 Task: Find connections with filter location Uvira with filter topic #recruitmentwith filter profile language Potuguese with filter current company Volkswagen India with filter school Sreenivasa Inst. of Technology & Management Studies, Thimmasamudram, Chittoor with filter industry Building Construction with filter service category Network Support with filter keywords title Manicurist
Action: Mouse moved to (516, 204)
Screenshot: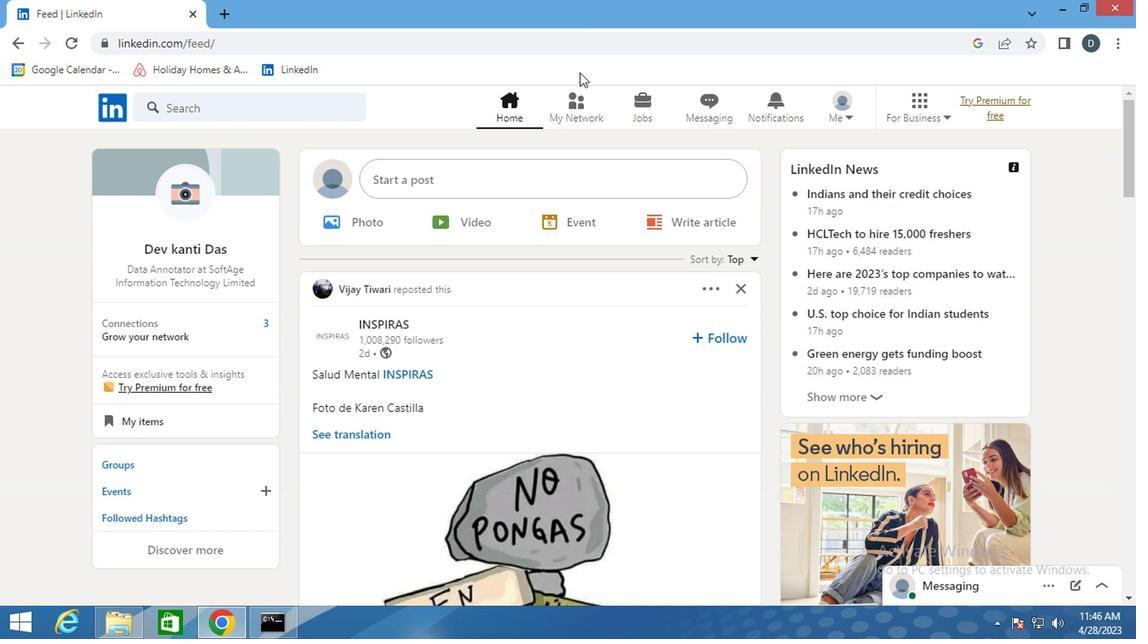 
Action: Mouse pressed left at (516, 204)
Screenshot: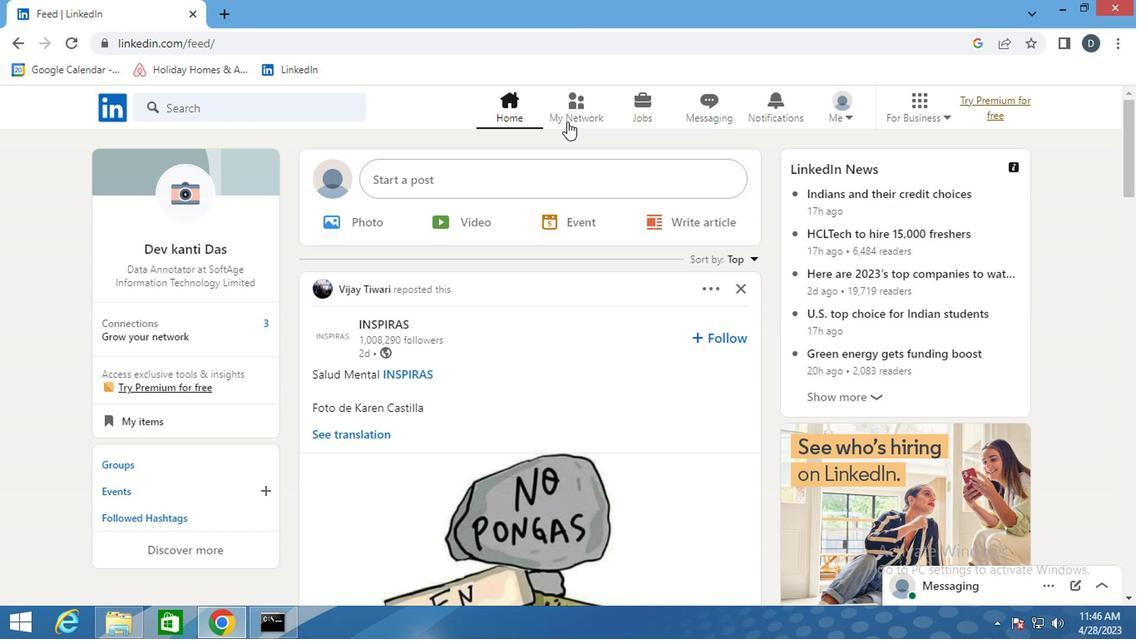 
Action: Mouse moved to (522, 193)
Screenshot: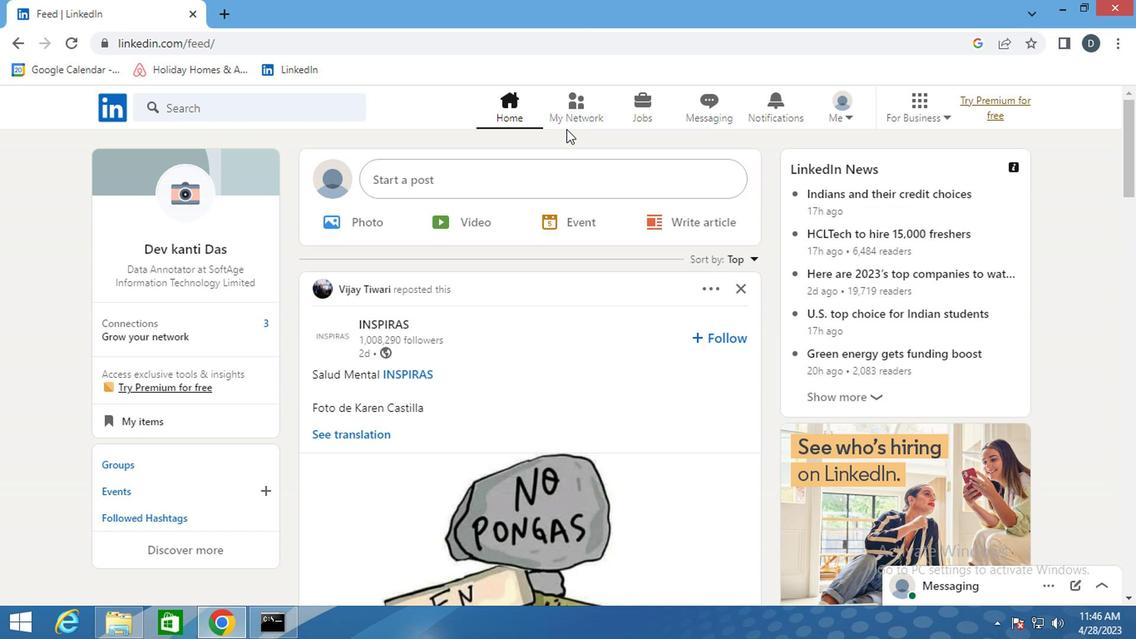 
Action: Mouse pressed left at (522, 193)
Screenshot: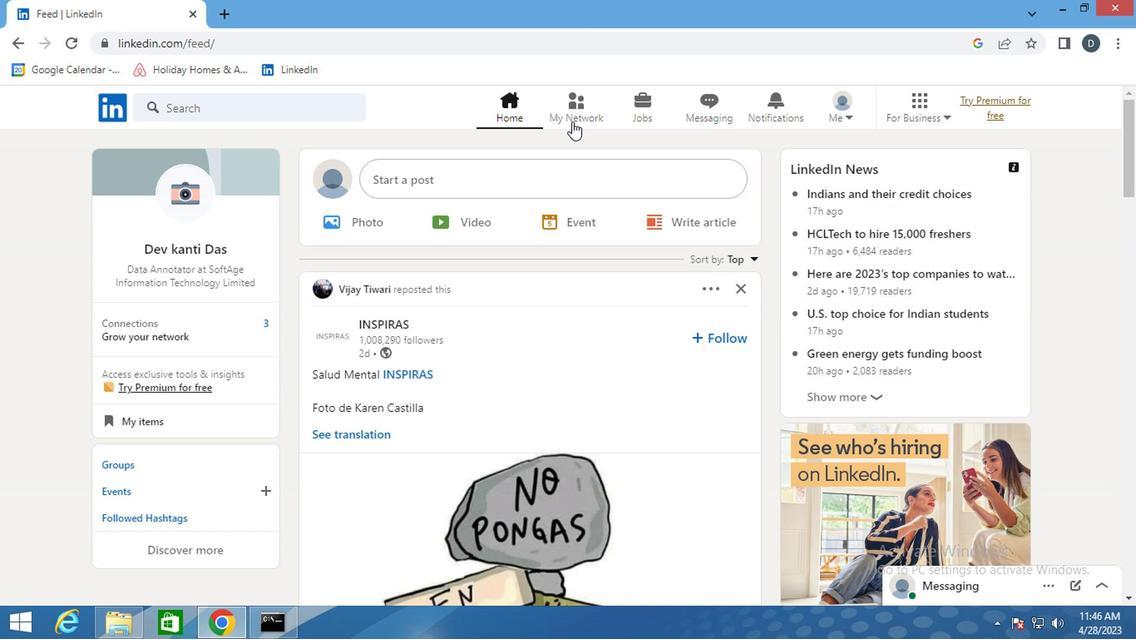 
Action: Mouse moved to (340, 250)
Screenshot: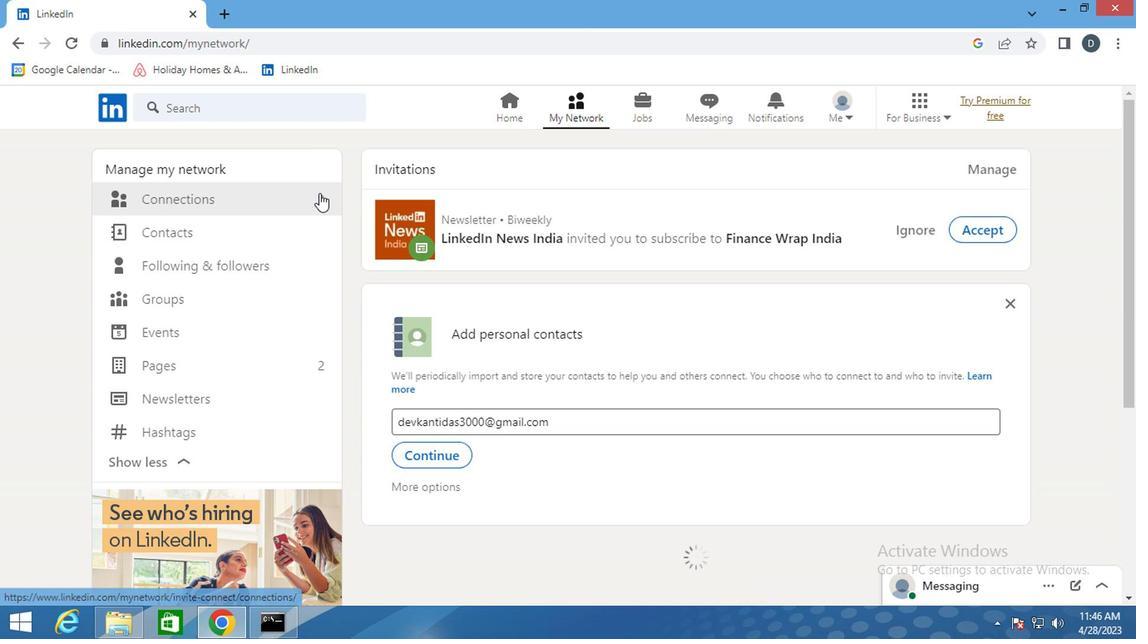 
Action: Mouse pressed left at (340, 250)
Screenshot: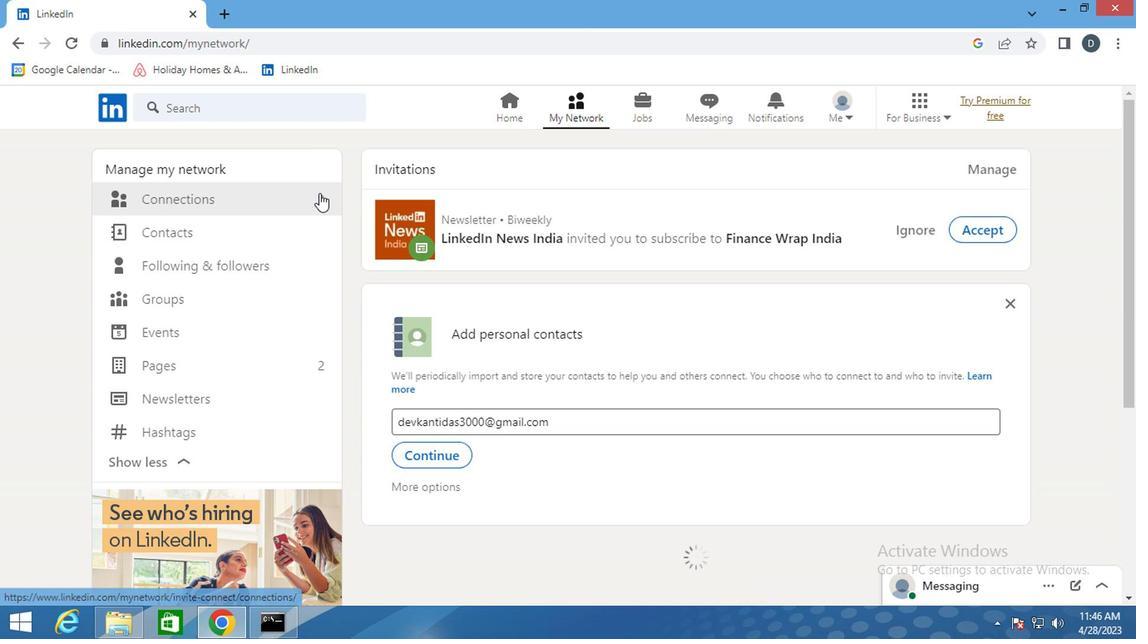 
Action: Mouse pressed left at (340, 250)
Screenshot: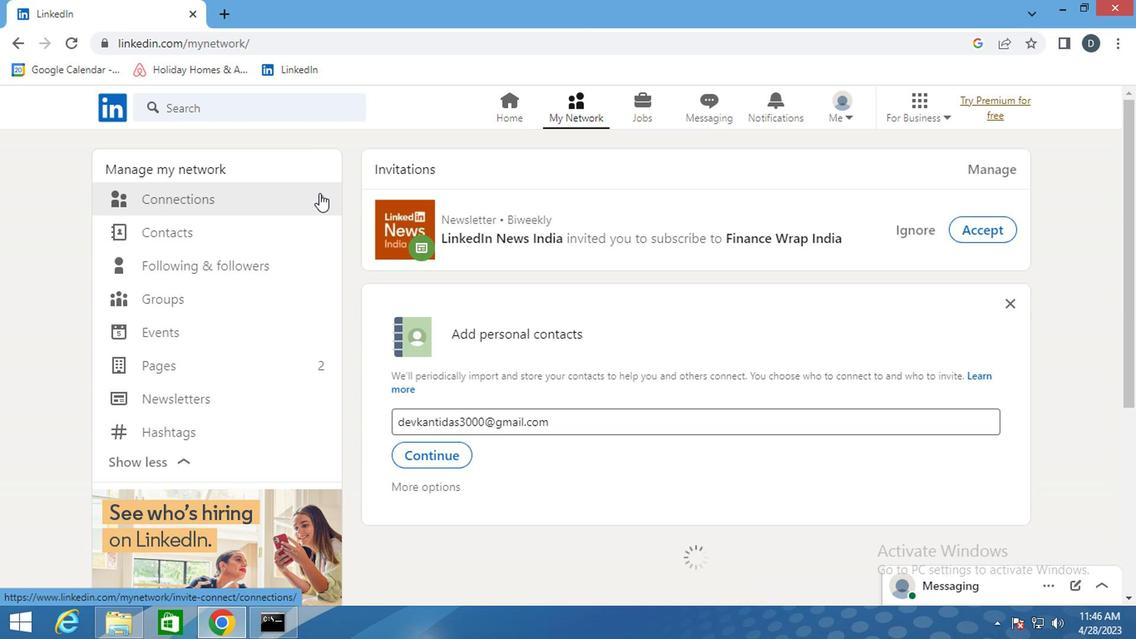 
Action: Mouse pressed left at (340, 250)
Screenshot: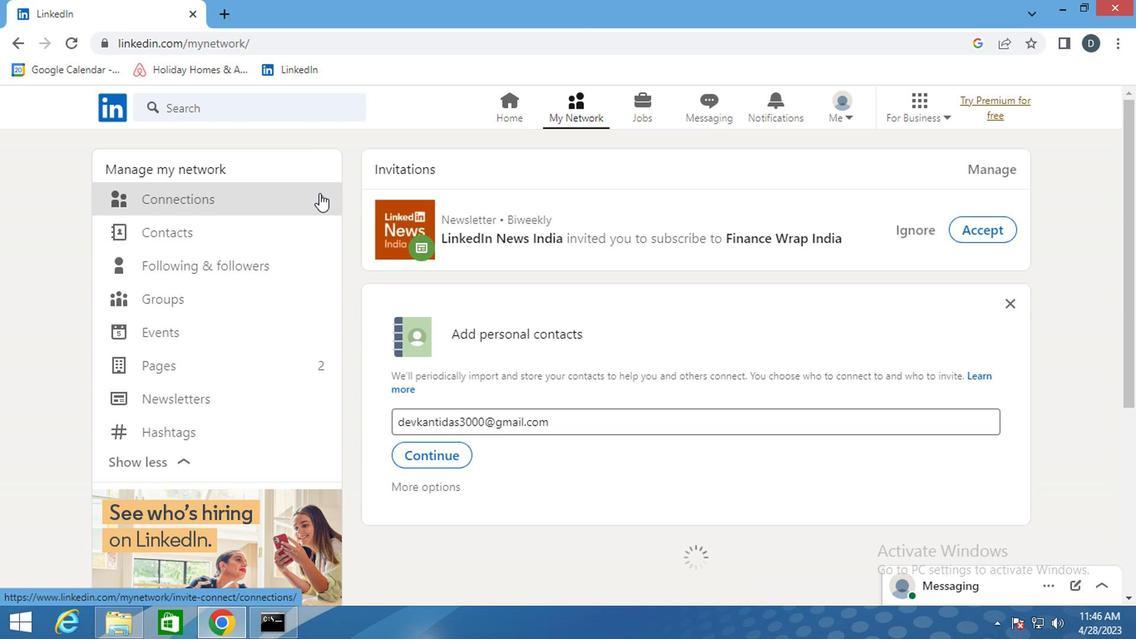 
Action: Mouse moved to (611, 245)
Screenshot: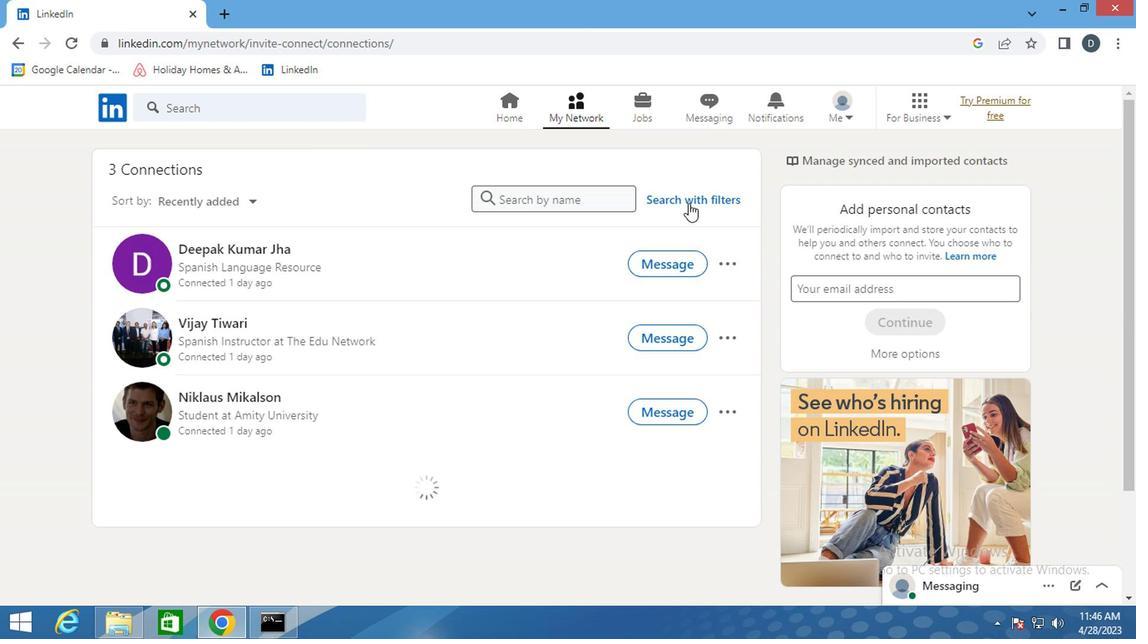 
Action: Mouse pressed left at (611, 245)
Screenshot: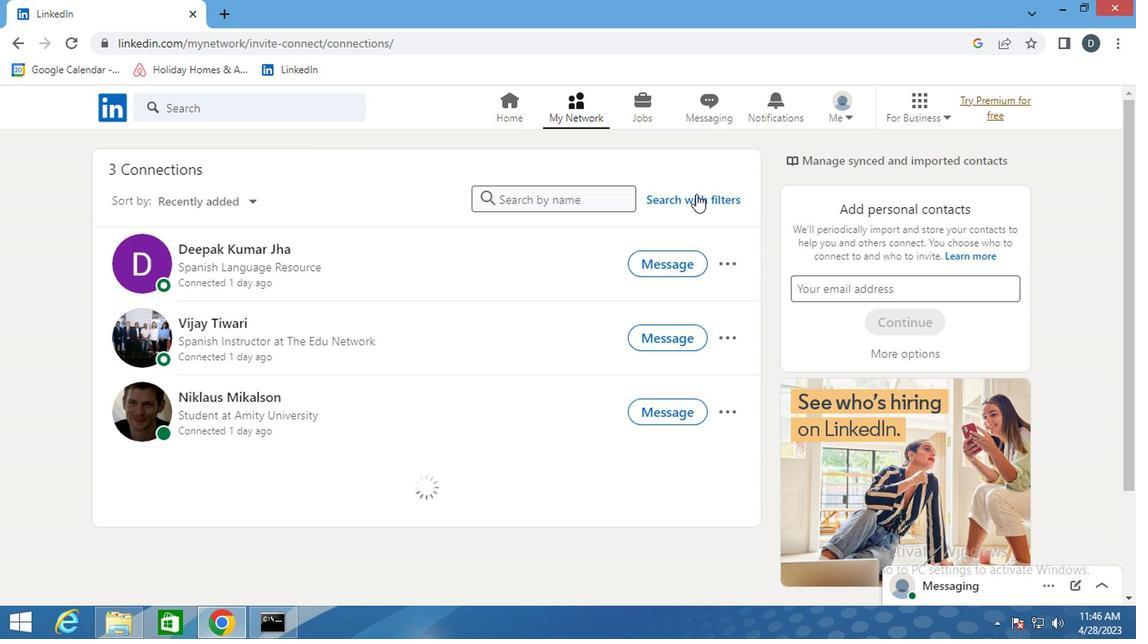 
Action: Mouse moved to (606, 249)
Screenshot: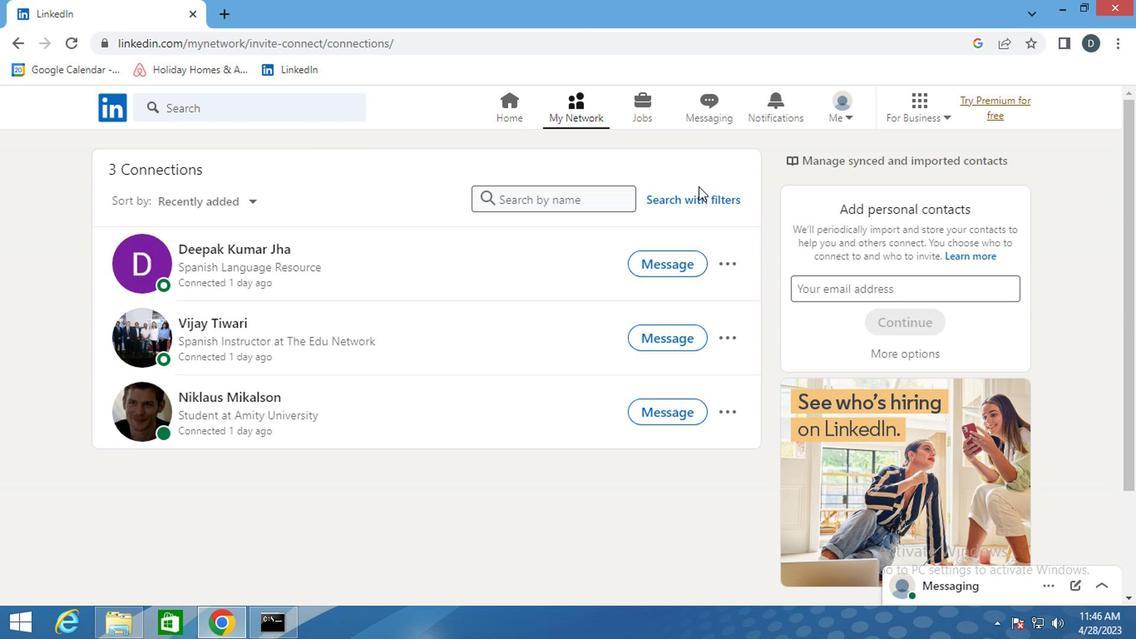 
Action: Mouse pressed left at (606, 249)
Screenshot: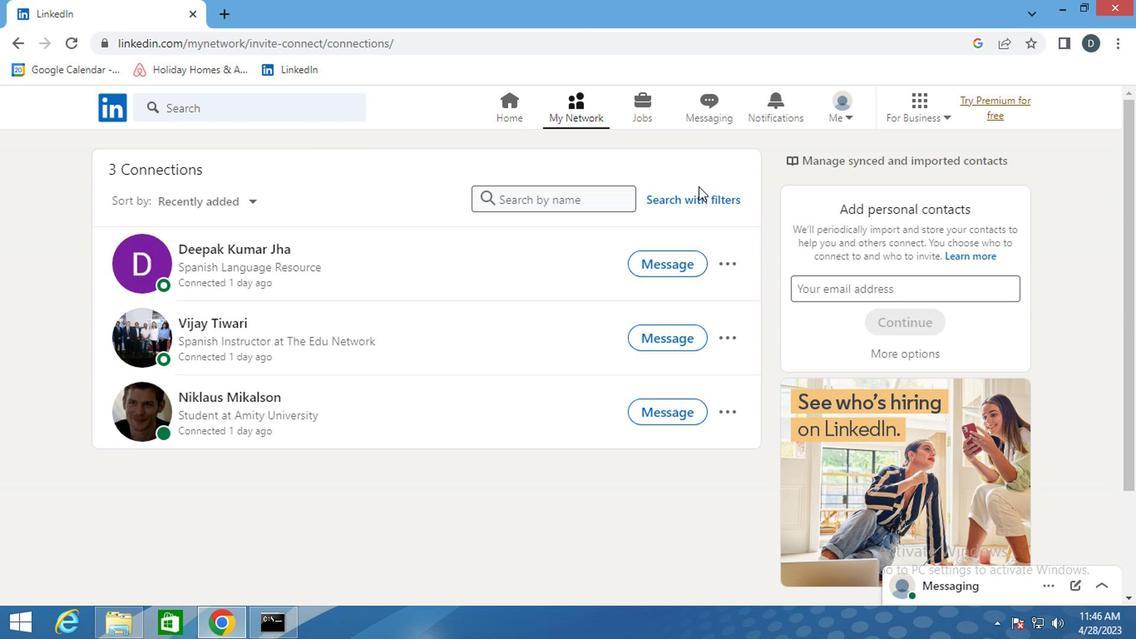 
Action: Mouse moved to (594, 262)
Screenshot: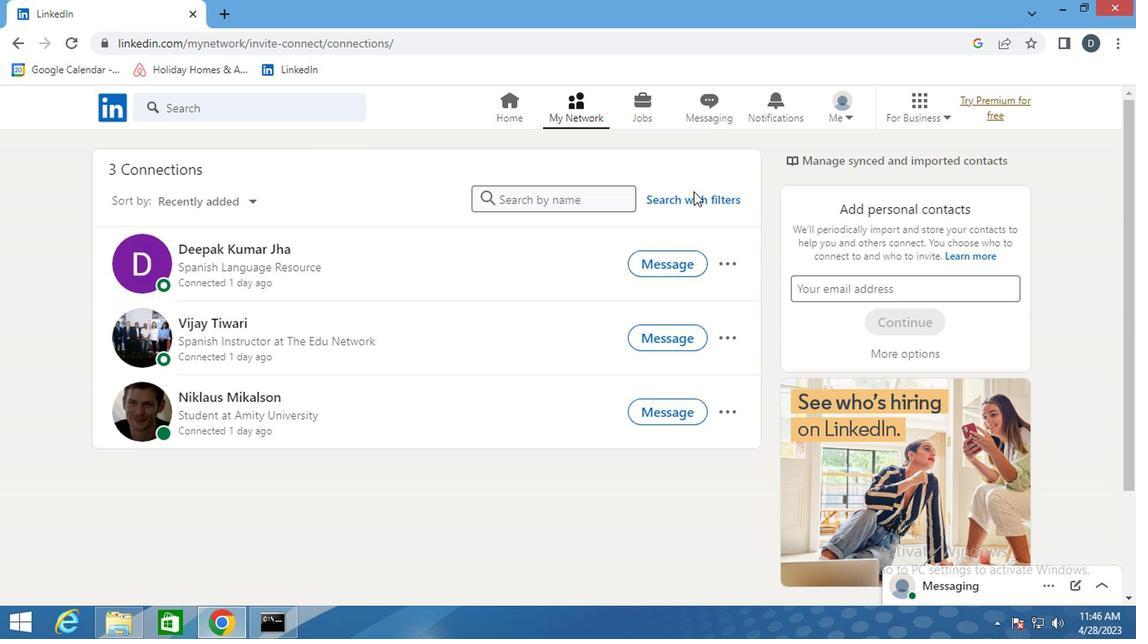
Action: Mouse pressed left at (594, 262)
Screenshot: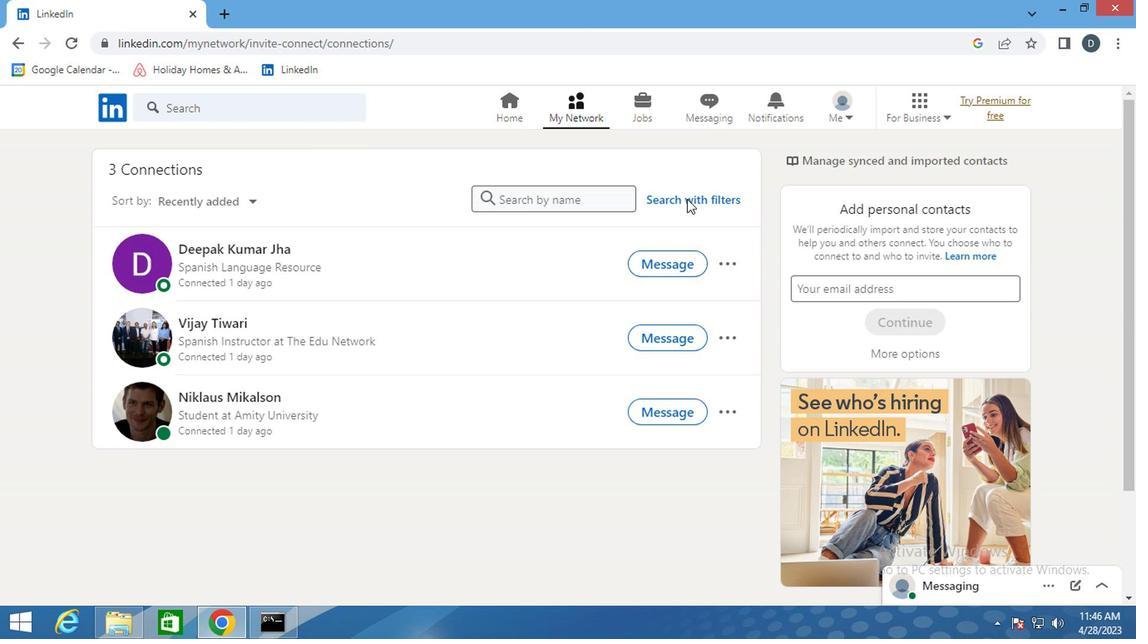 
Action: Mouse moved to (561, 227)
Screenshot: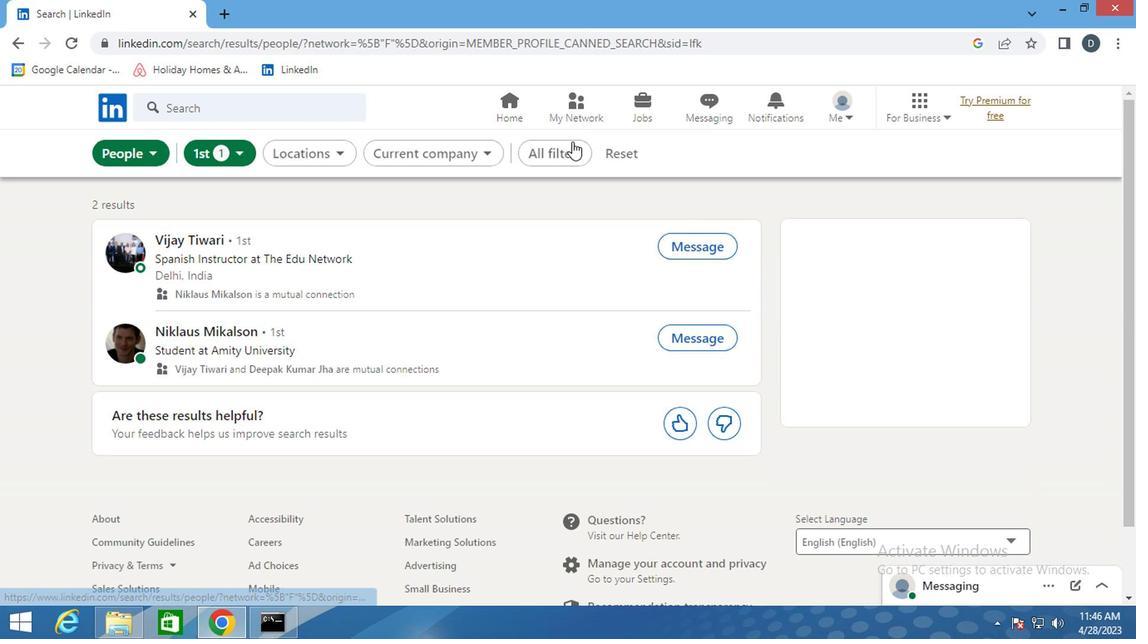 
Action: Mouse pressed left at (561, 227)
Screenshot: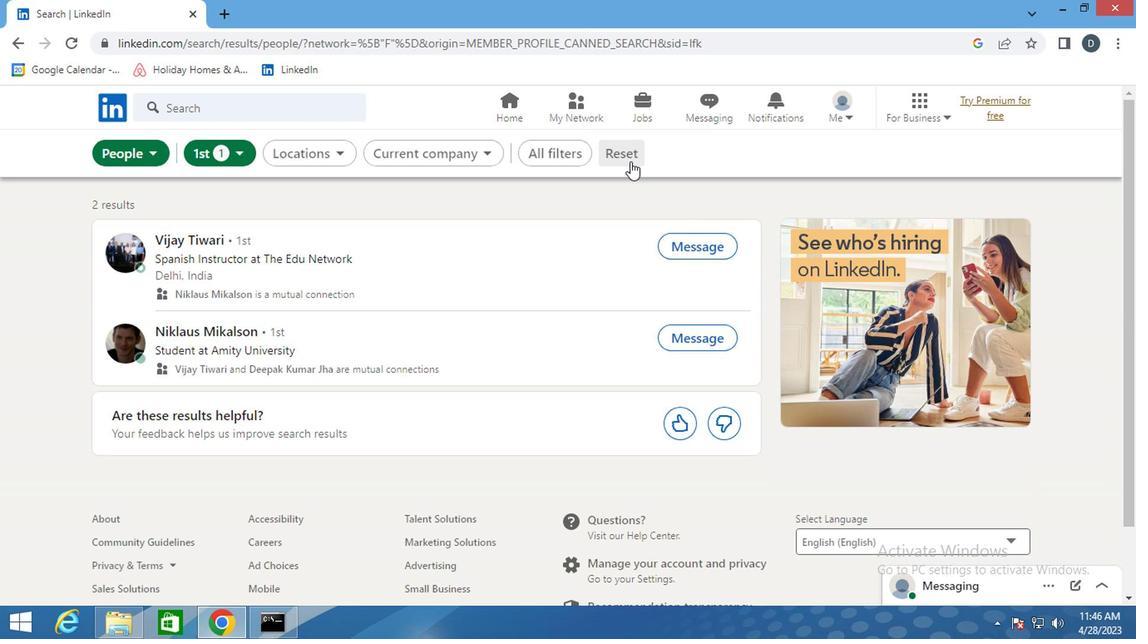 
Action: Mouse moved to (530, 226)
Screenshot: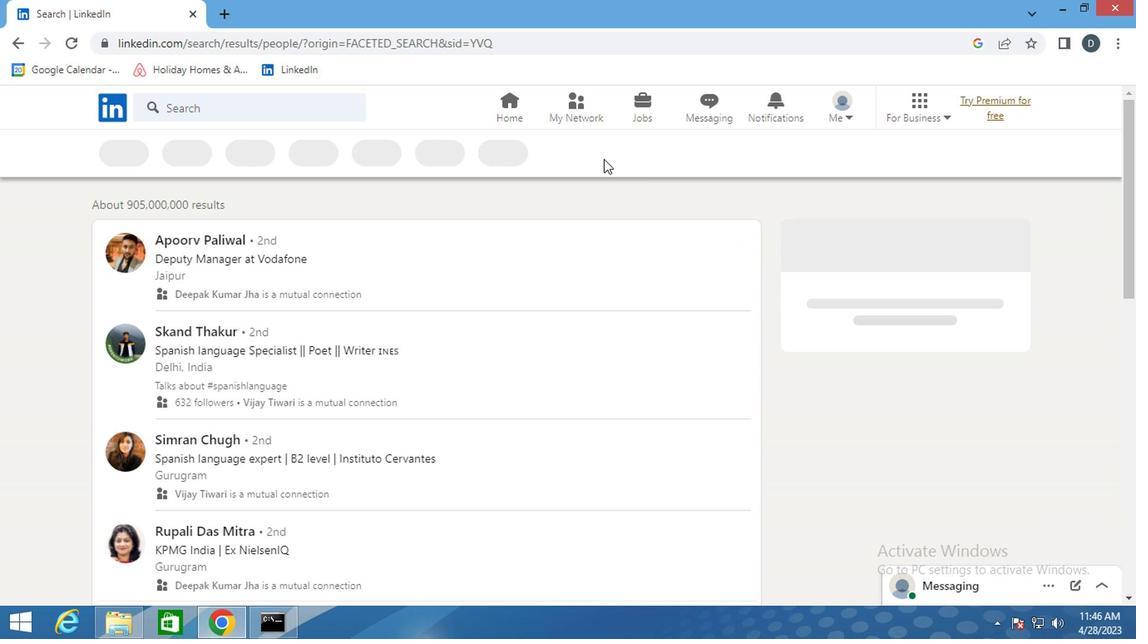 
Action: Mouse pressed left at (530, 226)
Screenshot: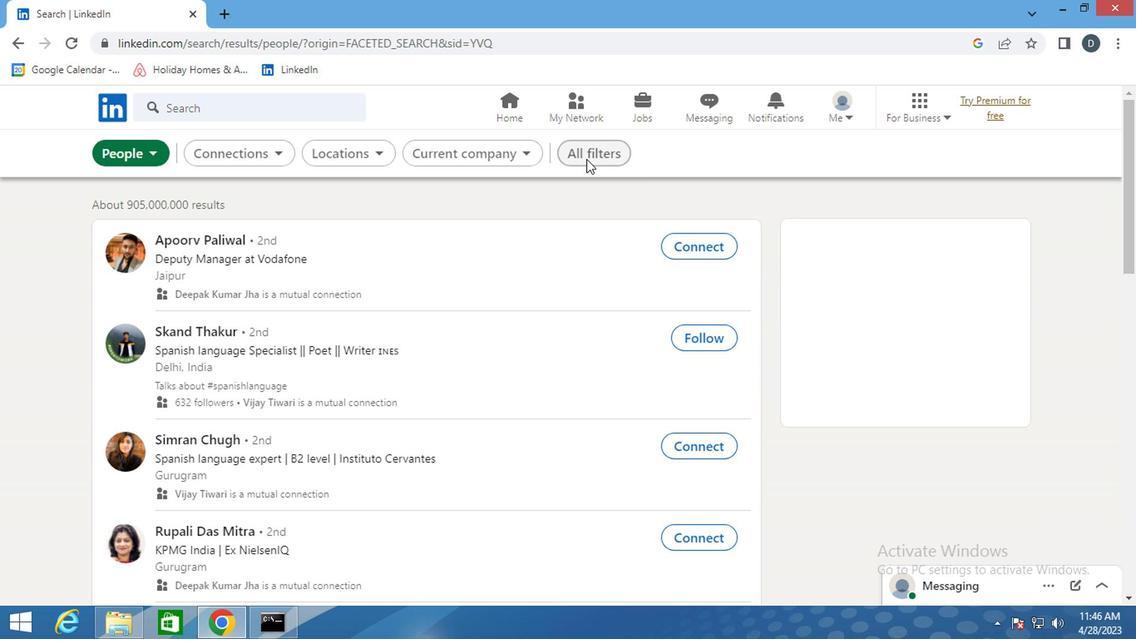 
Action: Mouse moved to (681, 341)
Screenshot: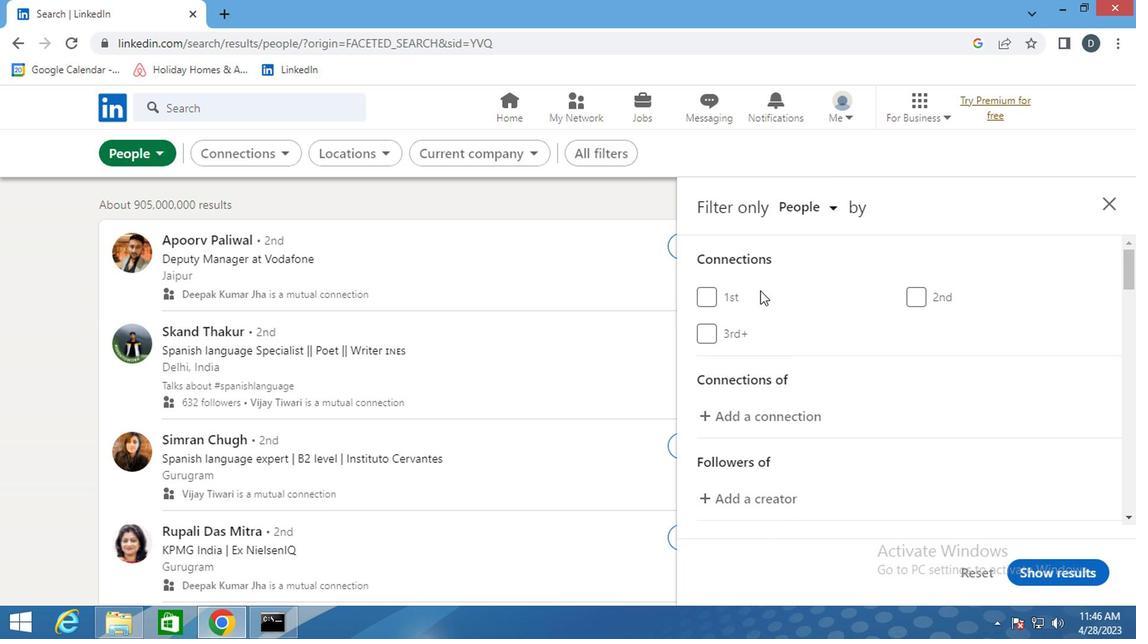 
Action: Mouse scrolled (681, 340) with delta (0, 0)
Screenshot: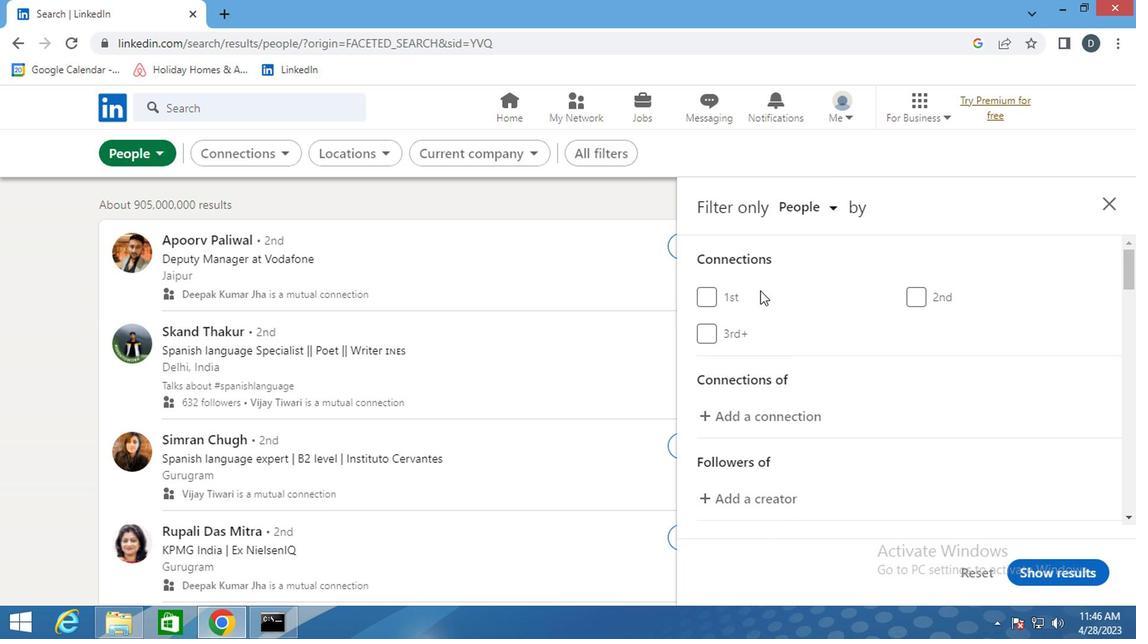 
Action: Mouse moved to (686, 346)
Screenshot: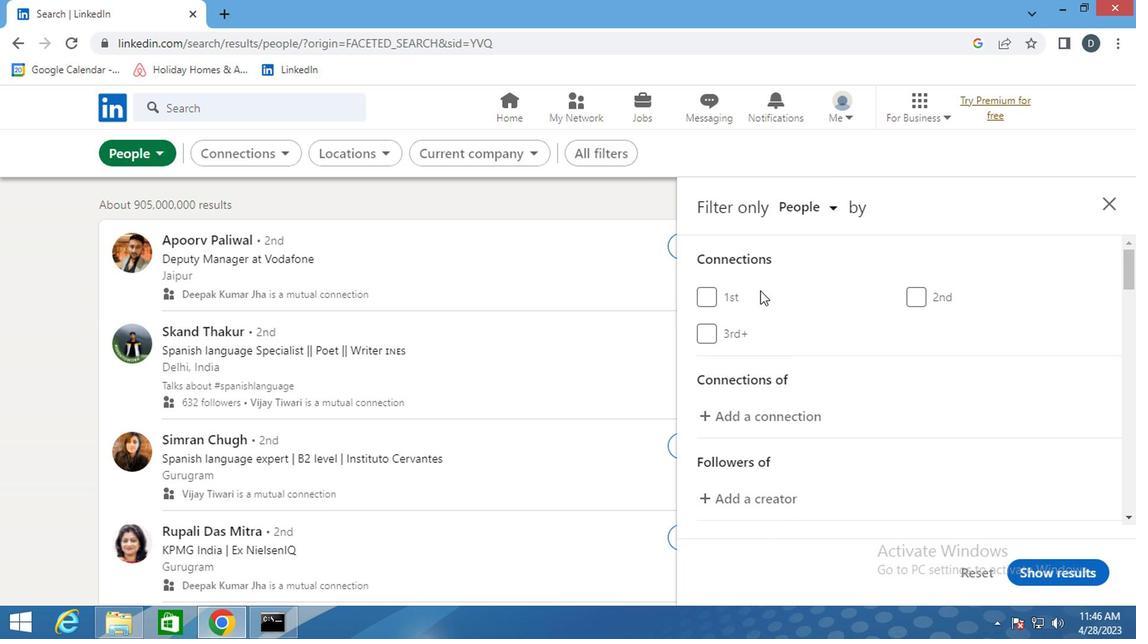 
Action: Mouse scrolled (686, 346) with delta (0, 0)
Screenshot: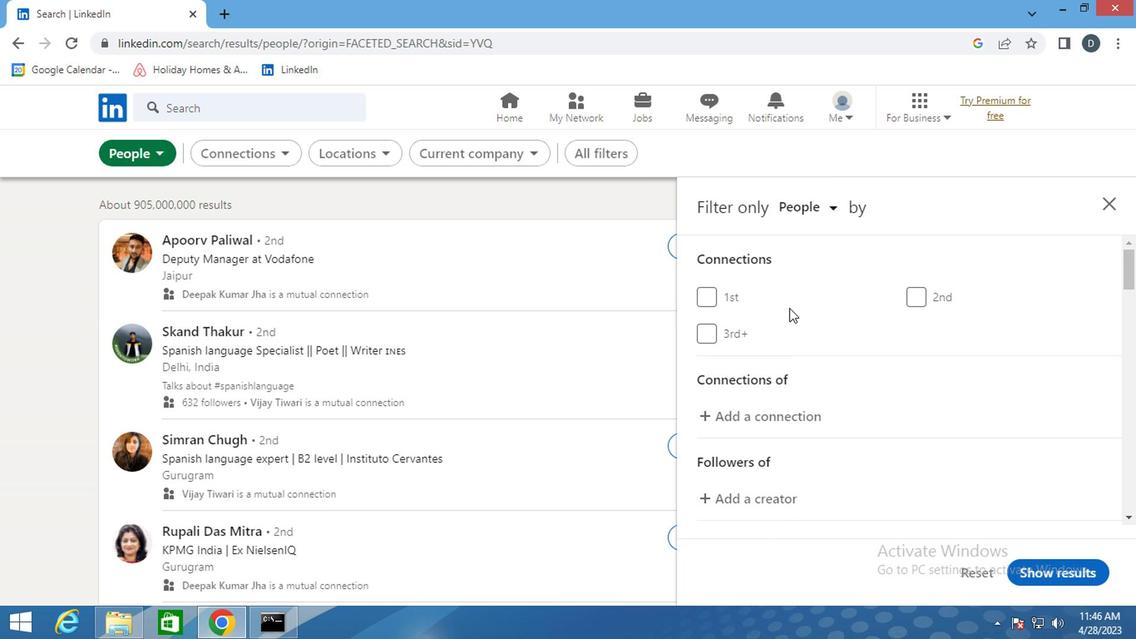 
Action: Mouse moved to (695, 351)
Screenshot: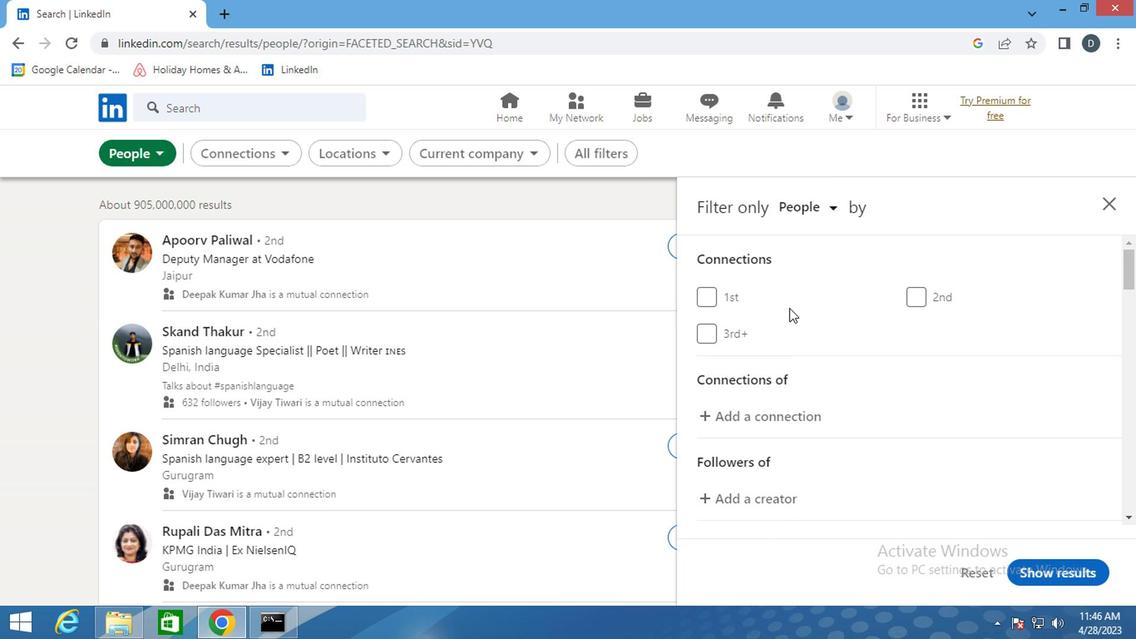 
Action: Mouse scrolled (695, 350) with delta (0, 0)
Screenshot: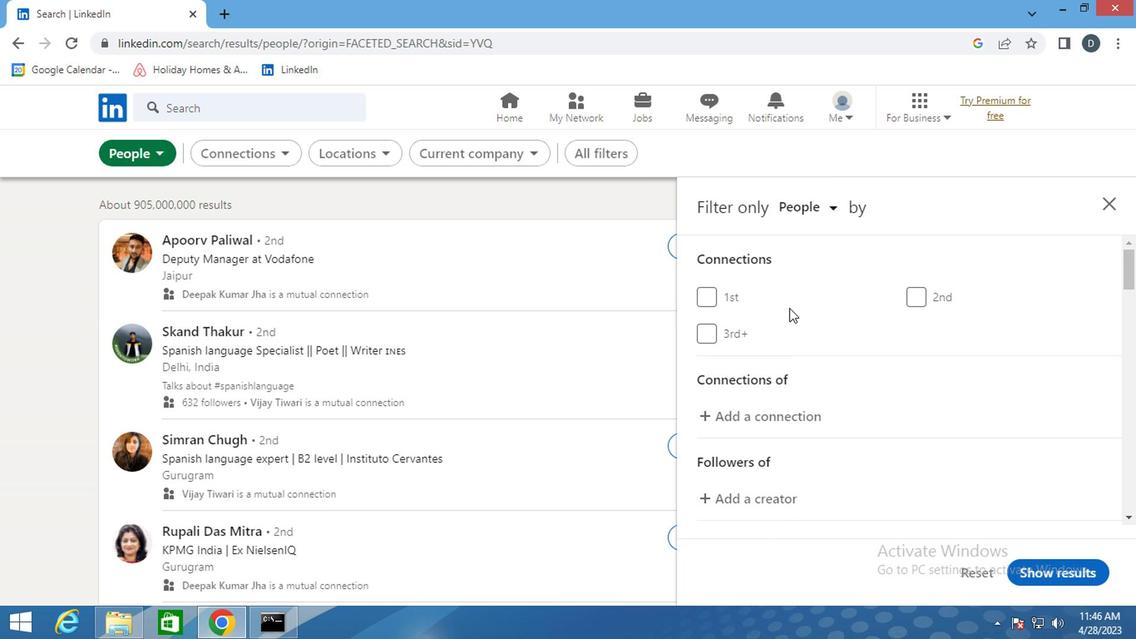 
Action: Mouse moved to (772, 401)
Screenshot: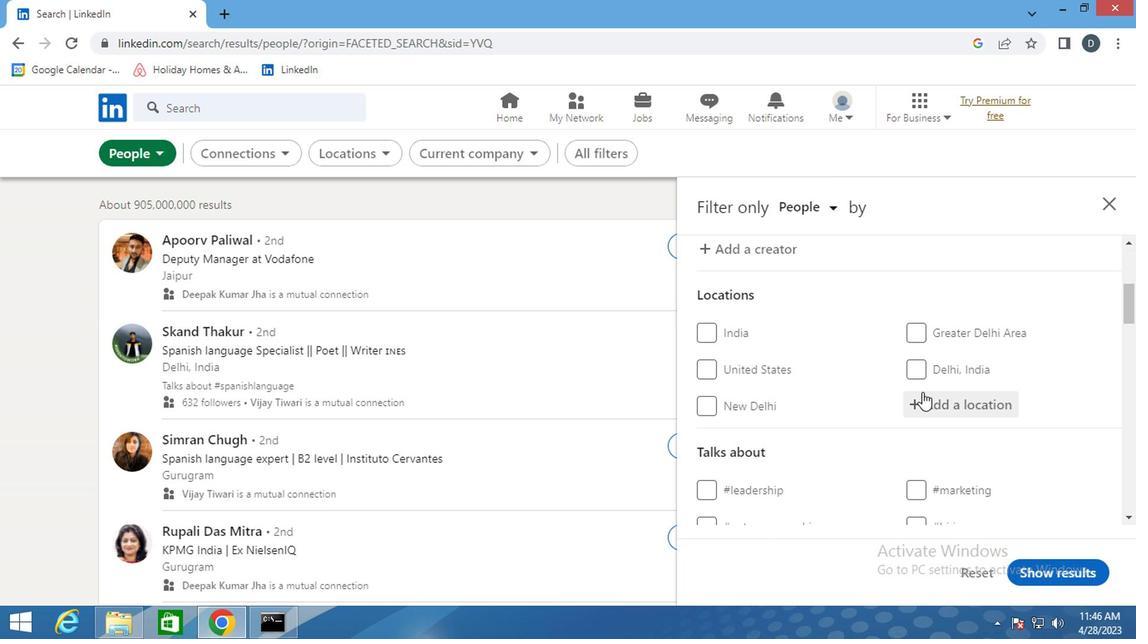 
Action: Mouse pressed left at (772, 401)
Screenshot: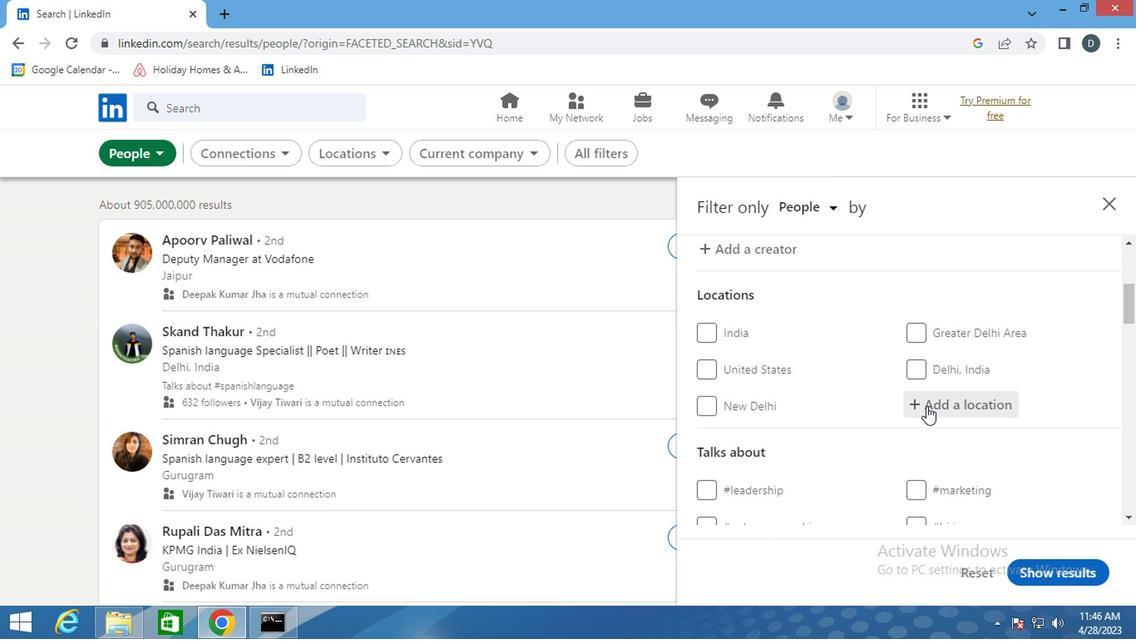 
Action: Key pressed <Key.shift>UVRIA
Screenshot: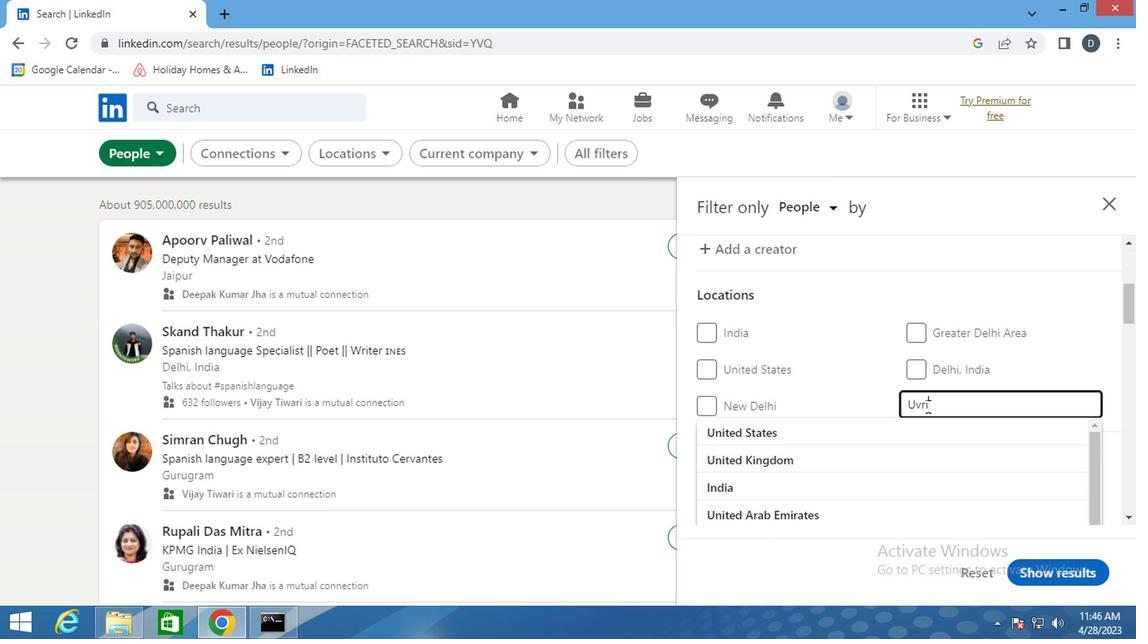 
Action: Mouse moved to (826, 449)
Screenshot: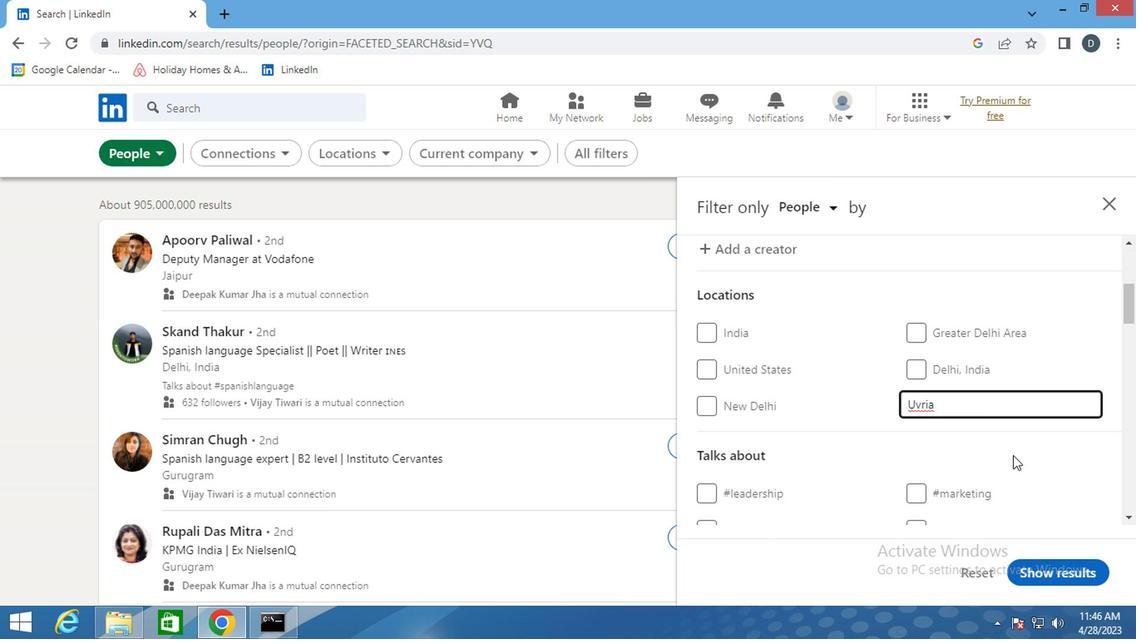 
Action: Mouse scrolled (826, 449) with delta (0, 0)
Screenshot: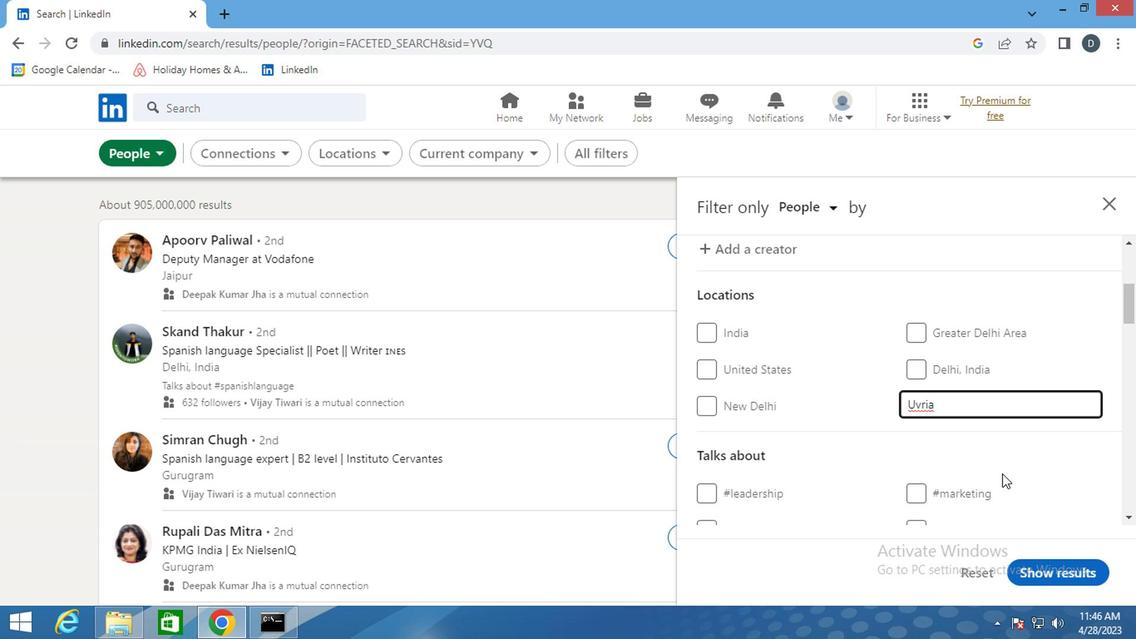 
Action: Mouse scrolled (826, 449) with delta (0, 0)
Screenshot: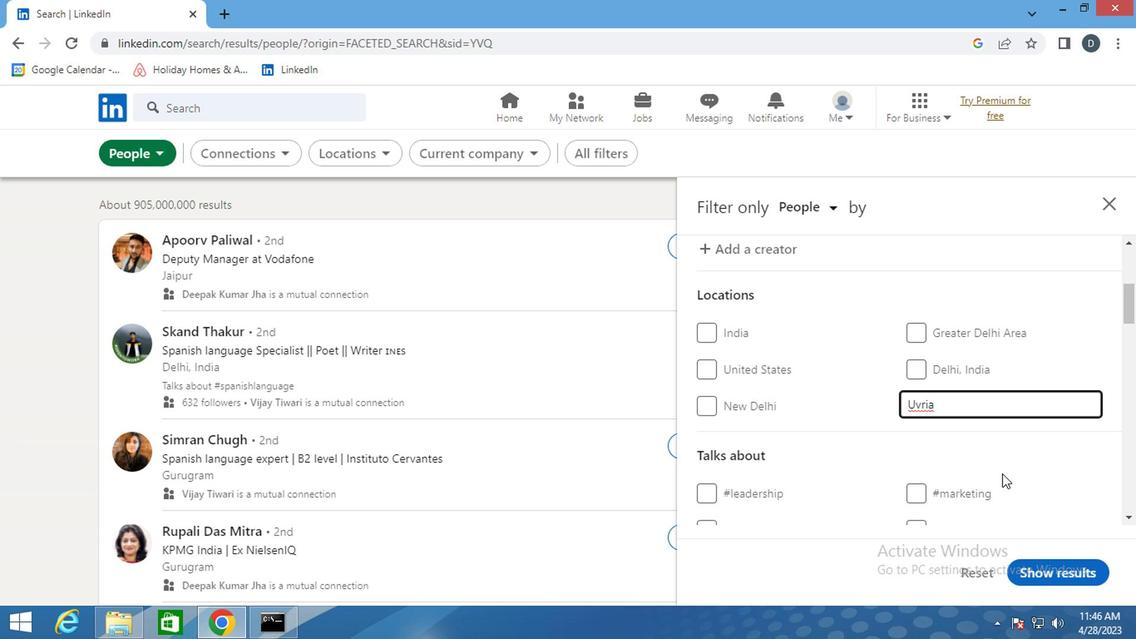 
Action: Mouse moved to (810, 398)
Screenshot: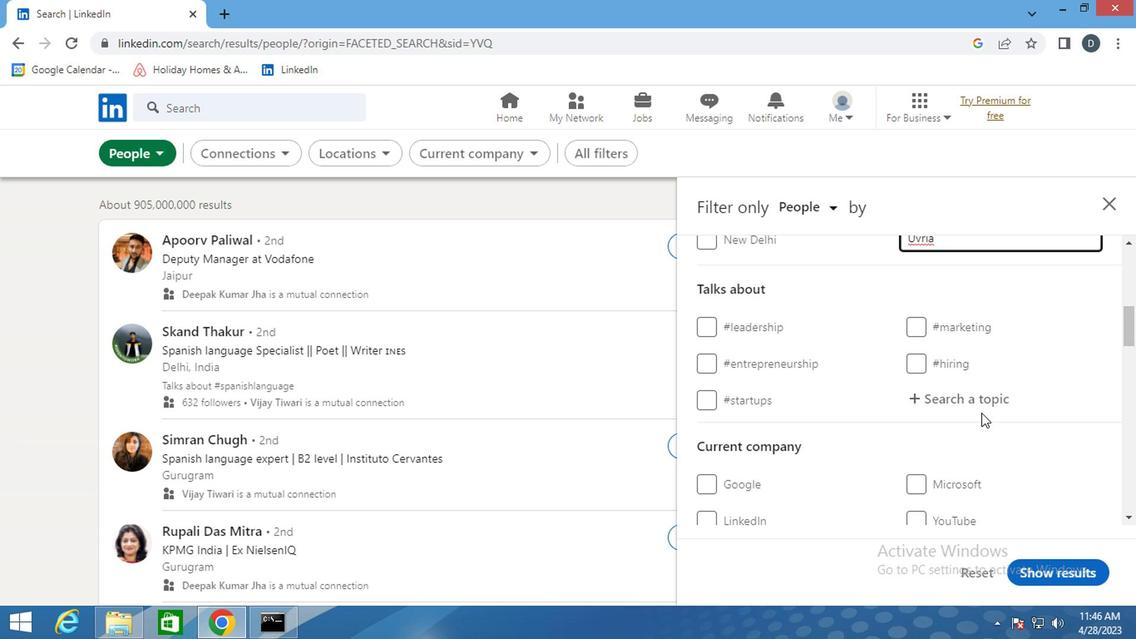 
Action: Mouse pressed left at (810, 398)
Screenshot: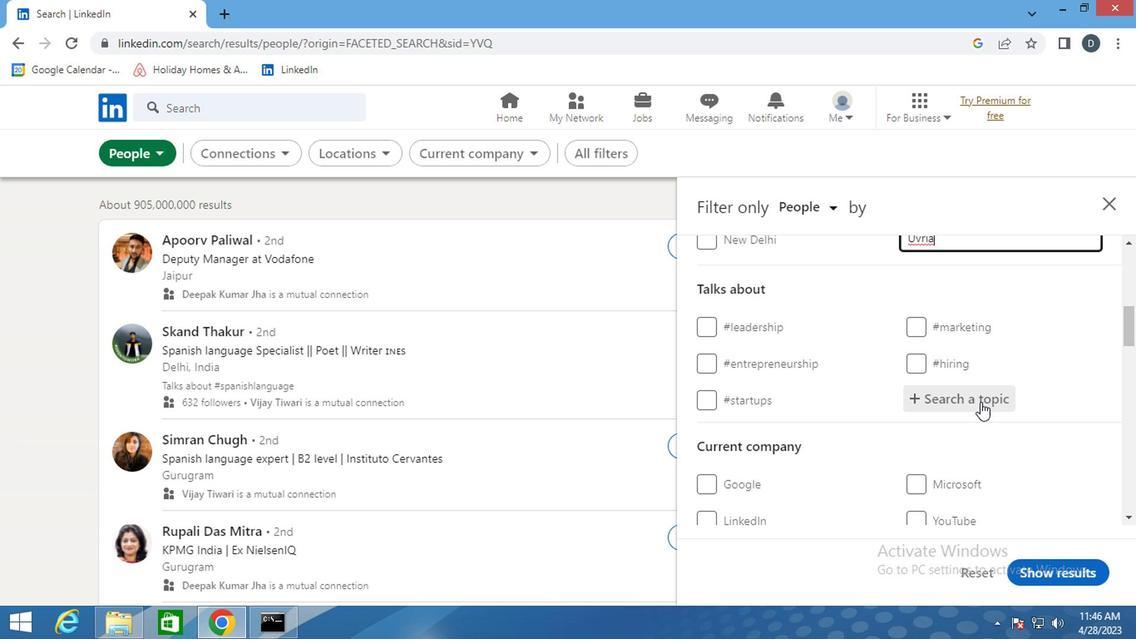 
Action: Key pressed <Key.shift><Key.shift><Key.shift><Key.shift><Key.shift><Key.shift><Key.shift><Key.shift><Key.shift>#RECRUITMENT
Screenshot: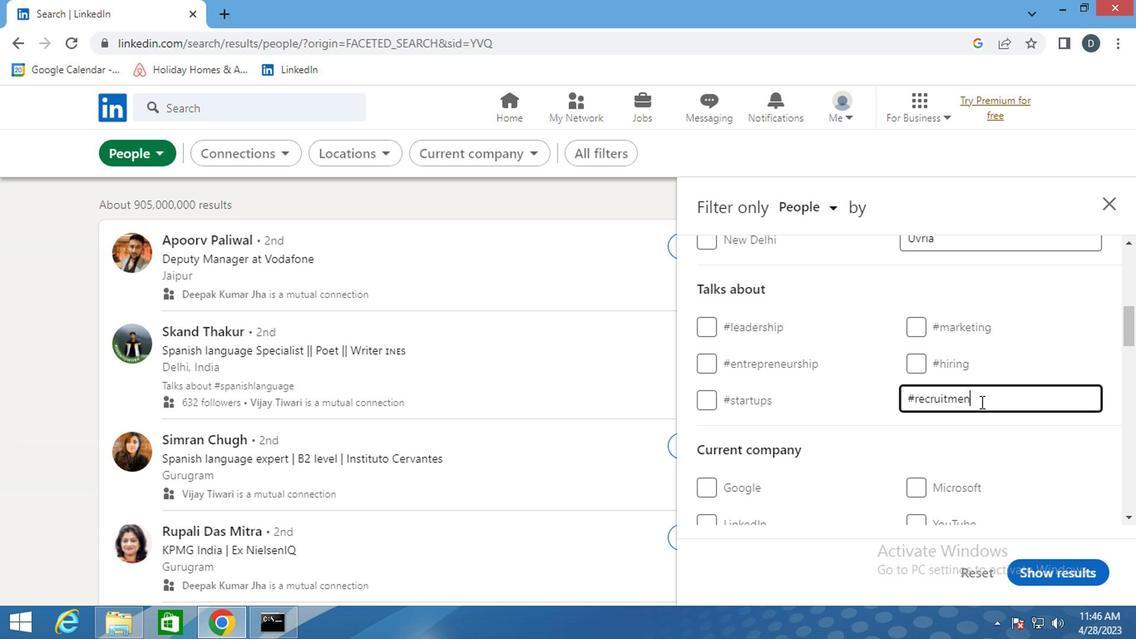 
Action: Mouse scrolled (810, 398) with delta (0, 0)
Screenshot: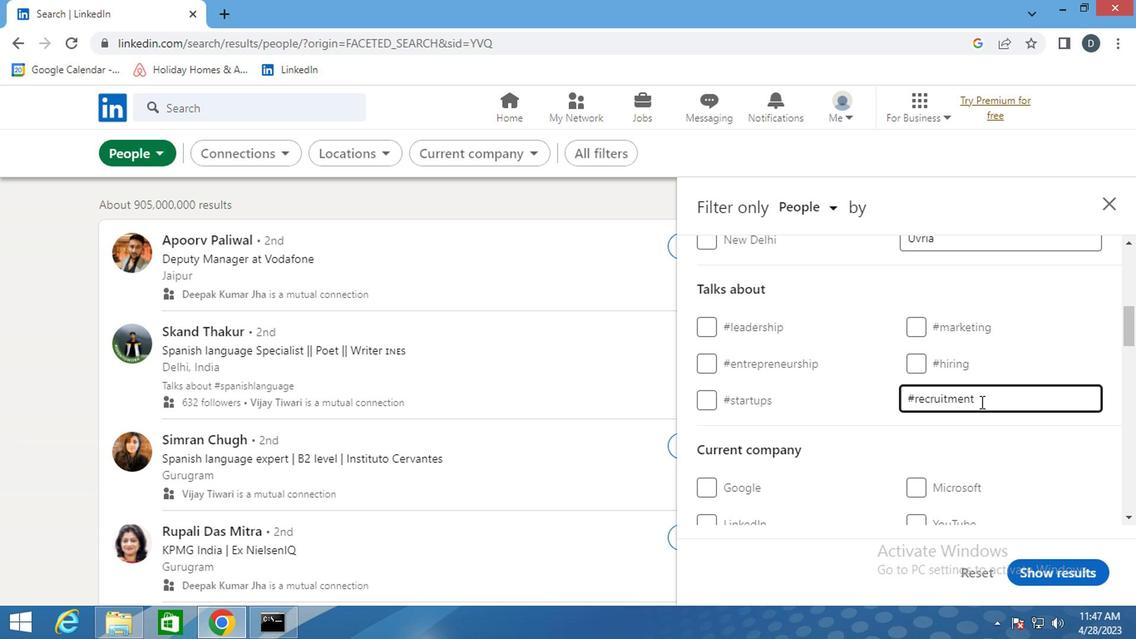 
Action: Mouse scrolled (810, 398) with delta (0, 0)
Screenshot: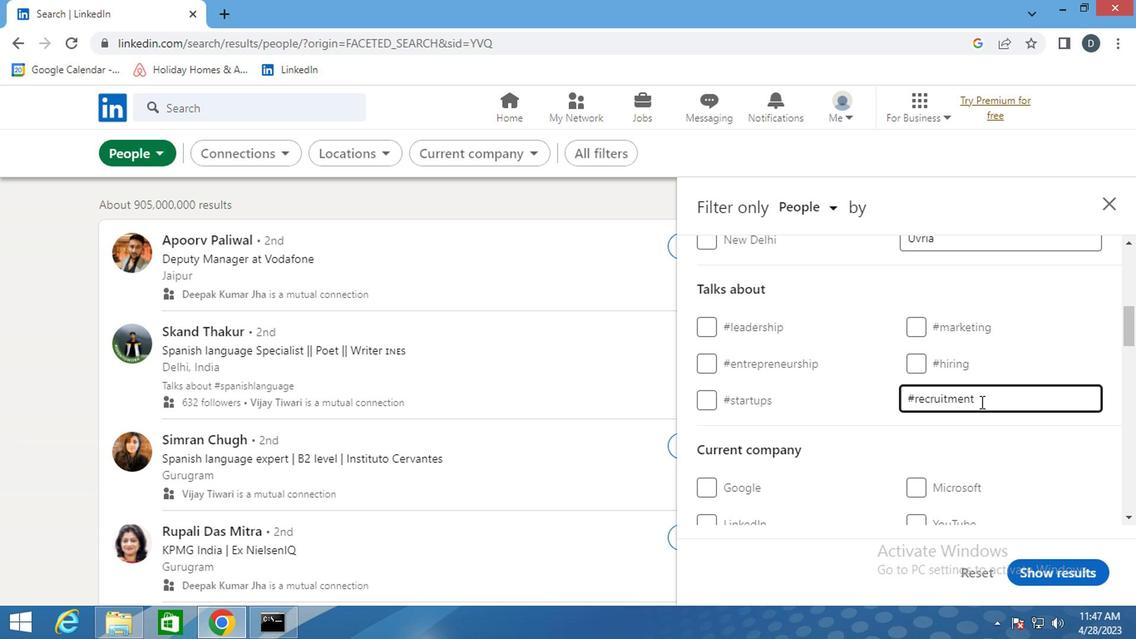 
Action: Mouse moved to (810, 397)
Screenshot: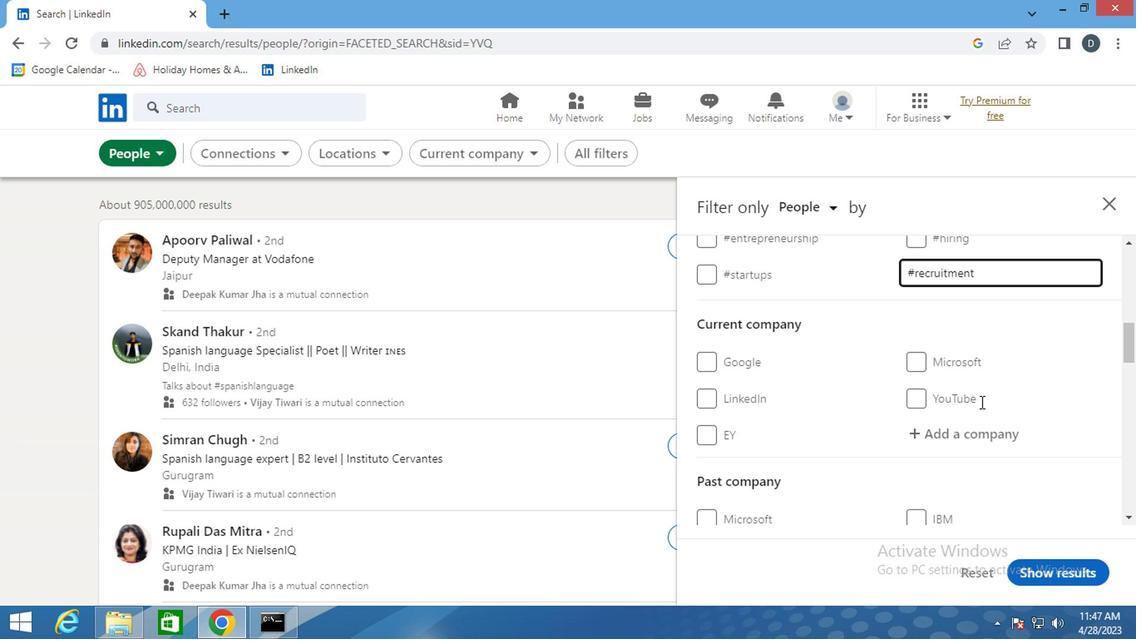 
Action: Mouse scrolled (810, 397) with delta (0, 0)
Screenshot: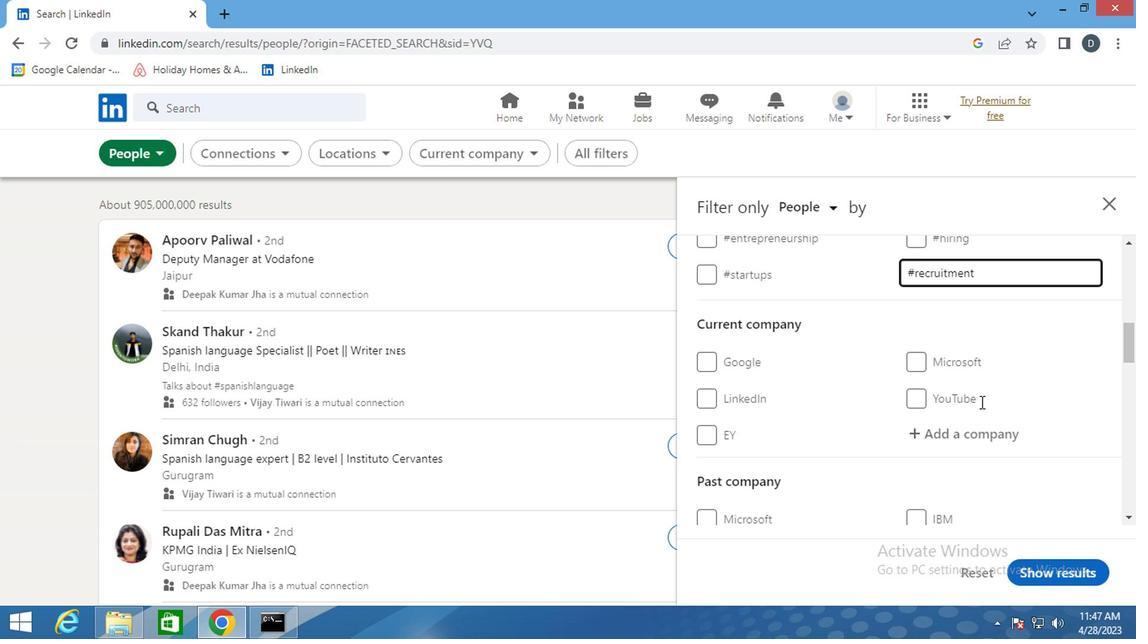 
Action: Mouse scrolled (810, 397) with delta (0, 0)
Screenshot: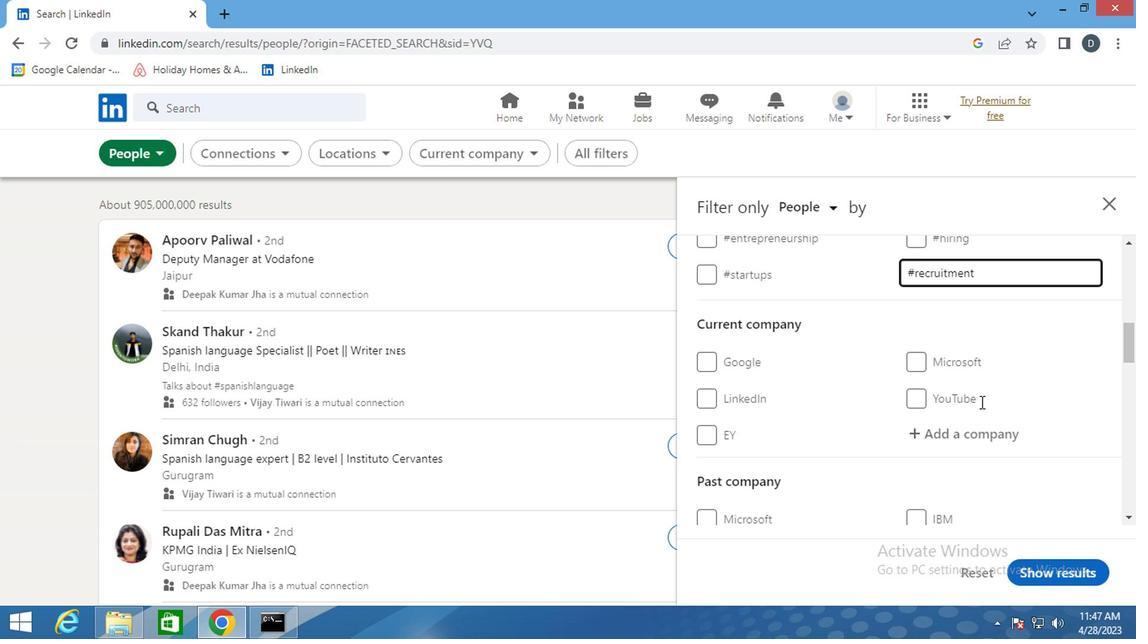 
Action: Mouse scrolled (810, 397) with delta (0, 0)
Screenshot: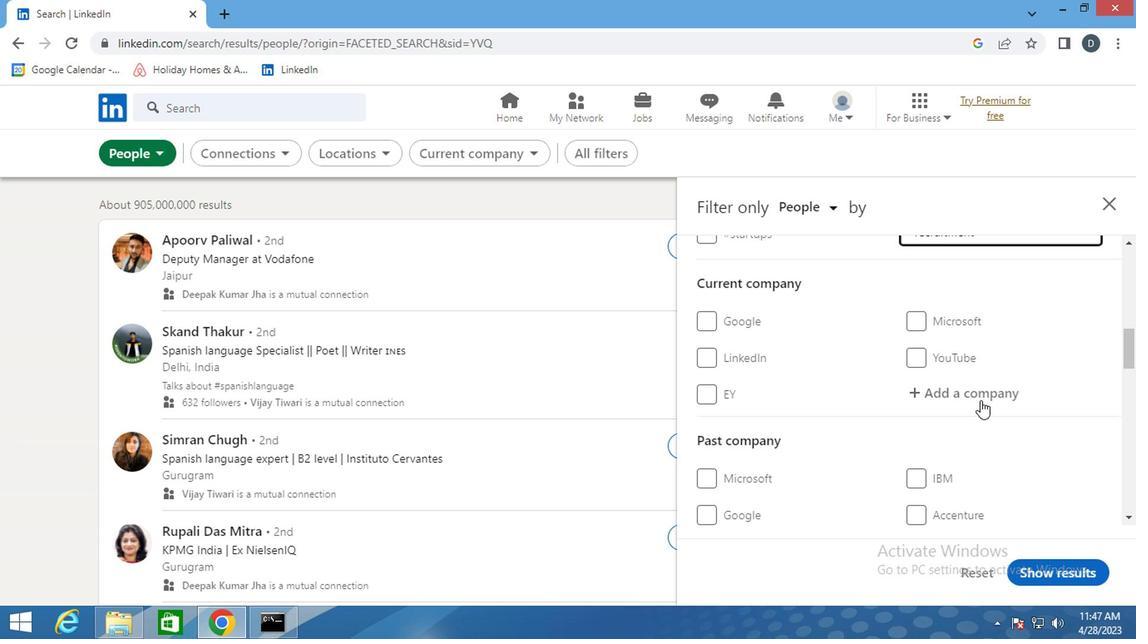 
Action: Mouse scrolled (810, 397) with delta (0, 0)
Screenshot: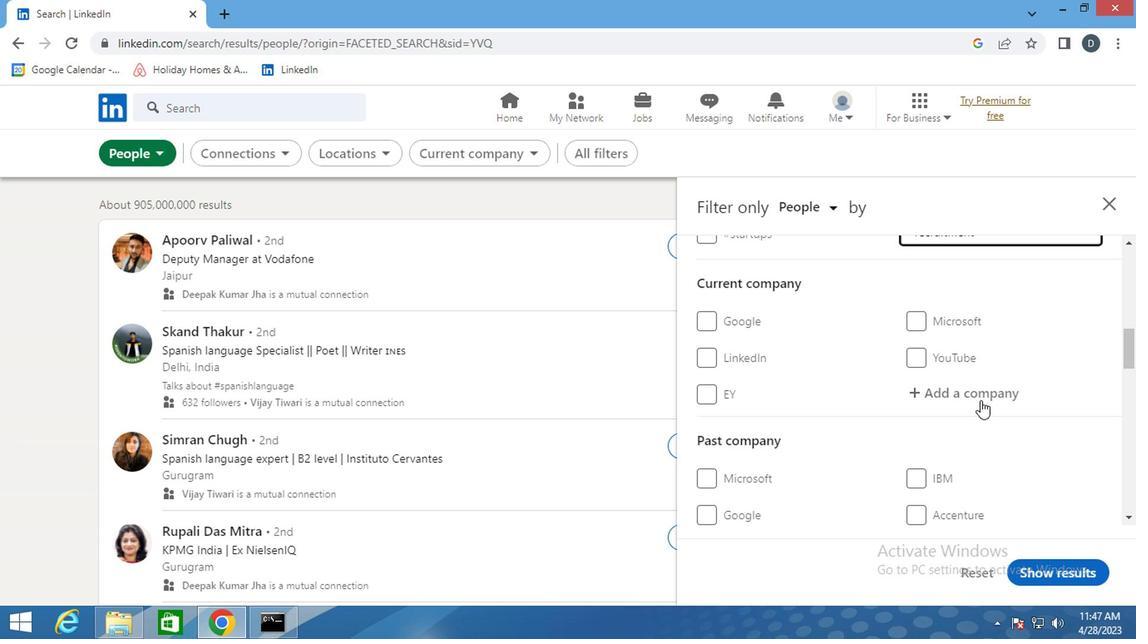 
Action: Mouse moved to (809, 390)
Screenshot: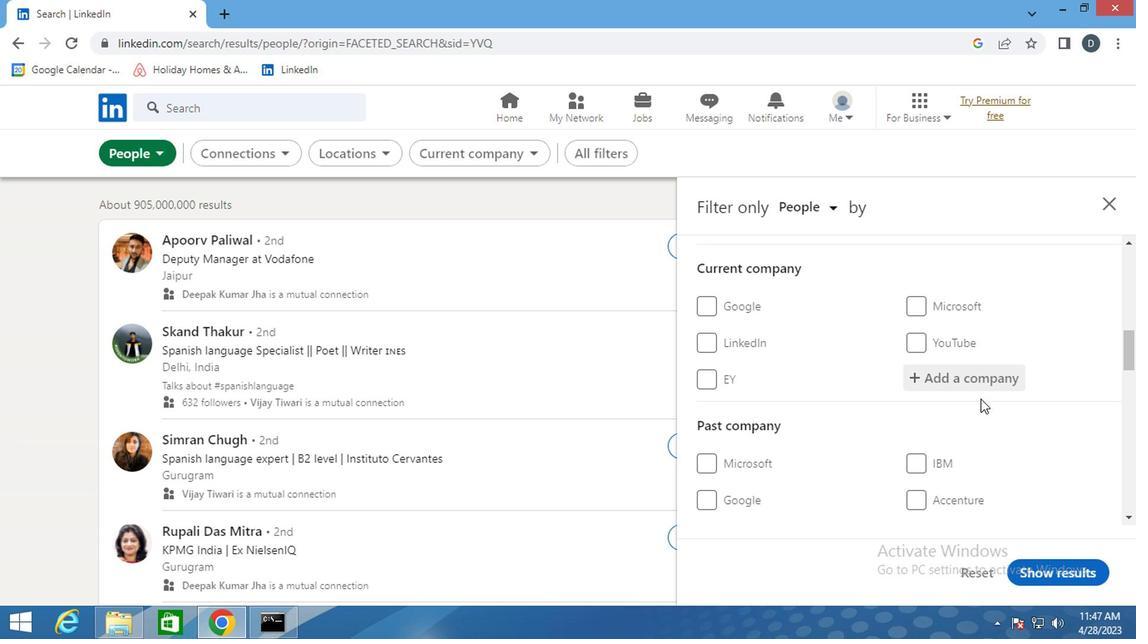 
Action: Mouse scrolled (809, 390) with delta (0, 0)
Screenshot: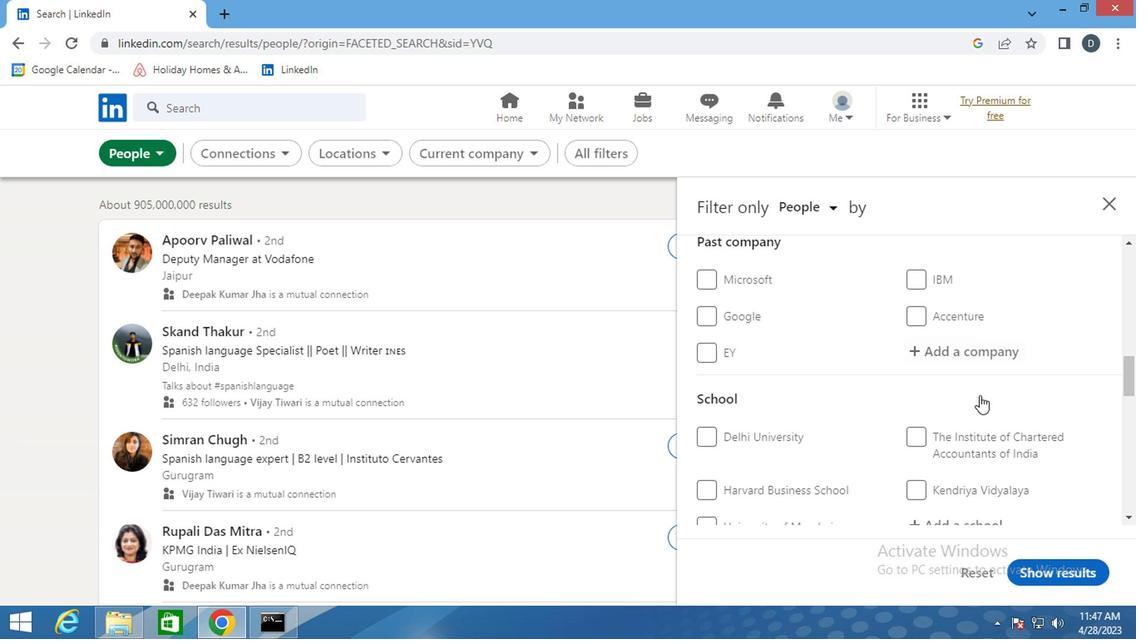 
Action: Mouse scrolled (809, 390) with delta (0, 0)
Screenshot: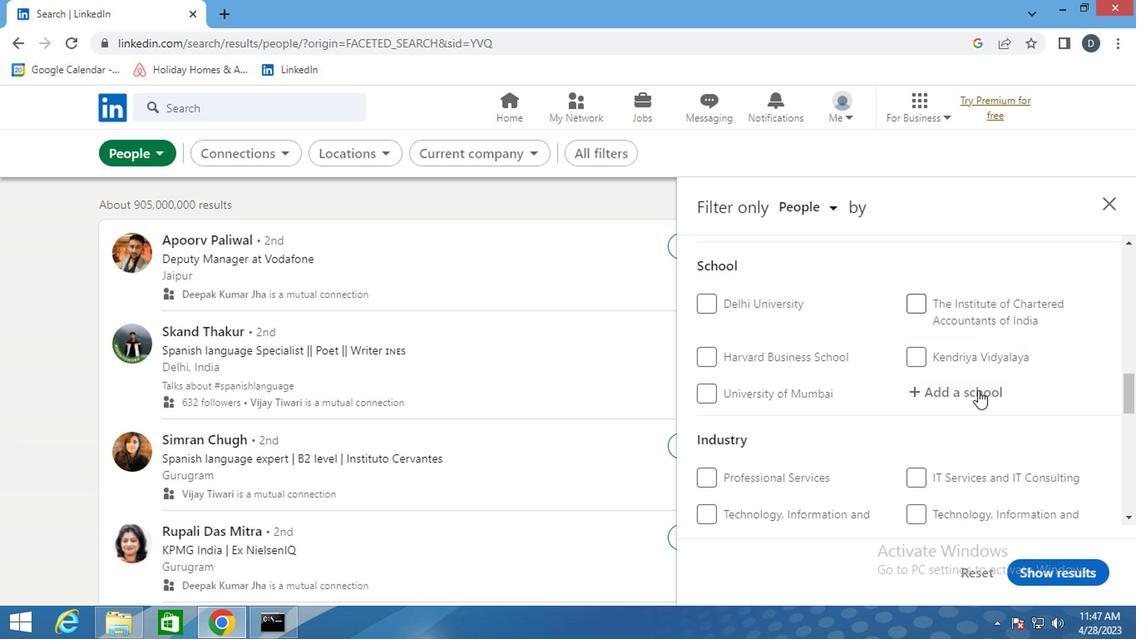 
Action: Mouse scrolled (809, 390) with delta (0, 0)
Screenshot: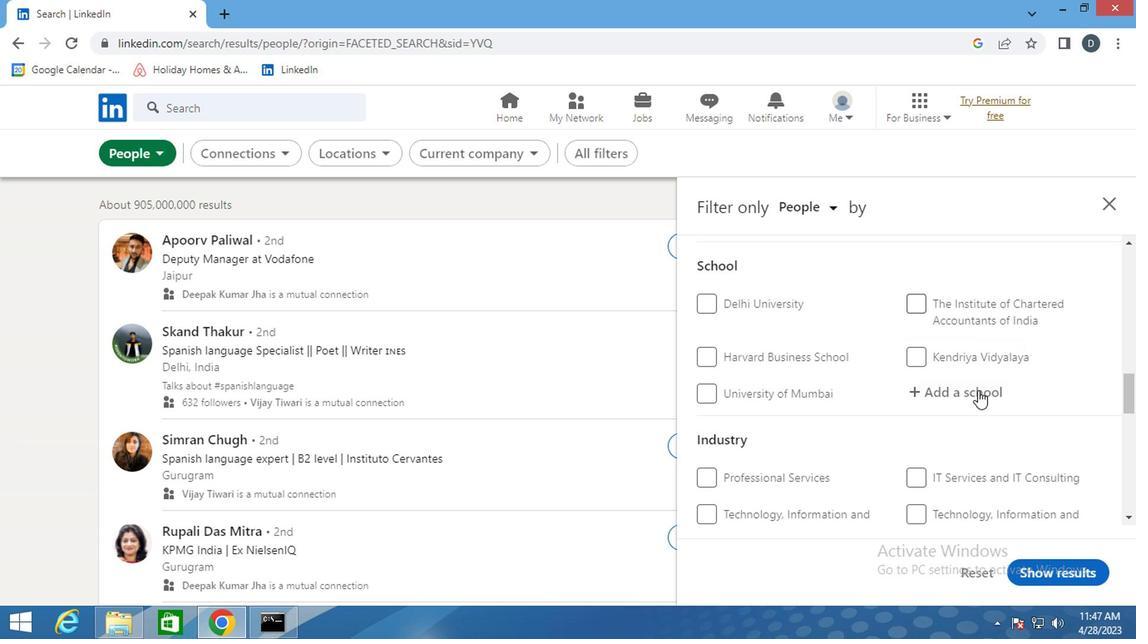 
Action: Mouse moved to (705, 385)
Screenshot: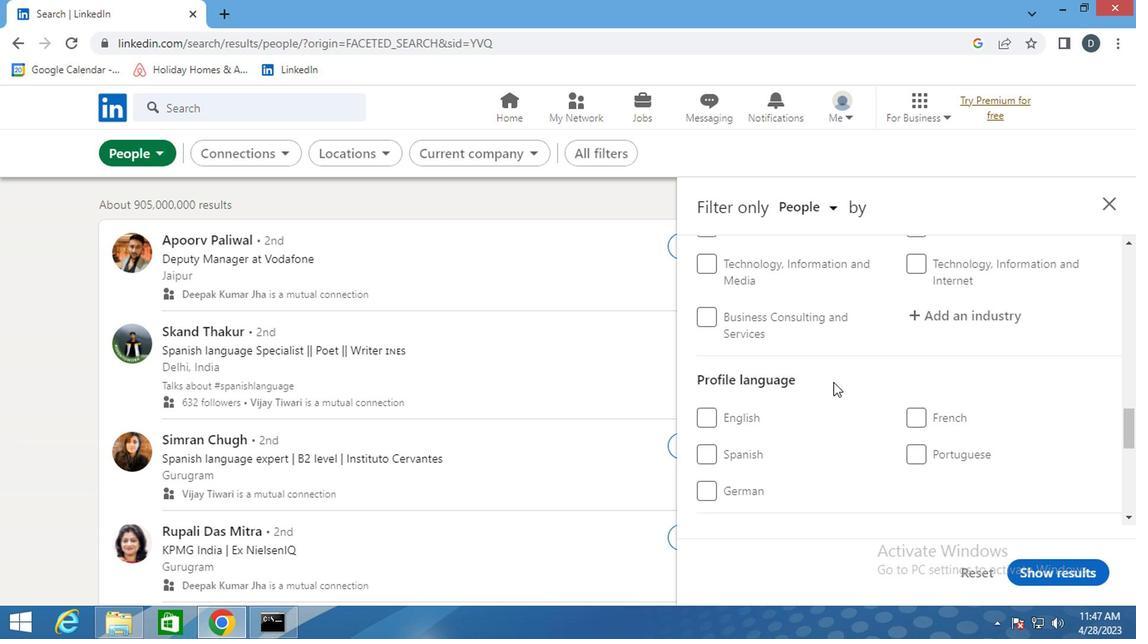 
Action: Mouse scrolled (705, 384) with delta (0, 0)
Screenshot: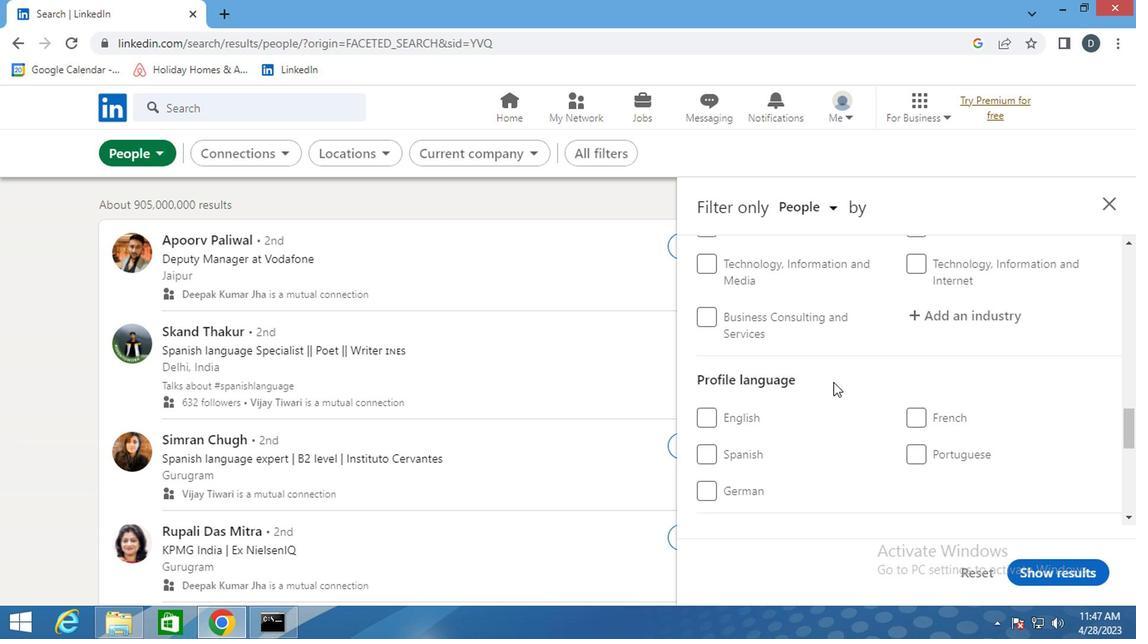 
Action: Mouse scrolled (705, 384) with delta (0, 0)
Screenshot: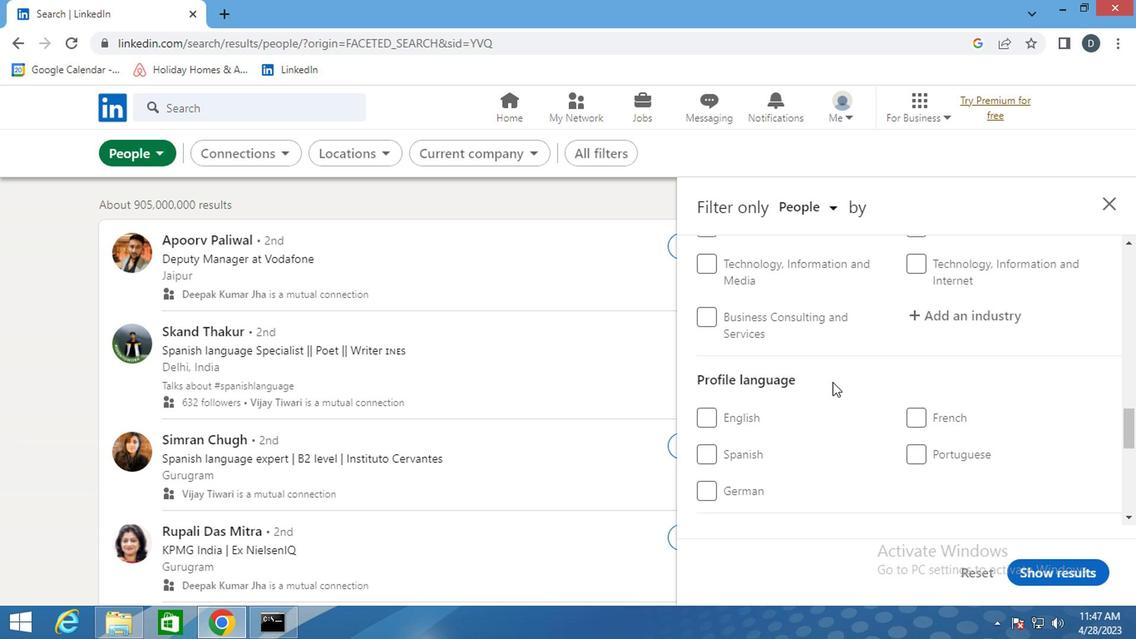 
Action: Mouse scrolled (705, 385) with delta (0, 0)
Screenshot: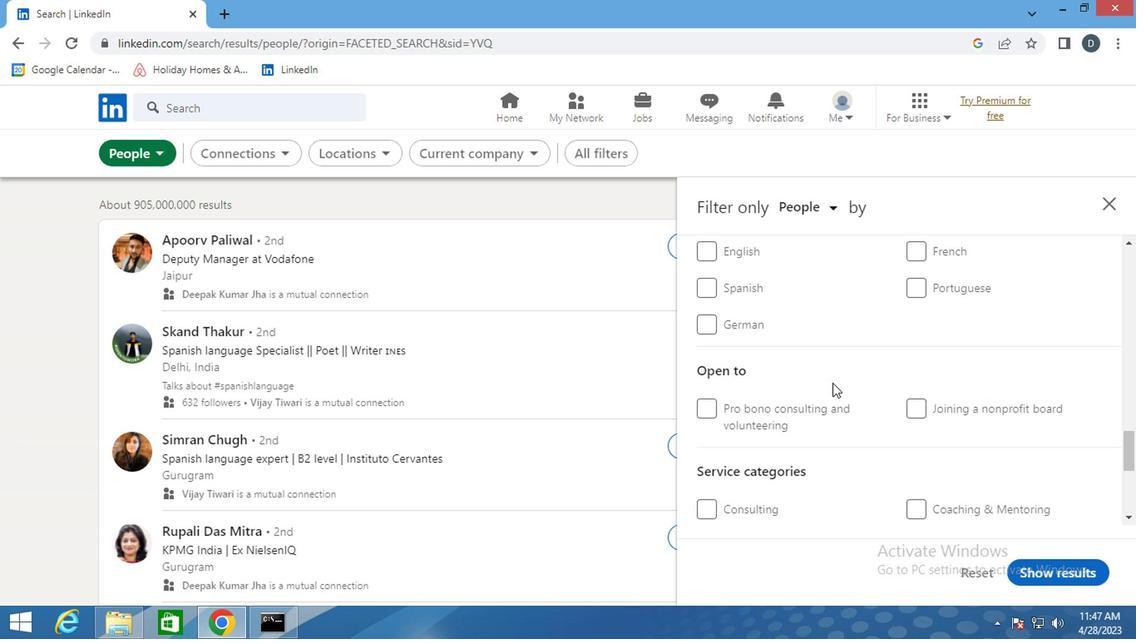 
Action: Mouse moved to (793, 379)
Screenshot: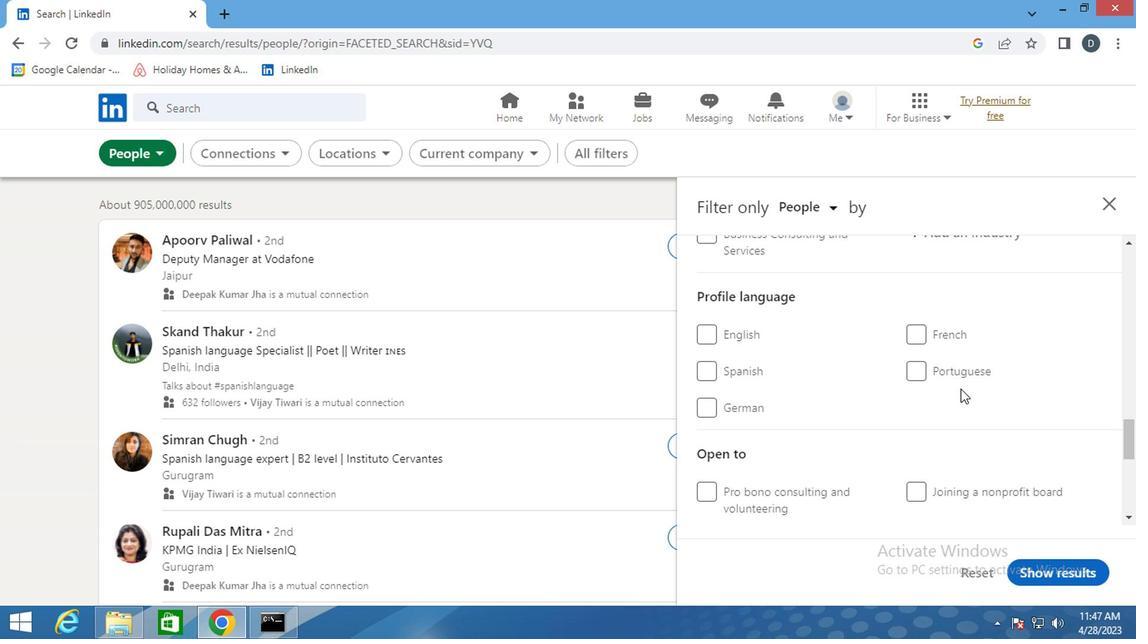 
Action: Mouse pressed left at (793, 379)
Screenshot: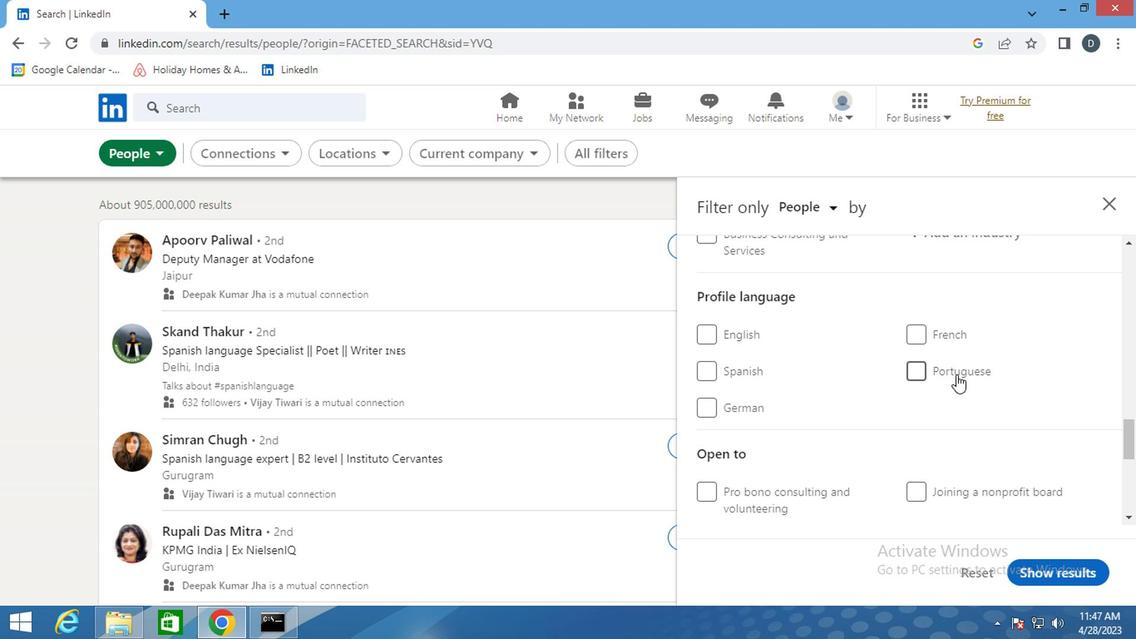 
Action: Mouse scrolled (793, 380) with delta (0, 0)
Screenshot: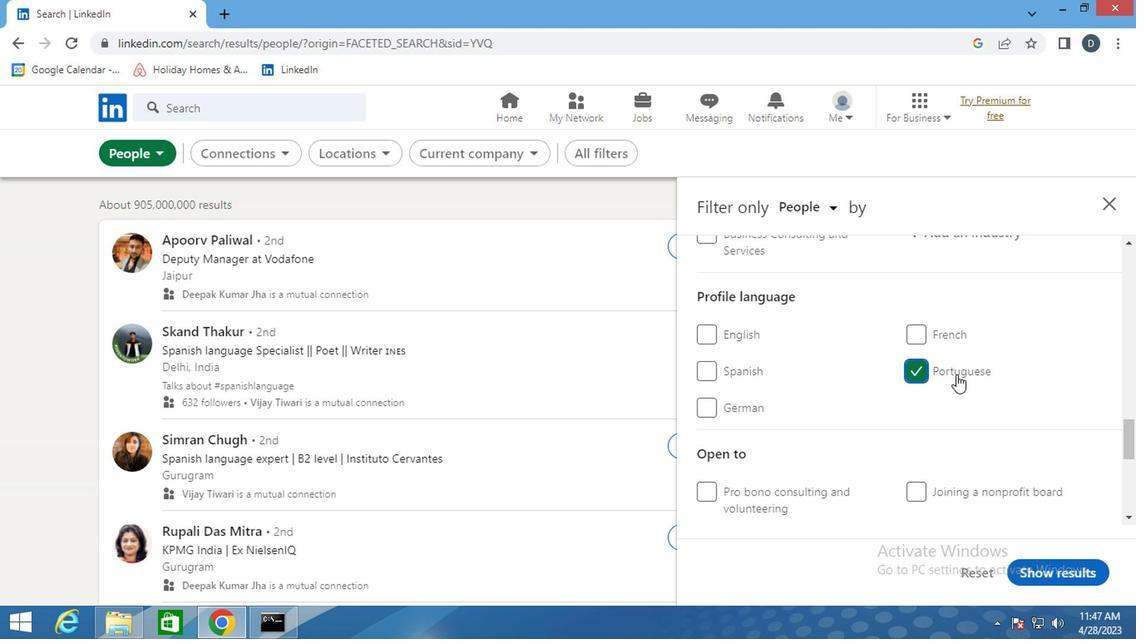 
Action: Mouse scrolled (793, 380) with delta (0, 0)
Screenshot: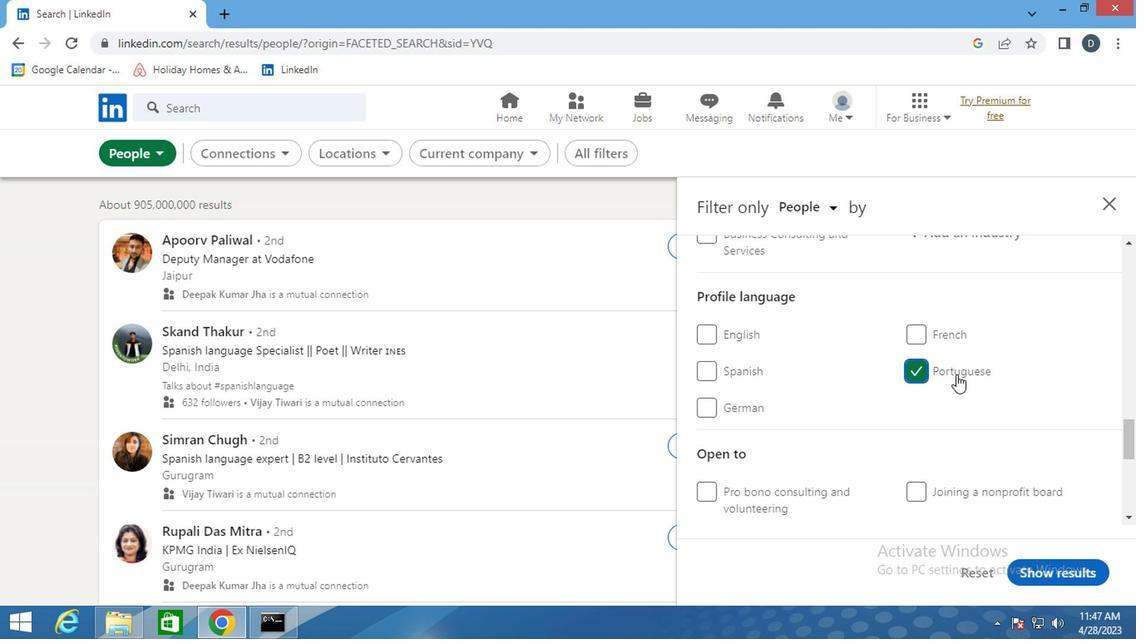 
Action: Mouse scrolled (793, 380) with delta (0, 0)
Screenshot: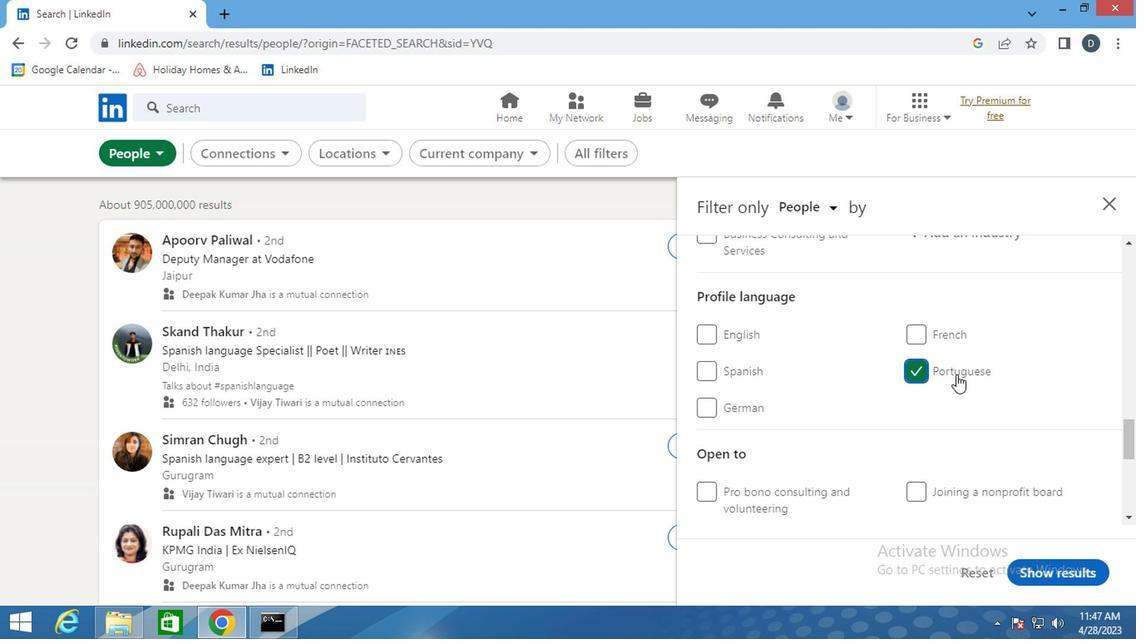 
Action: Mouse scrolled (793, 380) with delta (0, 0)
Screenshot: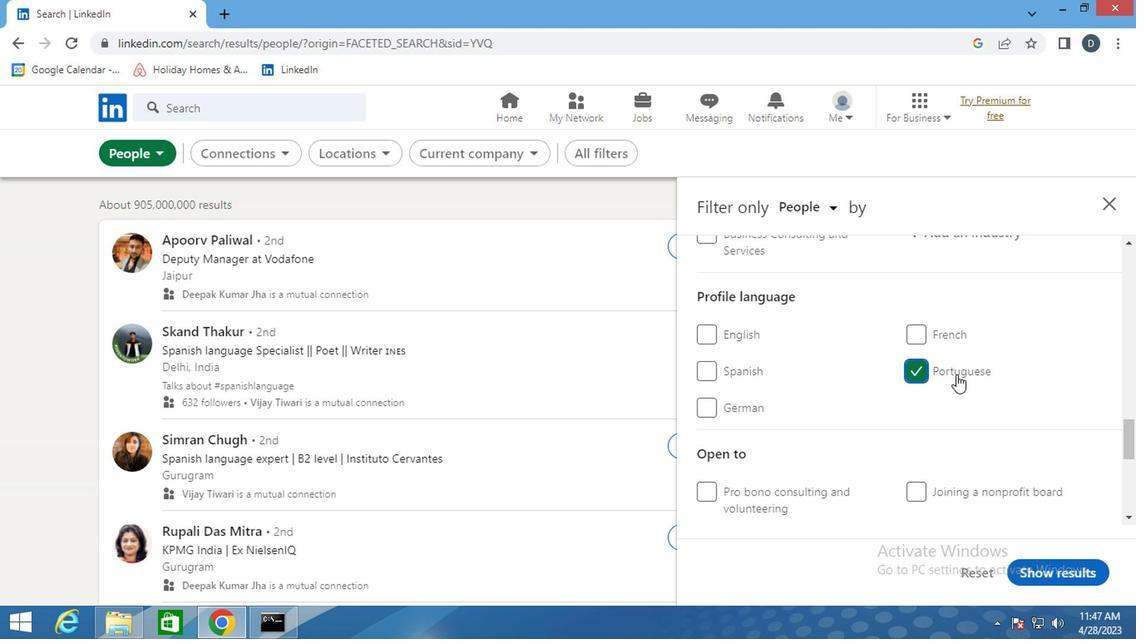 
Action: Mouse scrolled (793, 380) with delta (0, 0)
Screenshot: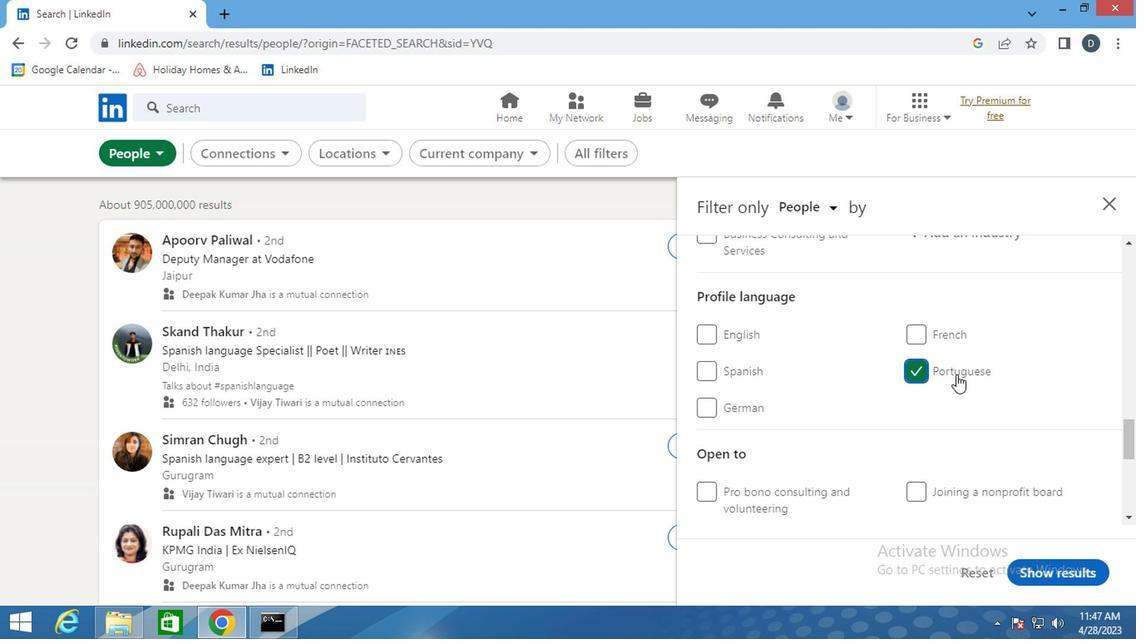 
Action: Mouse moved to (793, 378)
Screenshot: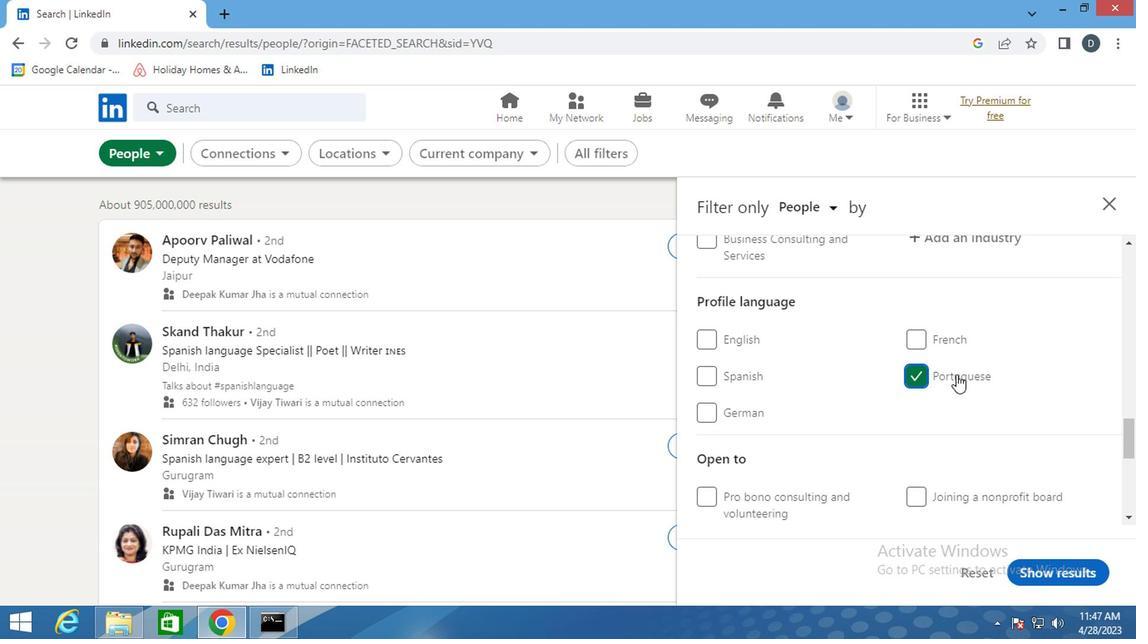
Action: Mouse scrolled (793, 379) with delta (0, 0)
Screenshot: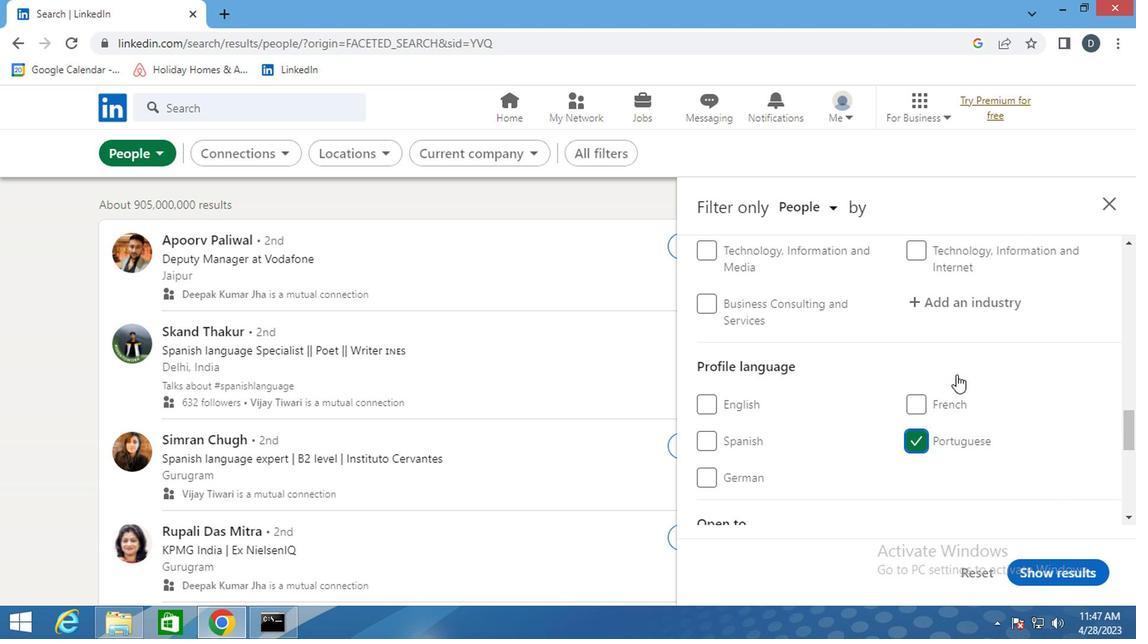 
Action: Mouse scrolled (793, 379) with delta (0, 0)
Screenshot: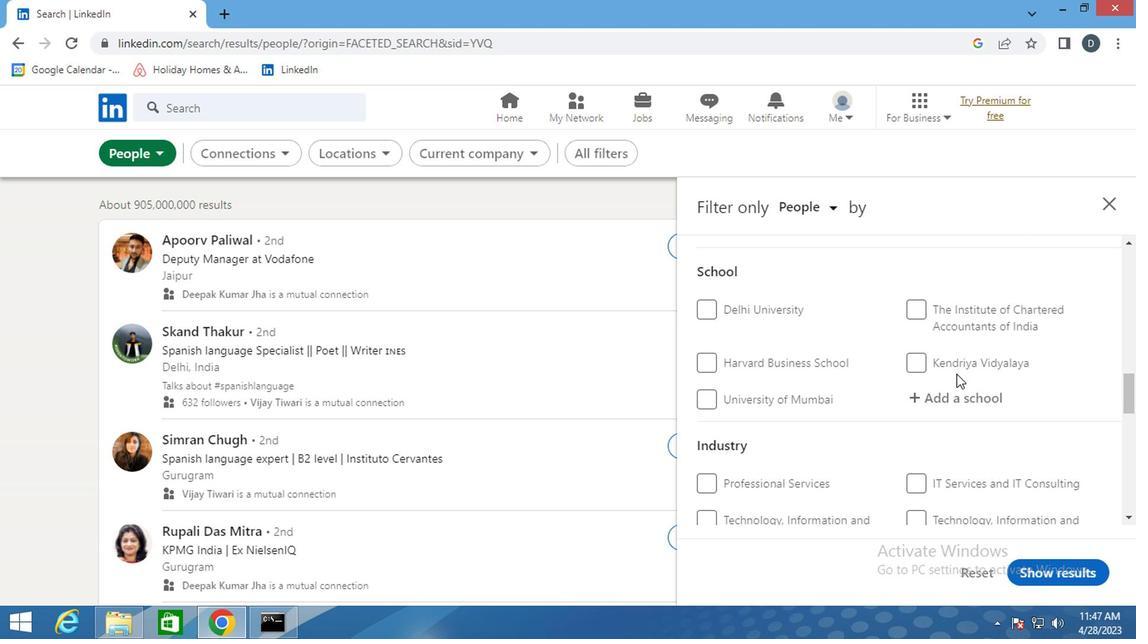 
Action: Mouse scrolled (793, 379) with delta (0, 0)
Screenshot: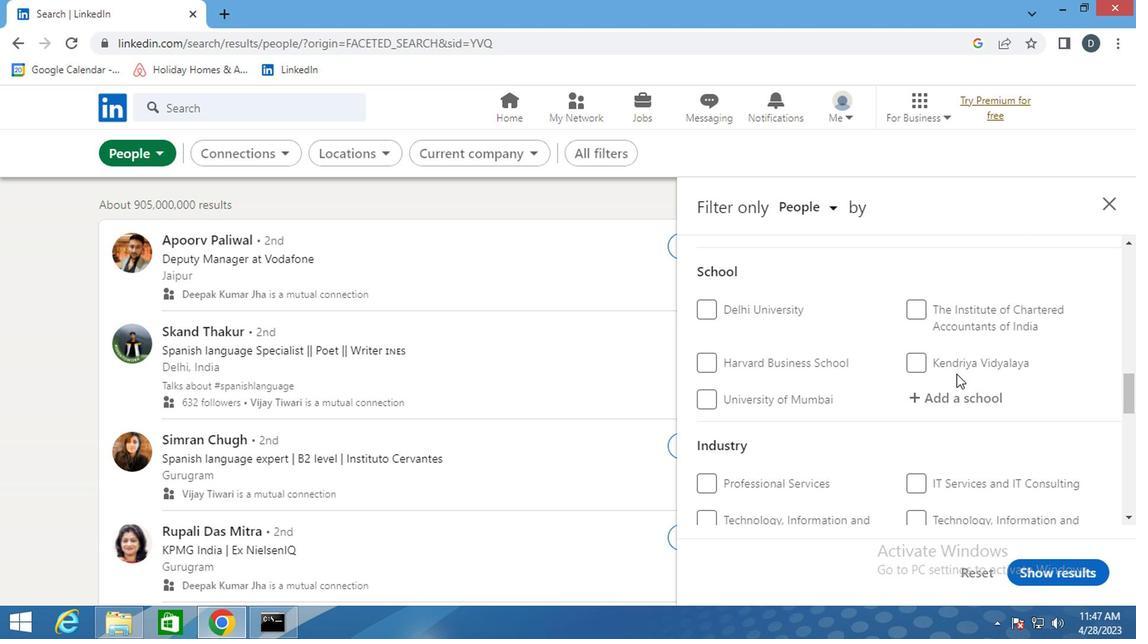 
Action: Mouse scrolled (793, 379) with delta (0, 0)
Screenshot: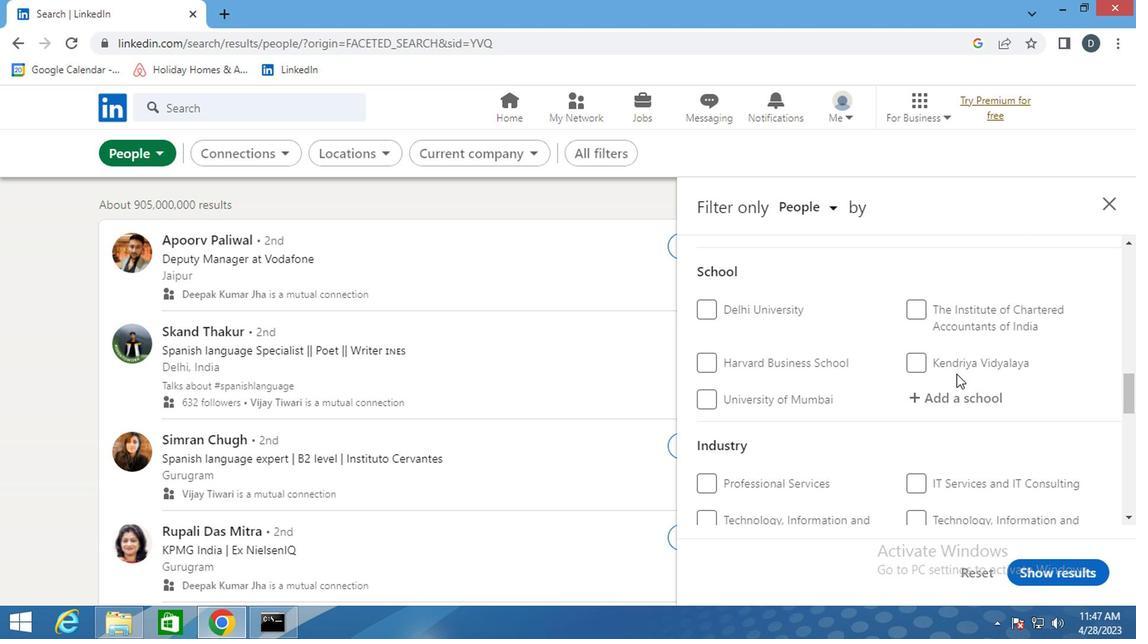 
Action: Mouse moved to (789, 450)
Screenshot: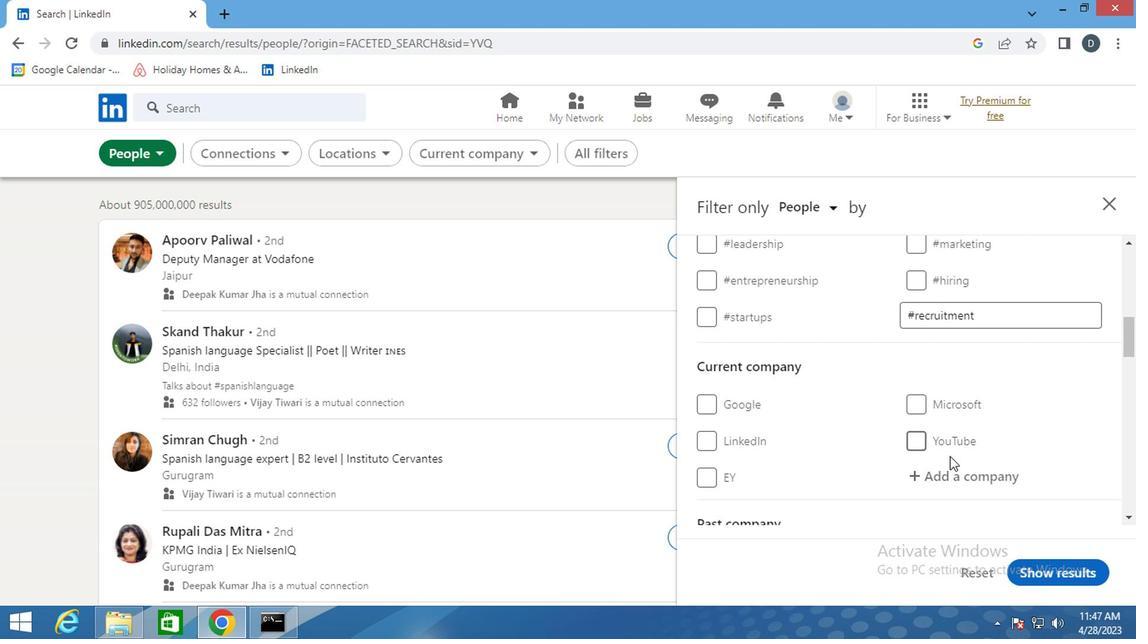 
Action: Mouse pressed left at (789, 450)
Screenshot: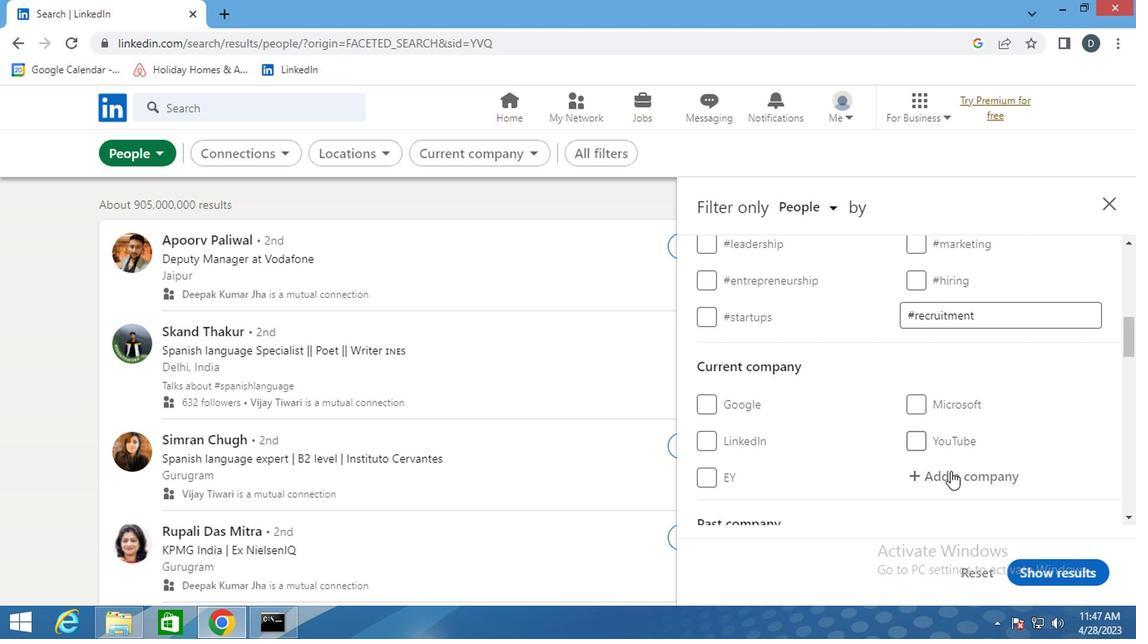 
Action: Mouse moved to (791, 384)
Screenshot: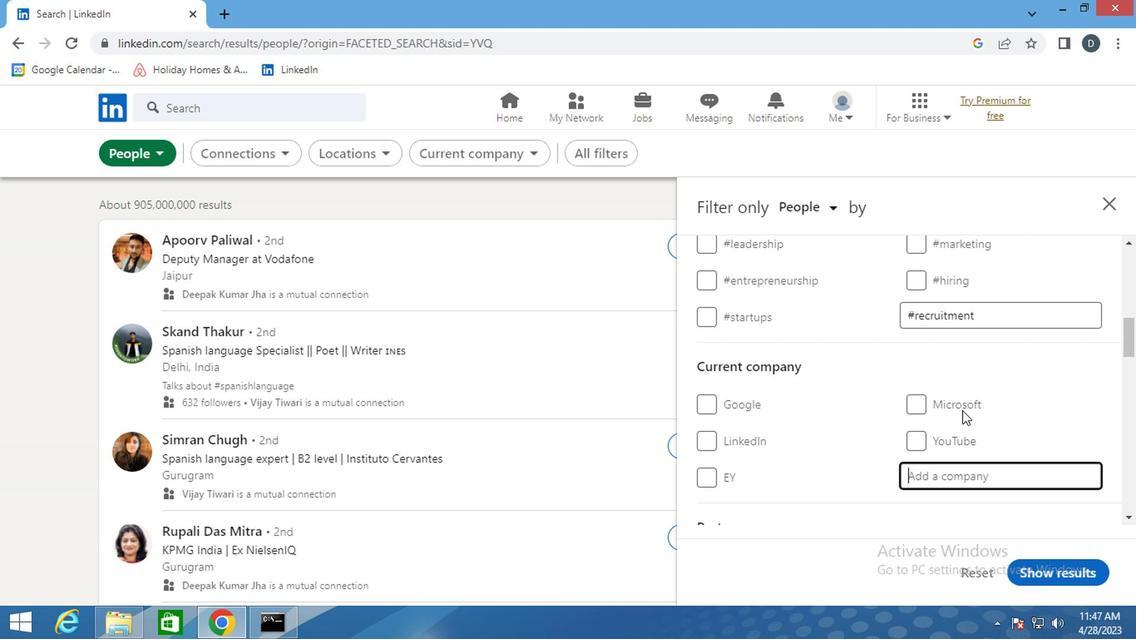 
Action: Mouse scrolled (791, 384) with delta (0, 0)
Screenshot: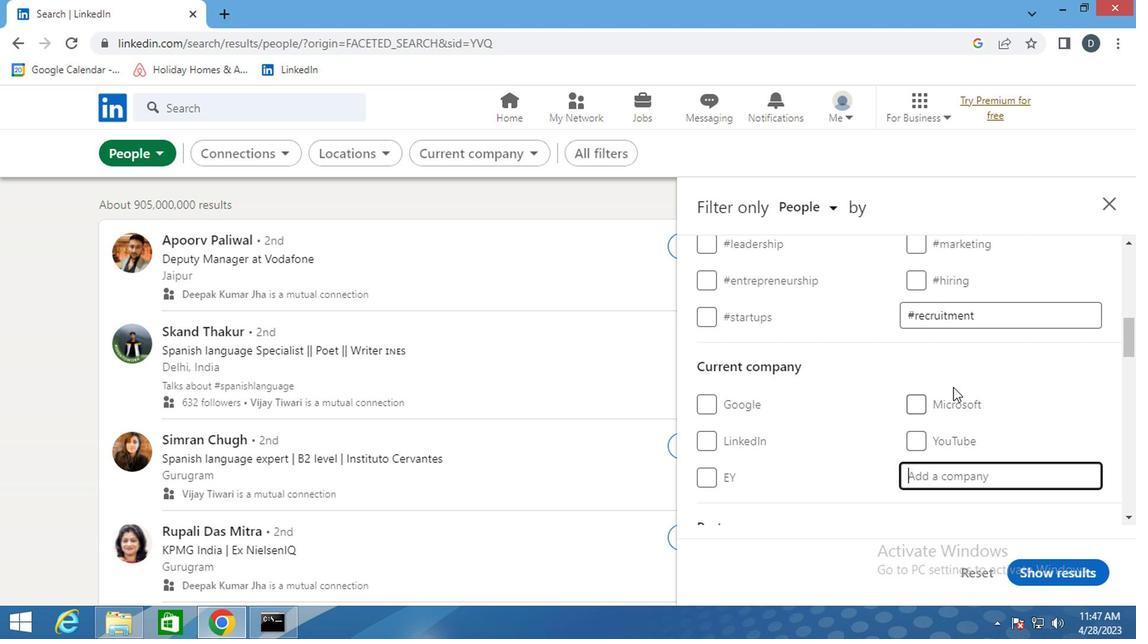 
Action: Mouse scrolled (791, 384) with delta (0, 0)
Screenshot: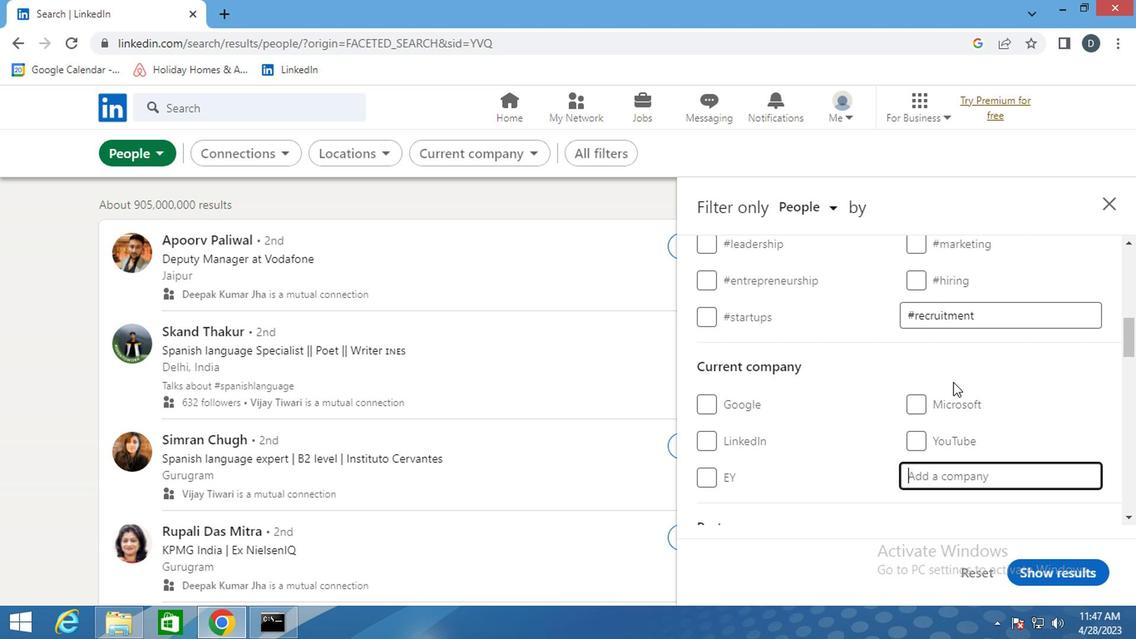 
Action: Mouse moved to (807, 374)
Screenshot: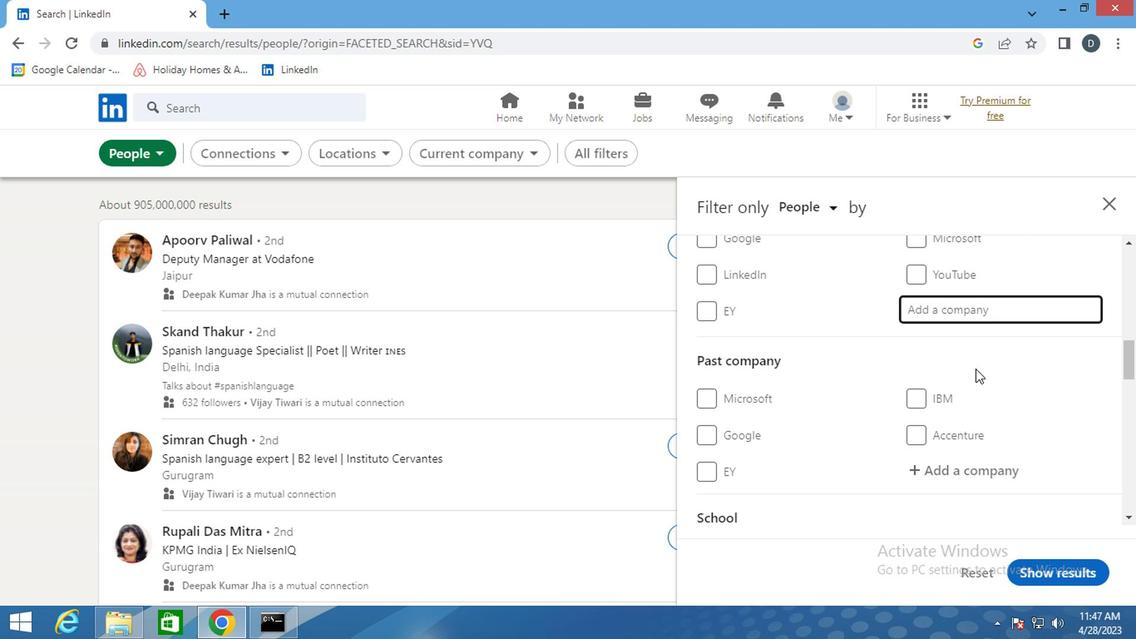
Action: Key pressed <Key.shift><Key.shift><Key.shift>VOLS<Key.backspace>KS
Screenshot: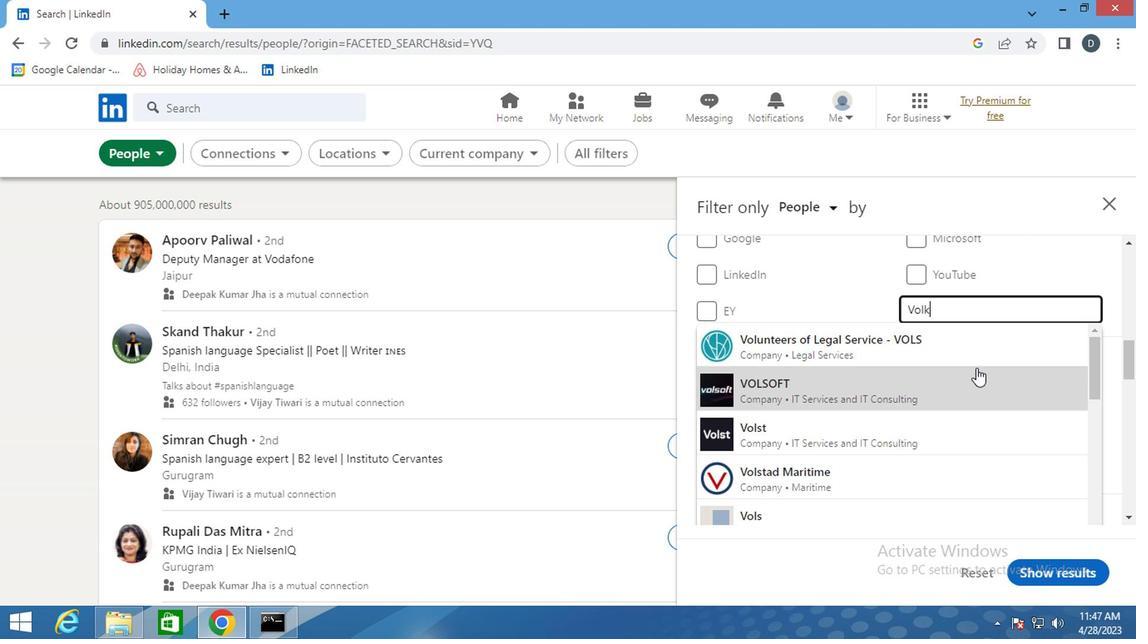 
Action: Mouse moved to (784, 468)
Screenshot: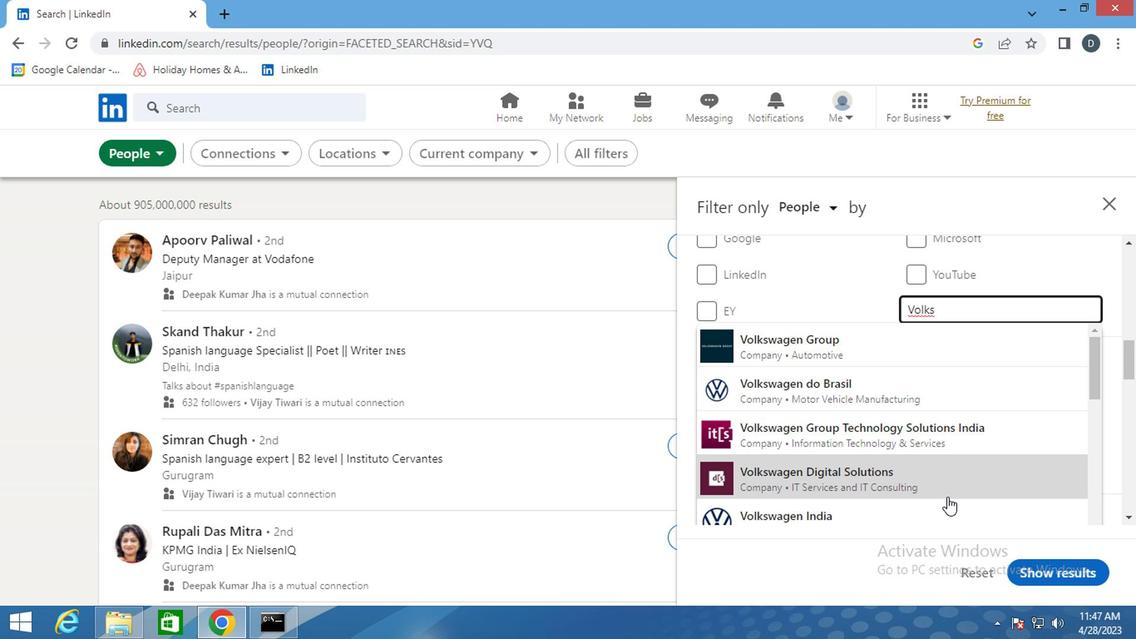 
Action: Mouse pressed left at (784, 468)
Screenshot: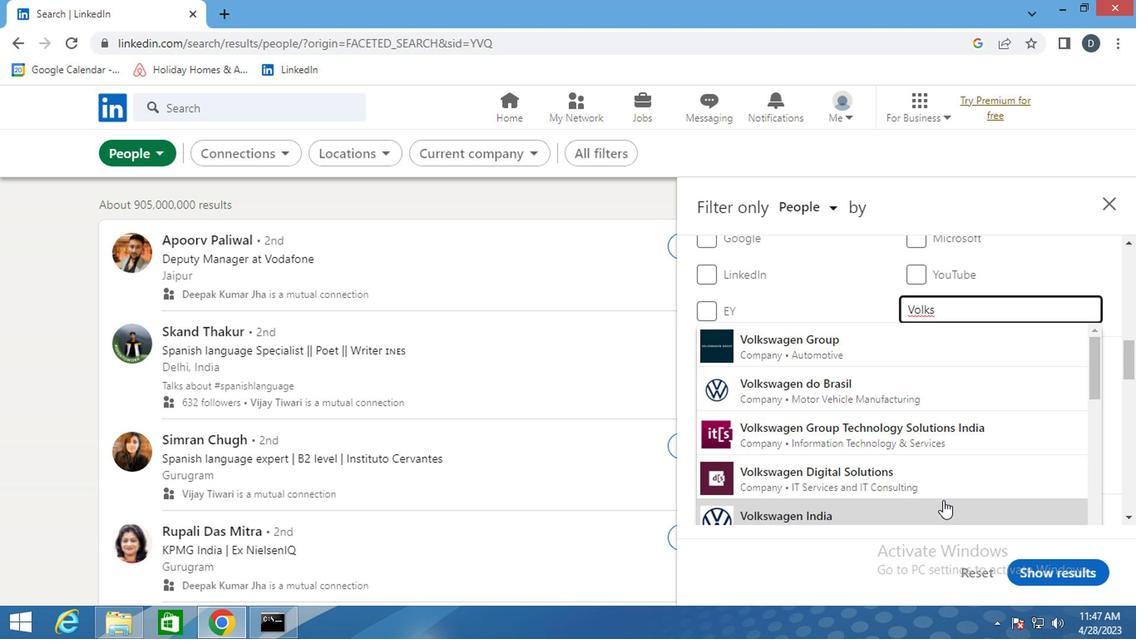 
Action: Mouse moved to (778, 458)
Screenshot: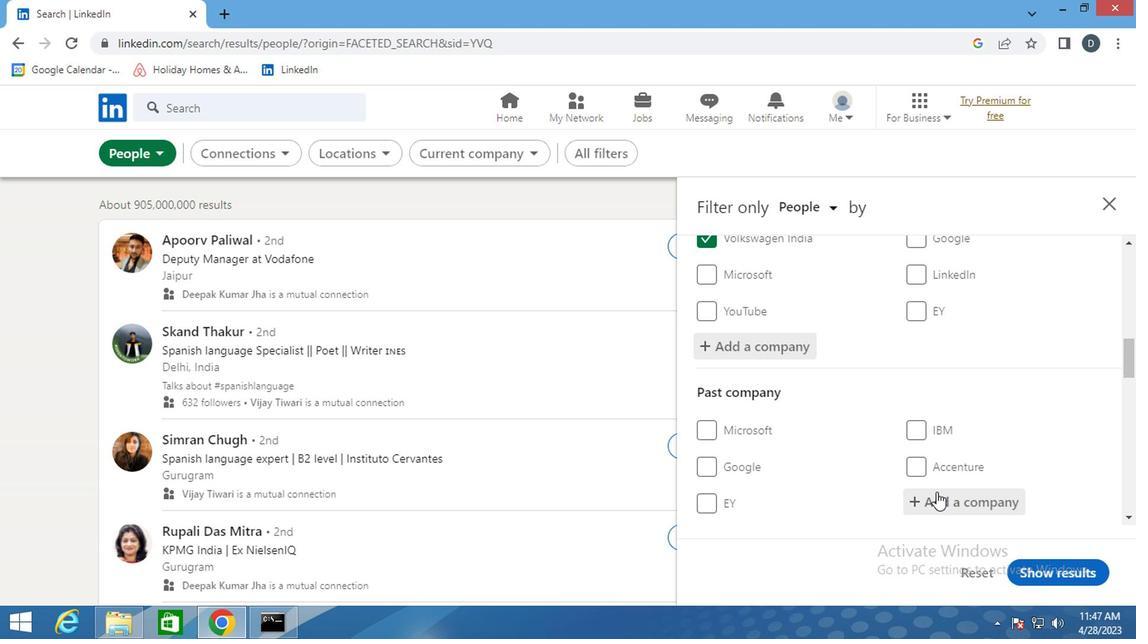 
Action: Mouse scrolled (778, 457) with delta (0, 0)
Screenshot: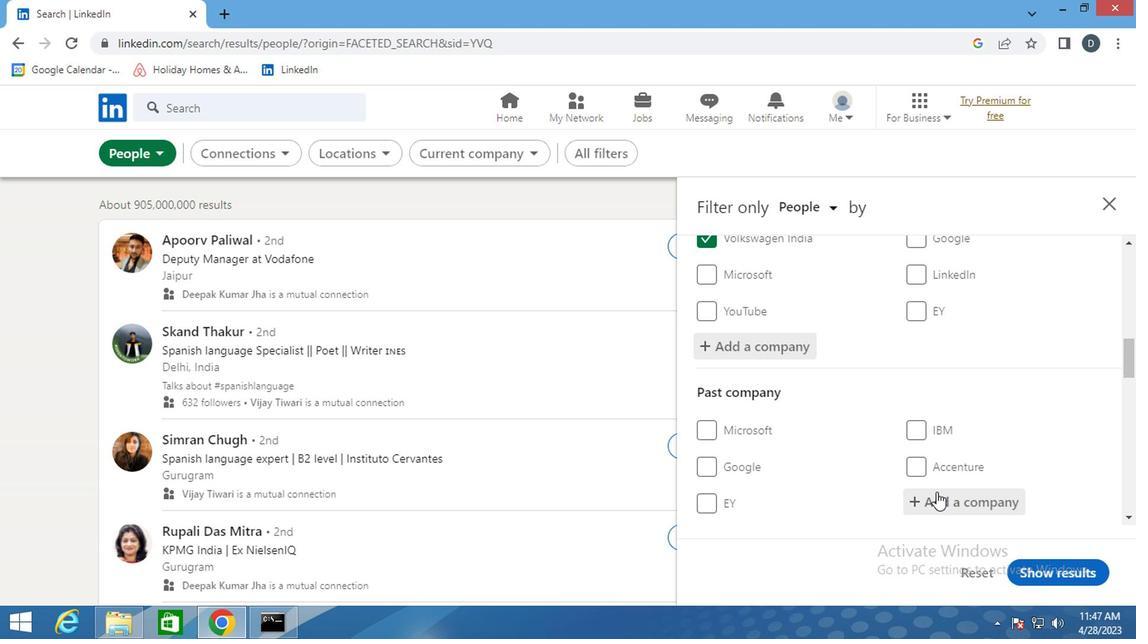 
Action: Mouse moved to (778, 457)
Screenshot: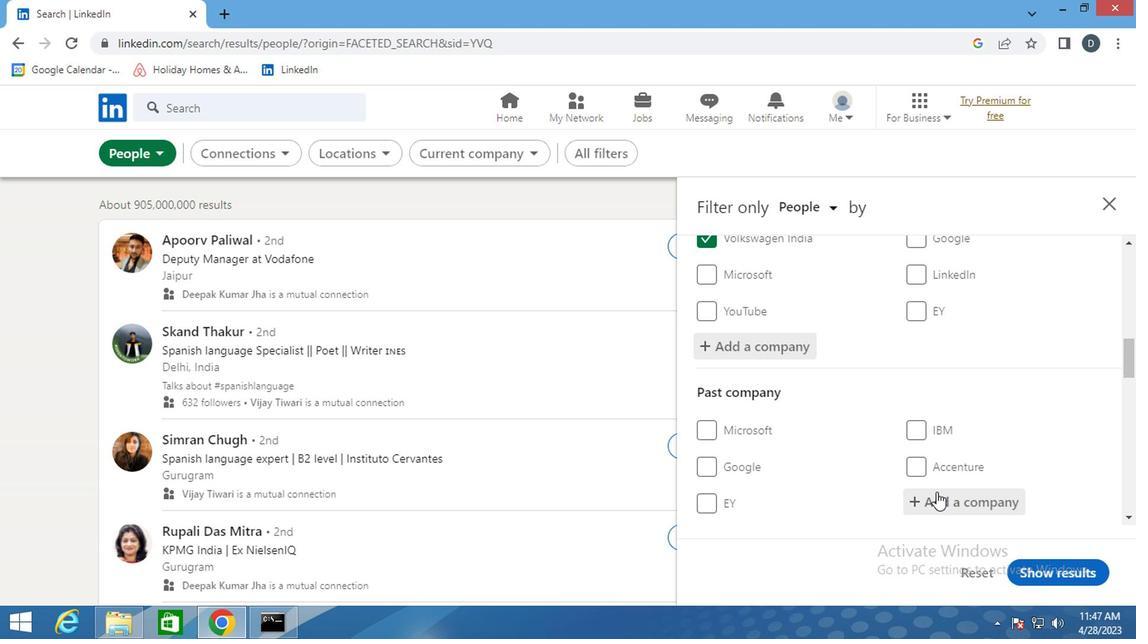 
Action: Mouse scrolled (778, 456) with delta (0, 0)
Screenshot: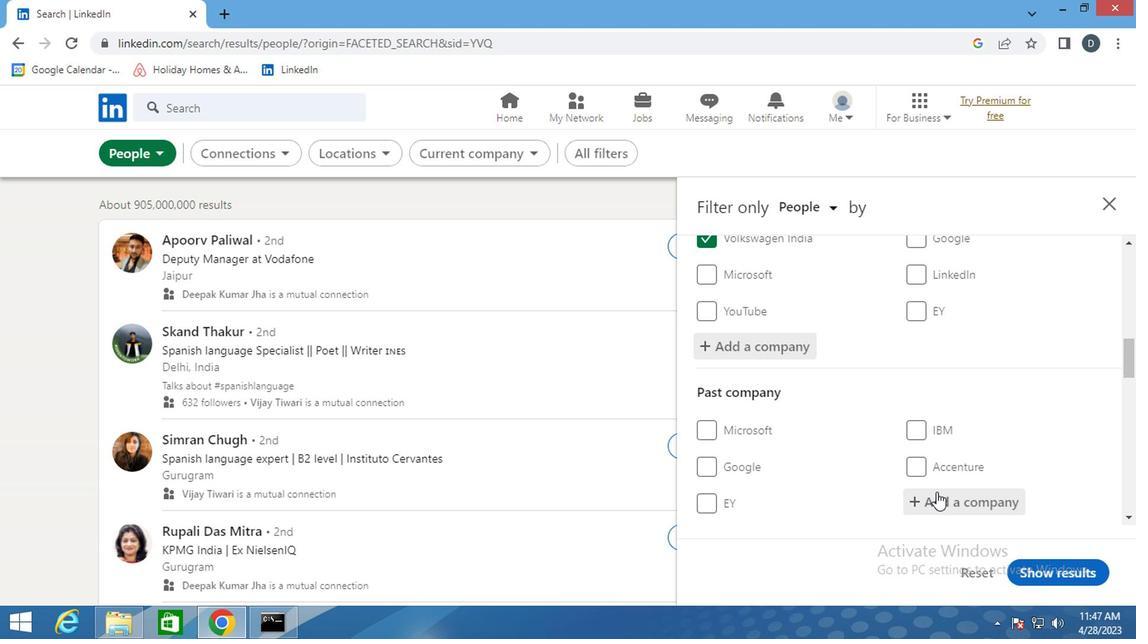 
Action: Mouse moved to (783, 446)
Screenshot: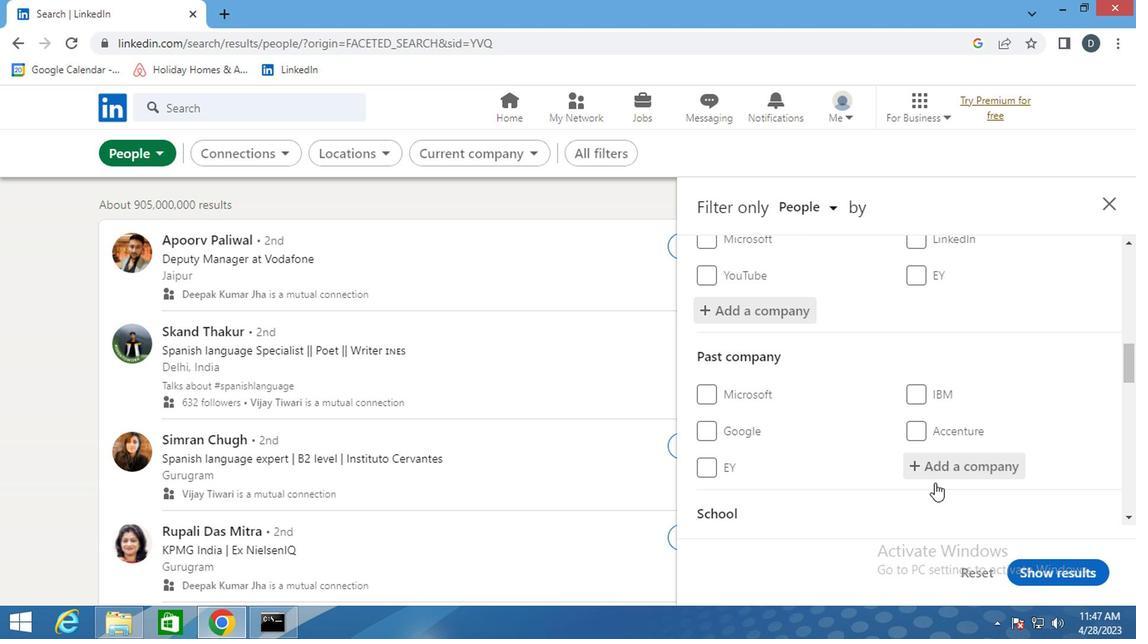 
Action: Mouse scrolled (783, 446) with delta (0, 0)
Screenshot: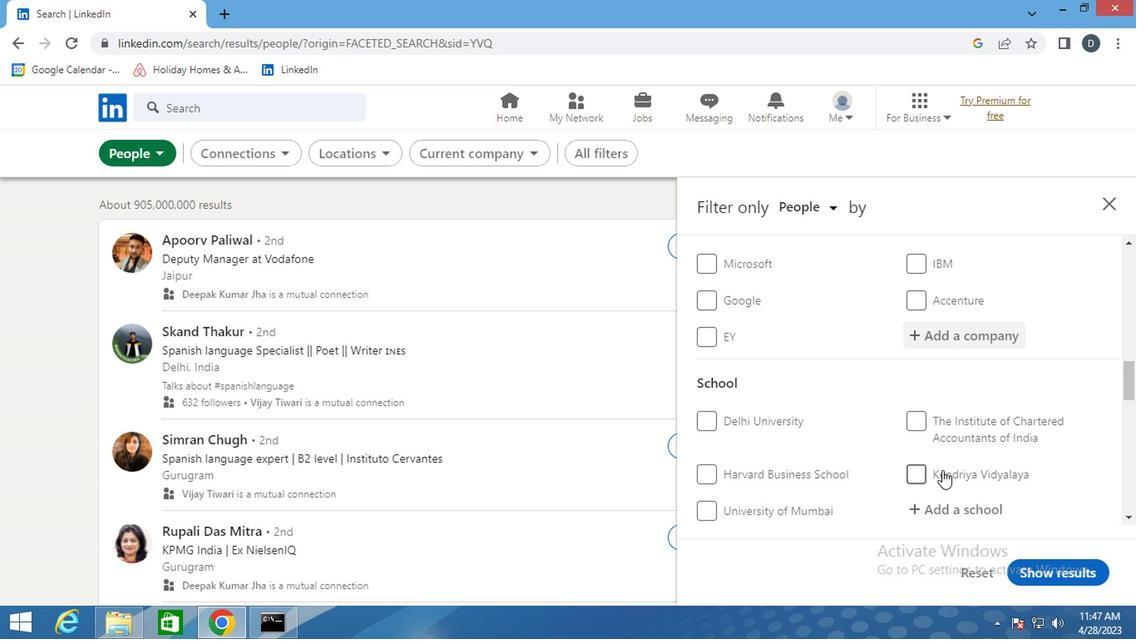 
Action: Mouse moved to (786, 423)
Screenshot: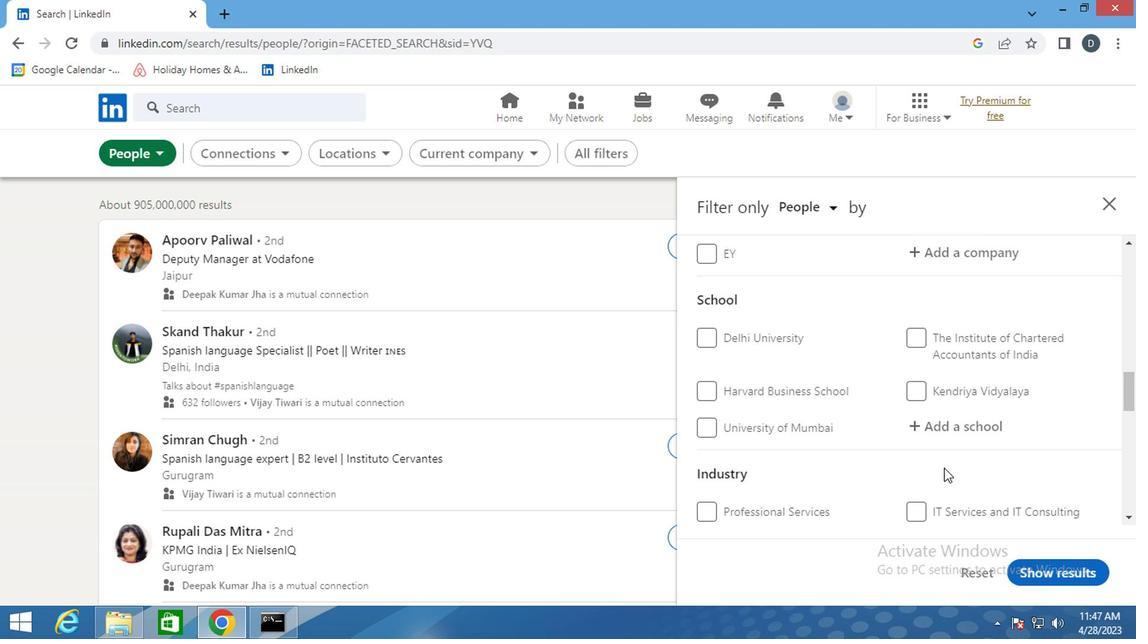 
Action: Mouse pressed left at (786, 423)
Screenshot: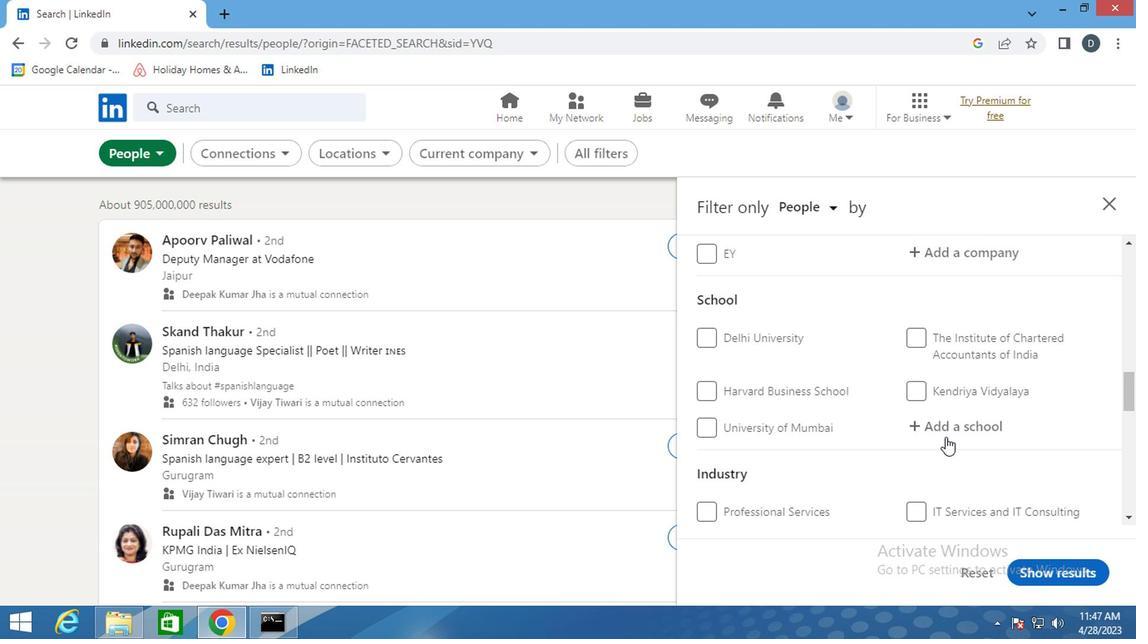
Action: Key pressed <Key.shift>SREENIVASA
Screenshot: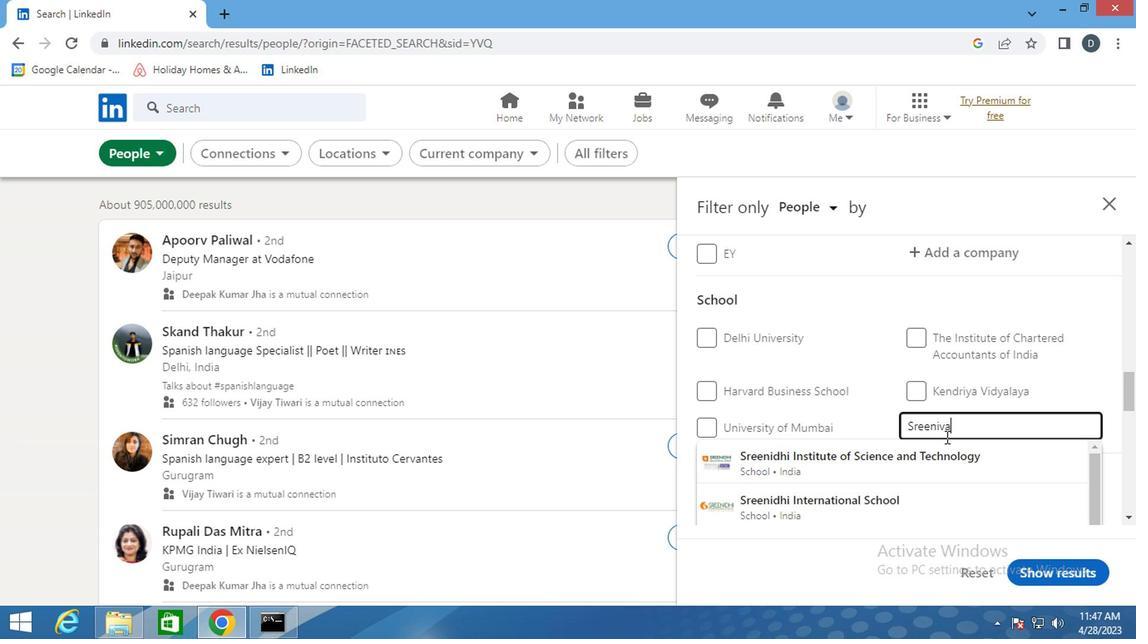 
Action: Mouse moved to (761, 438)
Screenshot: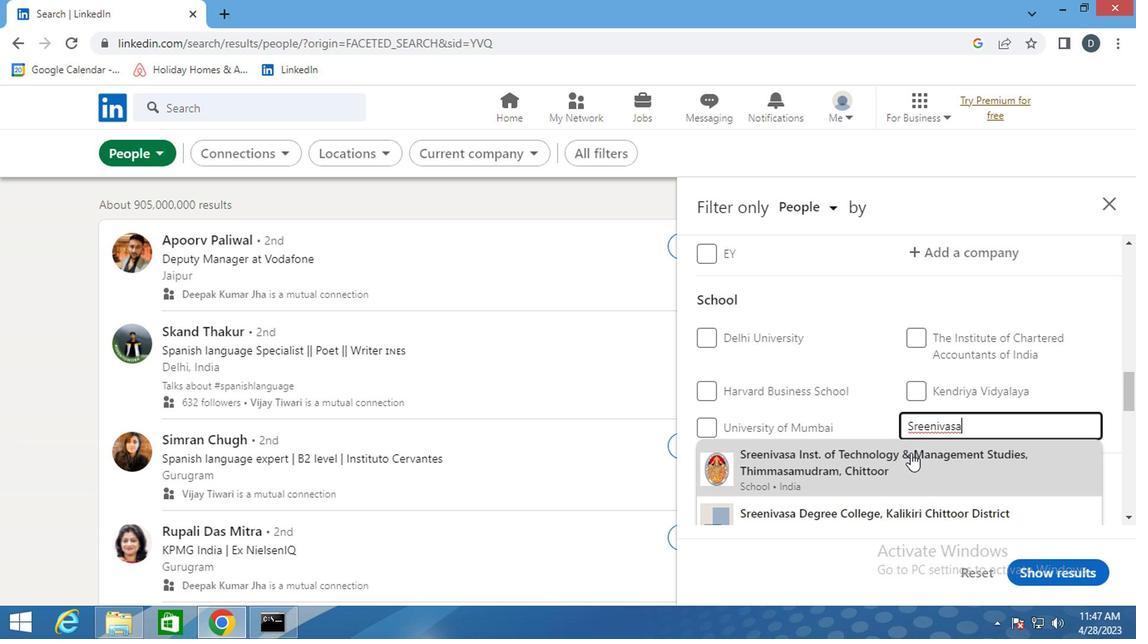 
Action: Mouse pressed left at (761, 438)
Screenshot: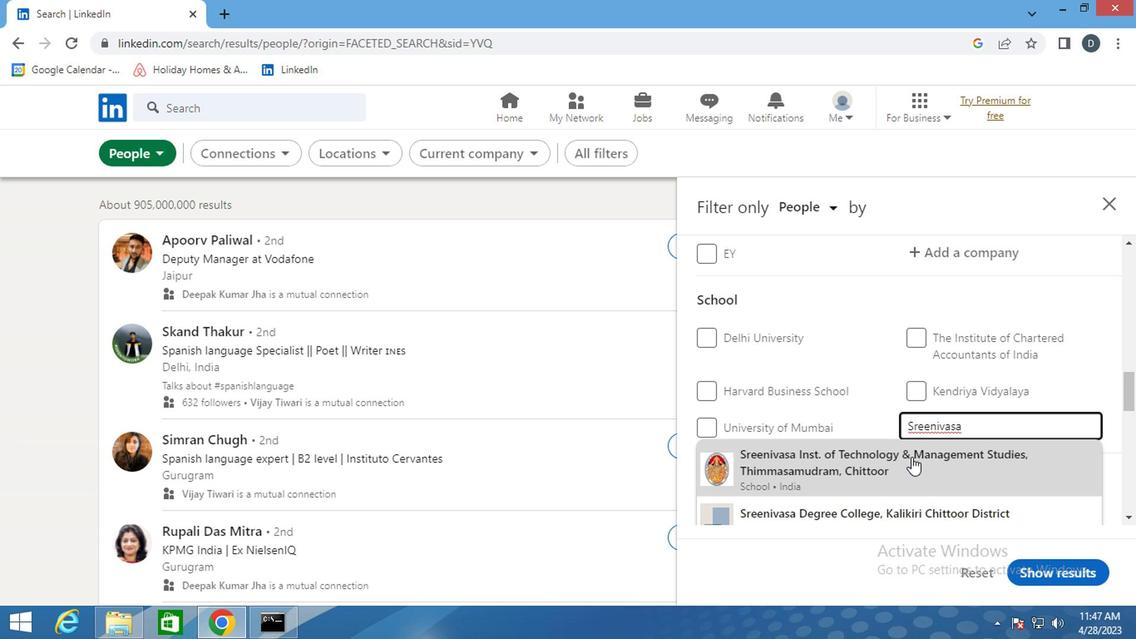 
Action: Mouse scrolled (761, 437) with delta (0, 0)
Screenshot: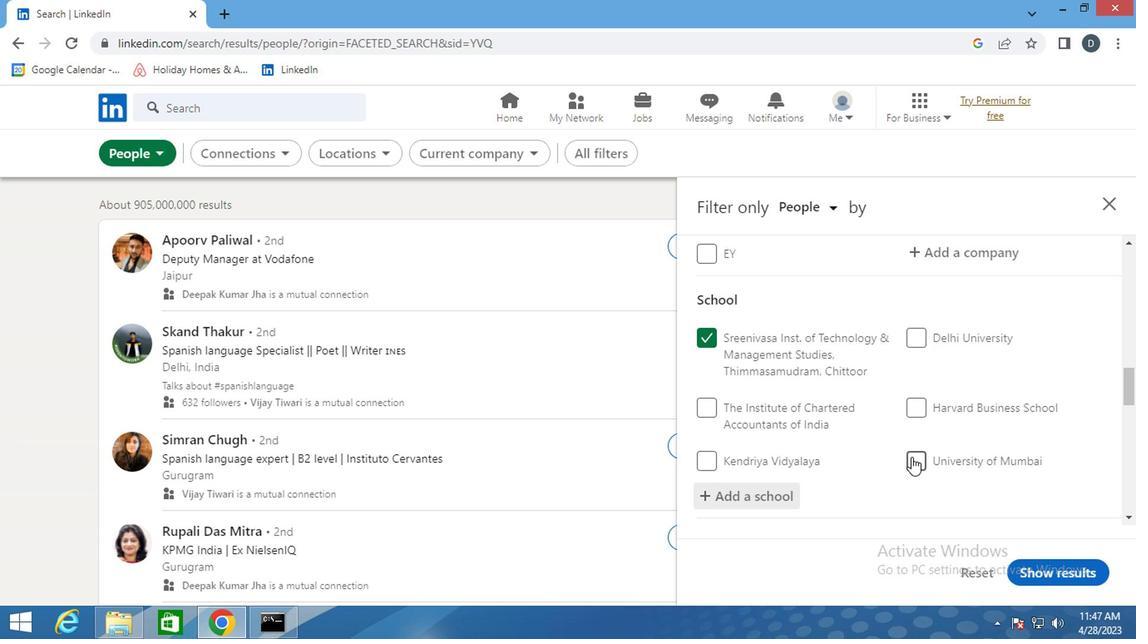 
Action: Mouse scrolled (761, 437) with delta (0, 0)
Screenshot: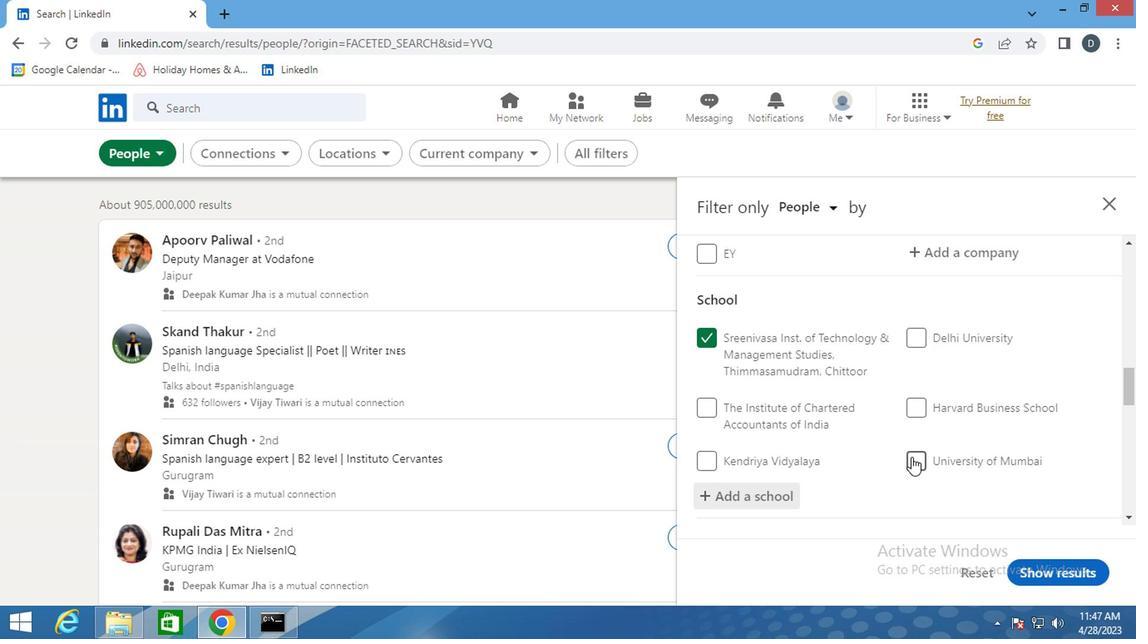 
Action: Mouse scrolled (761, 437) with delta (0, 0)
Screenshot: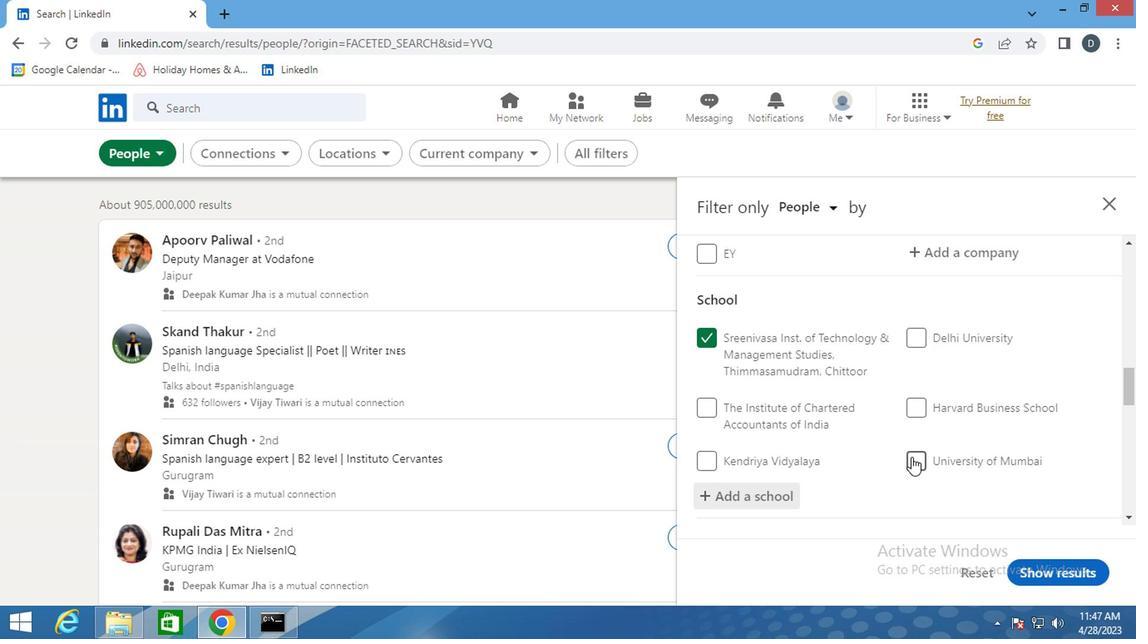 
Action: Mouse moved to (776, 409)
Screenshot: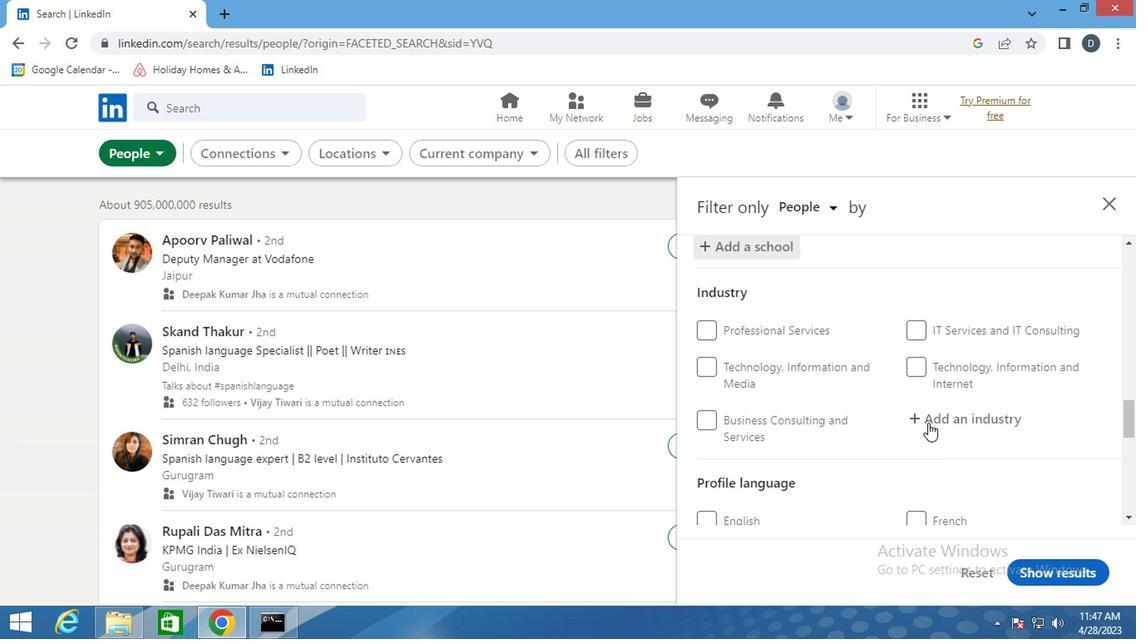 
Action: Mouse pressed left at (776, 409)
Screenshot: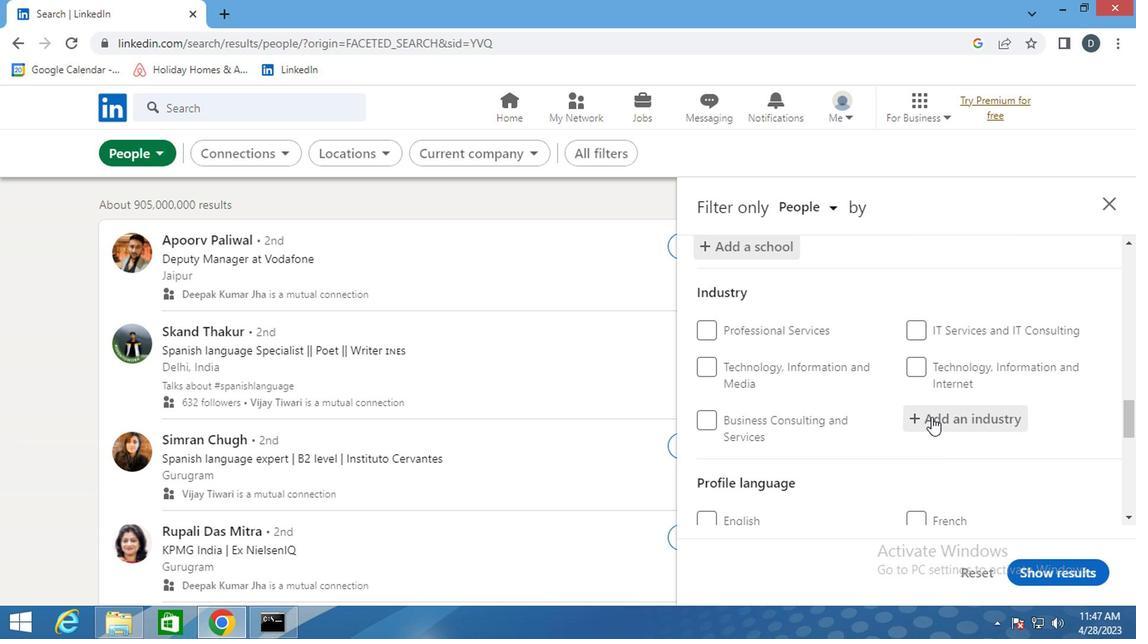 
Action: Key pressed <Key.shift>BUILDING<Key.space>
Screenshot: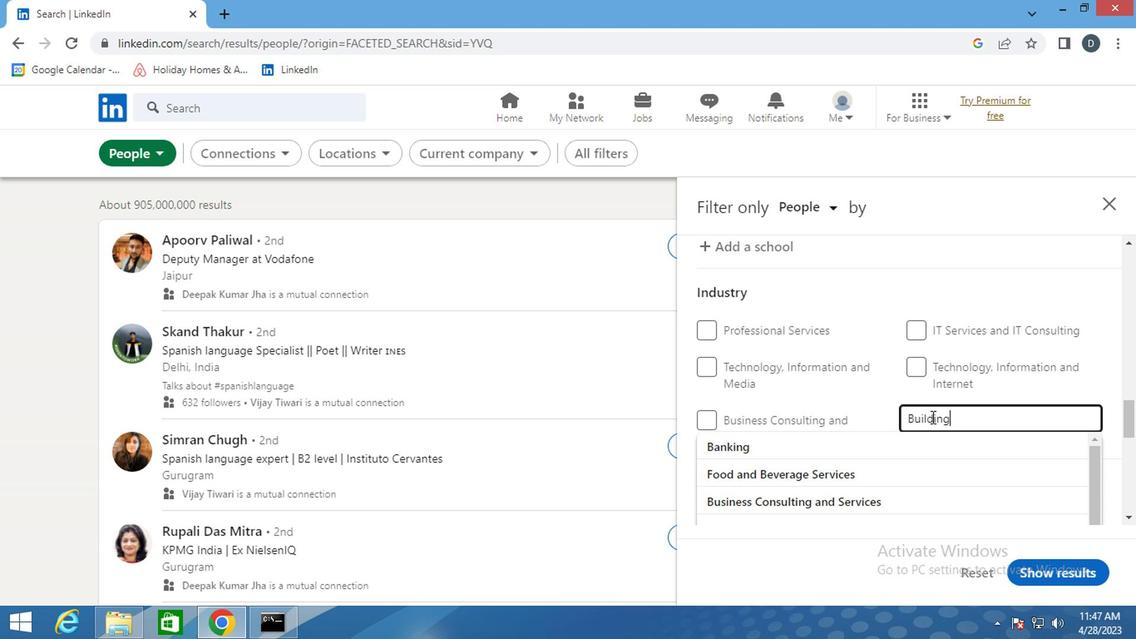 
Action: Mouse moved to (777, 449)
Screenshot: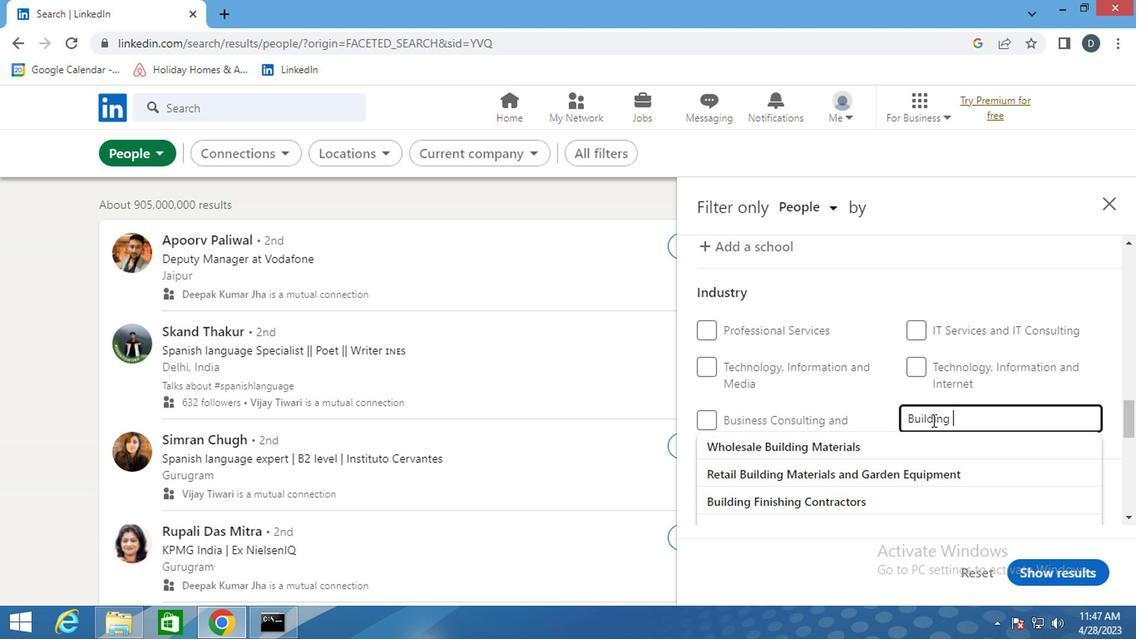 
Action: Mouse scrolled (777, 448) with delta (0, 0)
Screenshot: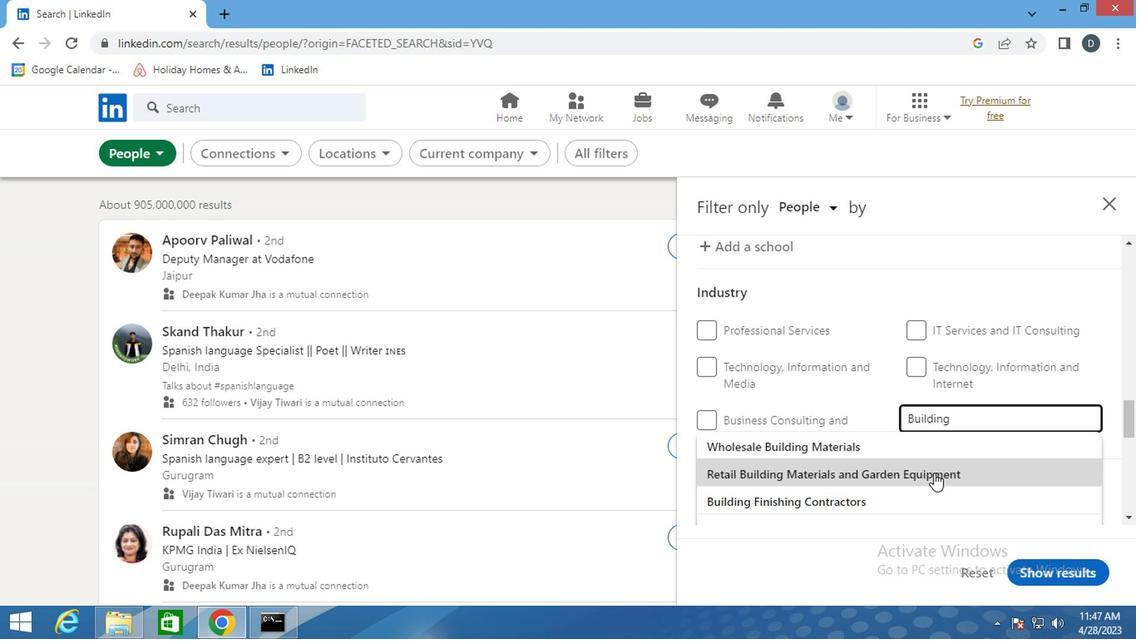 
Action: Mouse moved to (770, 419)
Screenshot: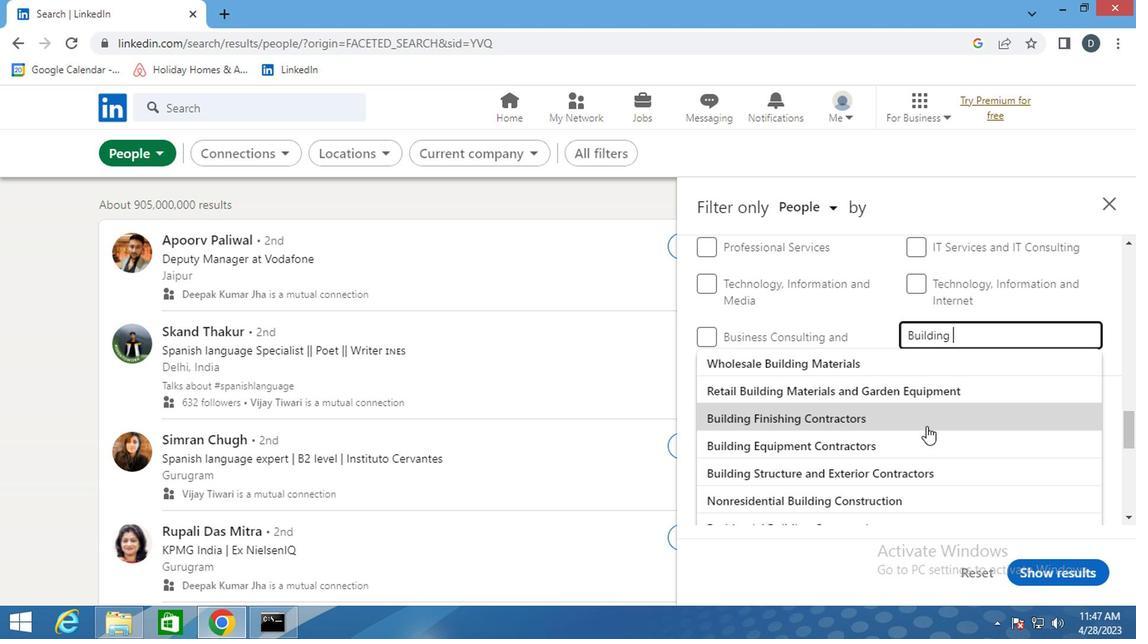 
Action: Mouse scrolled (770, 419) with delta (0, 0)
Screenshot: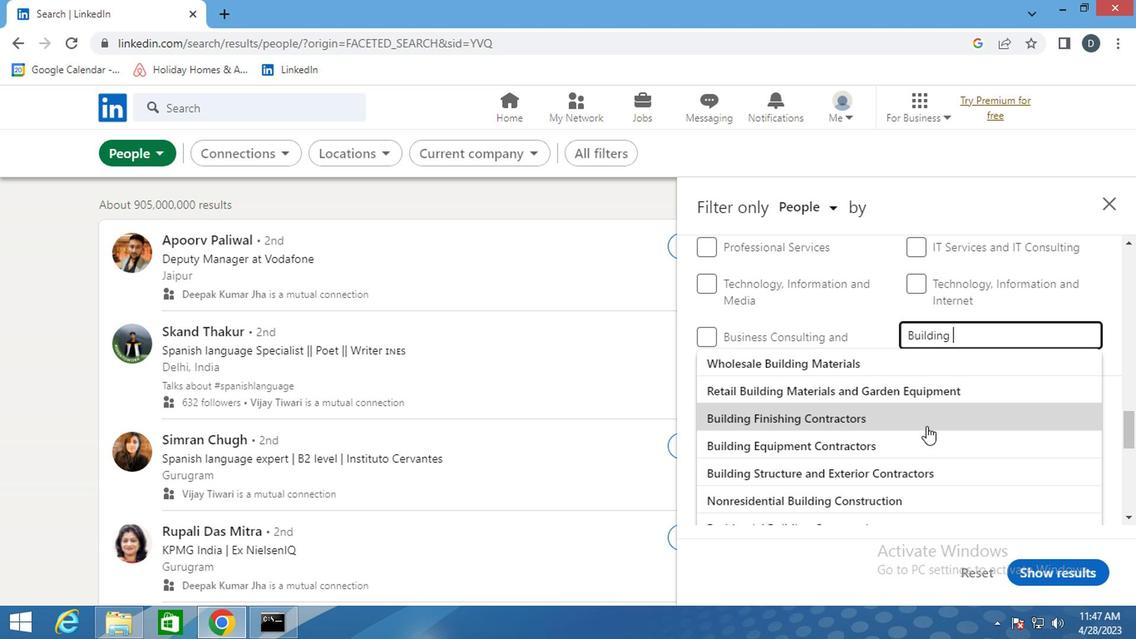
Action: Mouse scrolled (770, 419) with delta (0, 0)
Screenshot: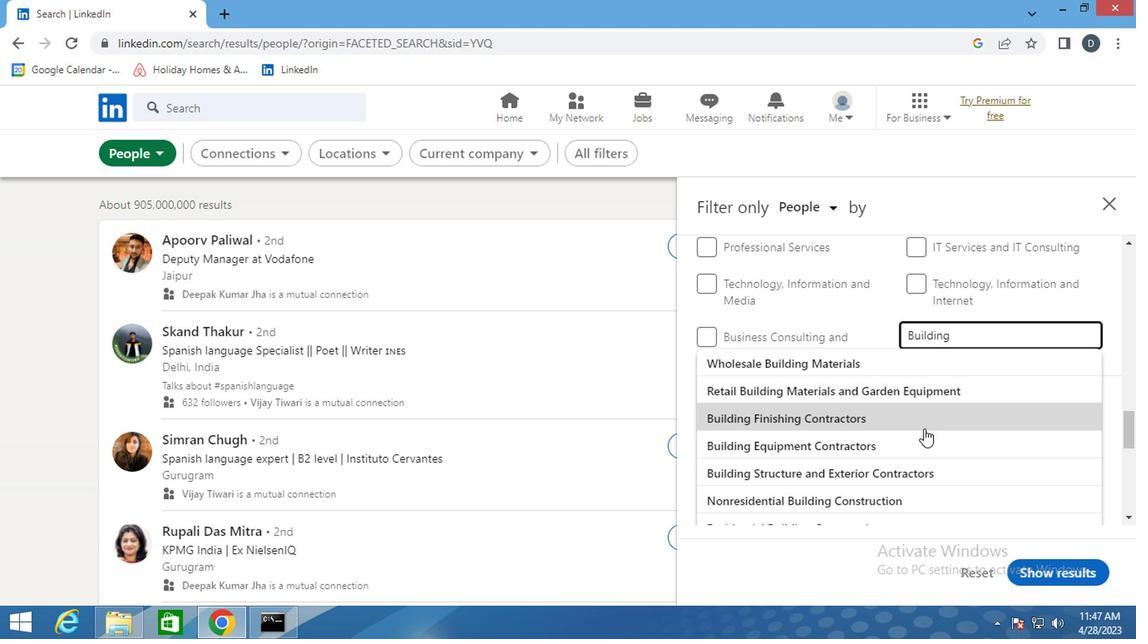 
Action: Mouse moved to (760, 387)
Screenshot: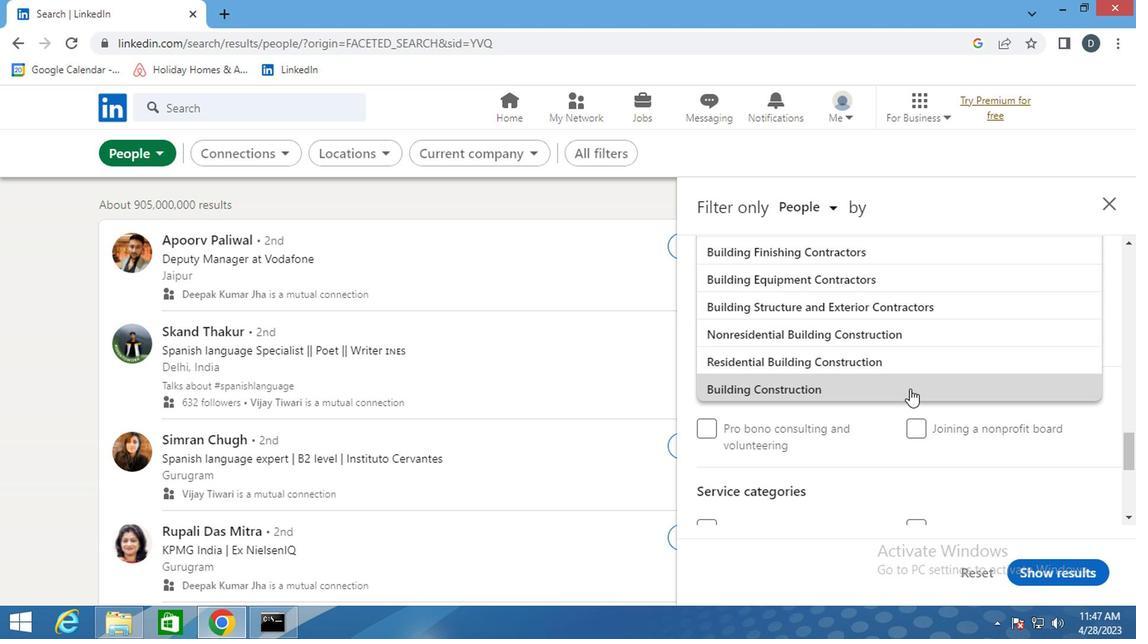 
Action: Mouse pressed left at (760, 387)
Screenshot: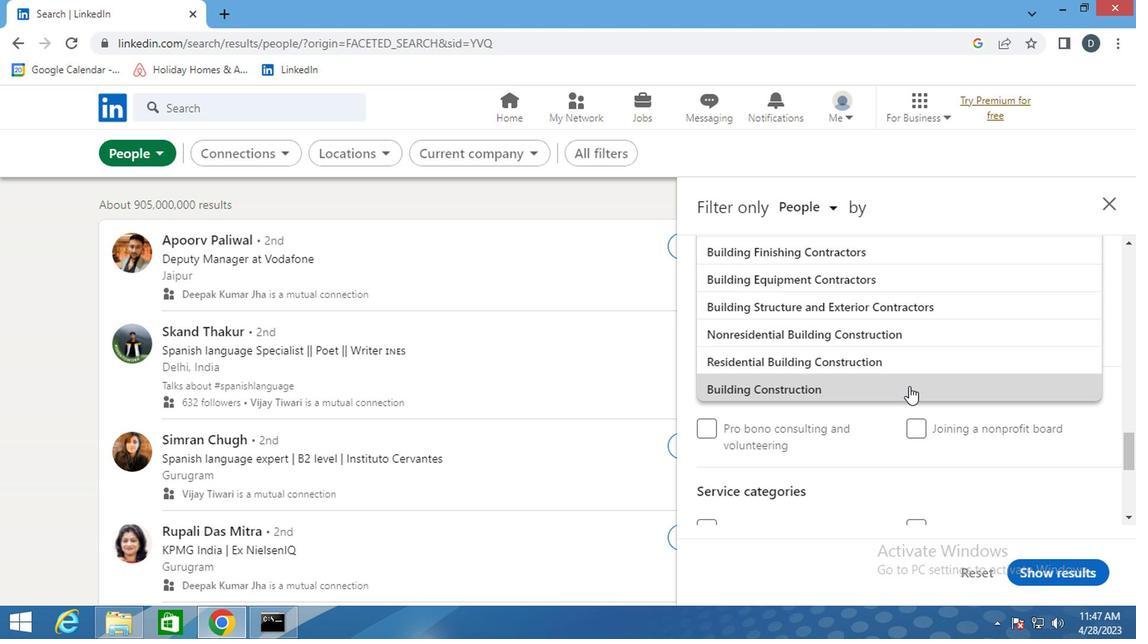 
Action: Mouse moved to (761, 400)
Screenshot: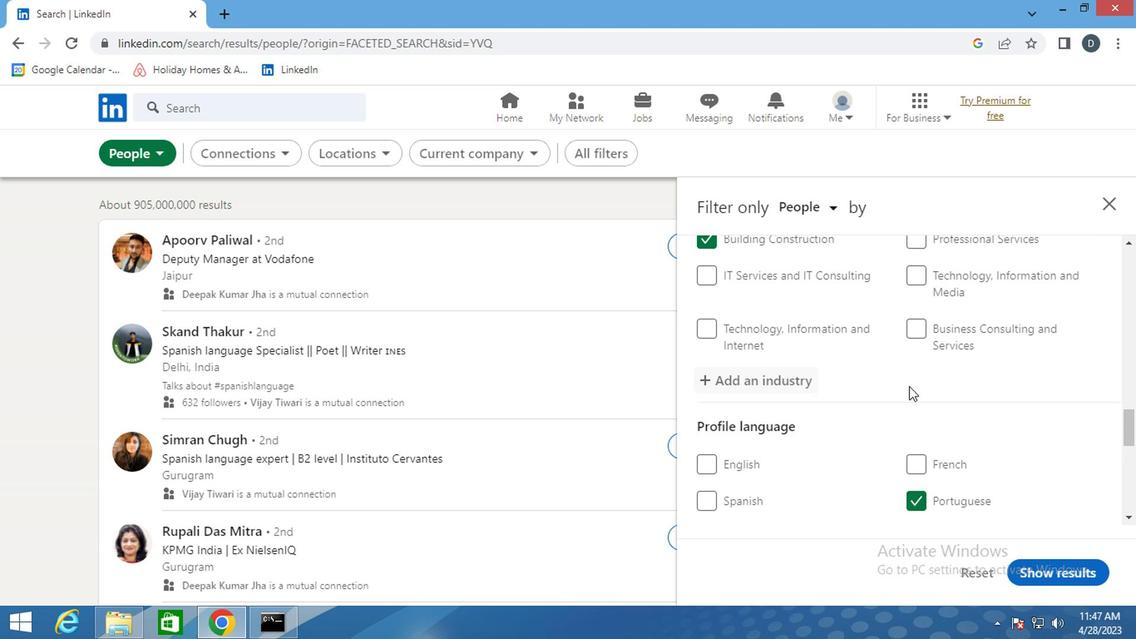 
Action: Mouse scrolled (761, 400) with delta (0, 0)
Screenshot: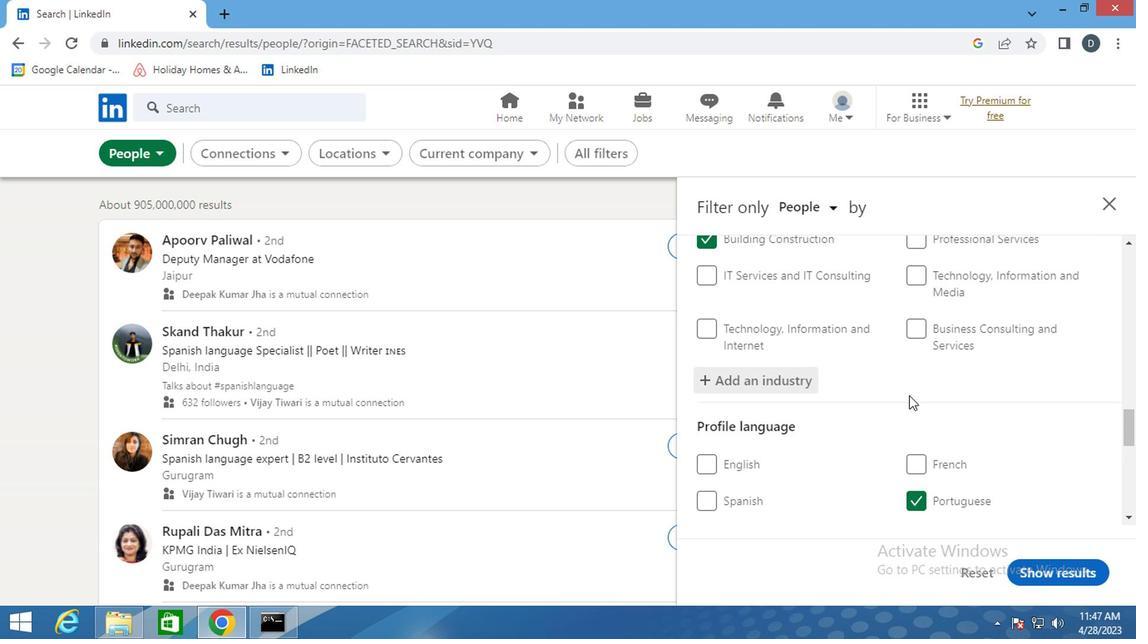 
Action: Mouse moved to (761, 406)
Screenshot: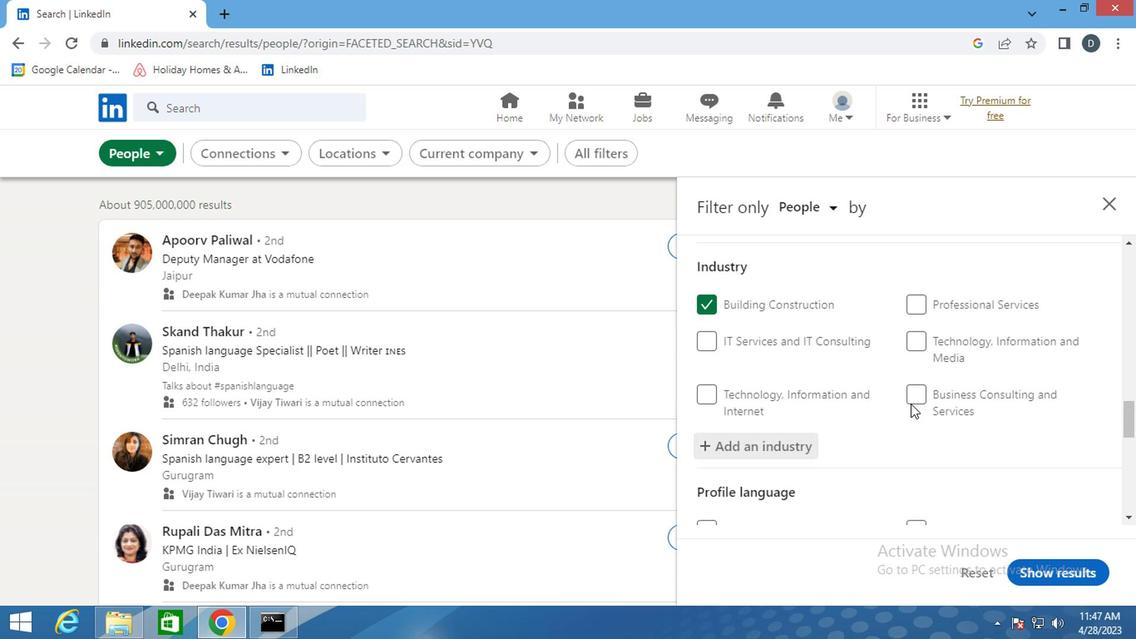 
Action: Mouse scrolled (761, 406) with delta (0, 0)
Screenshot: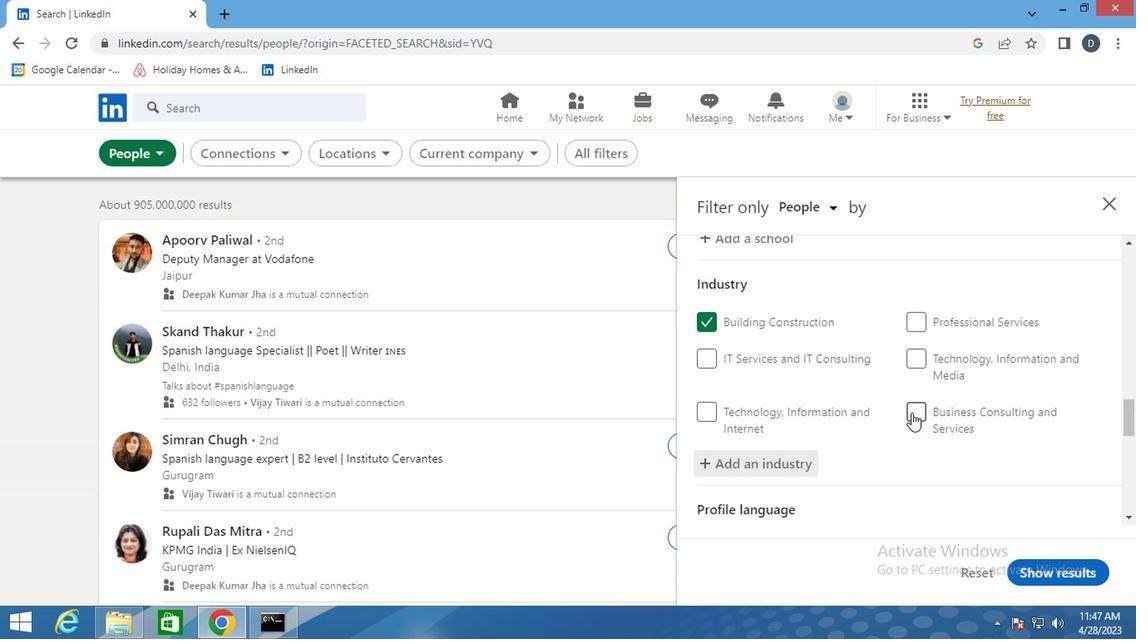 
Action: Mouse scrolled (761, 406) with delta (0, 0)
Screenshot: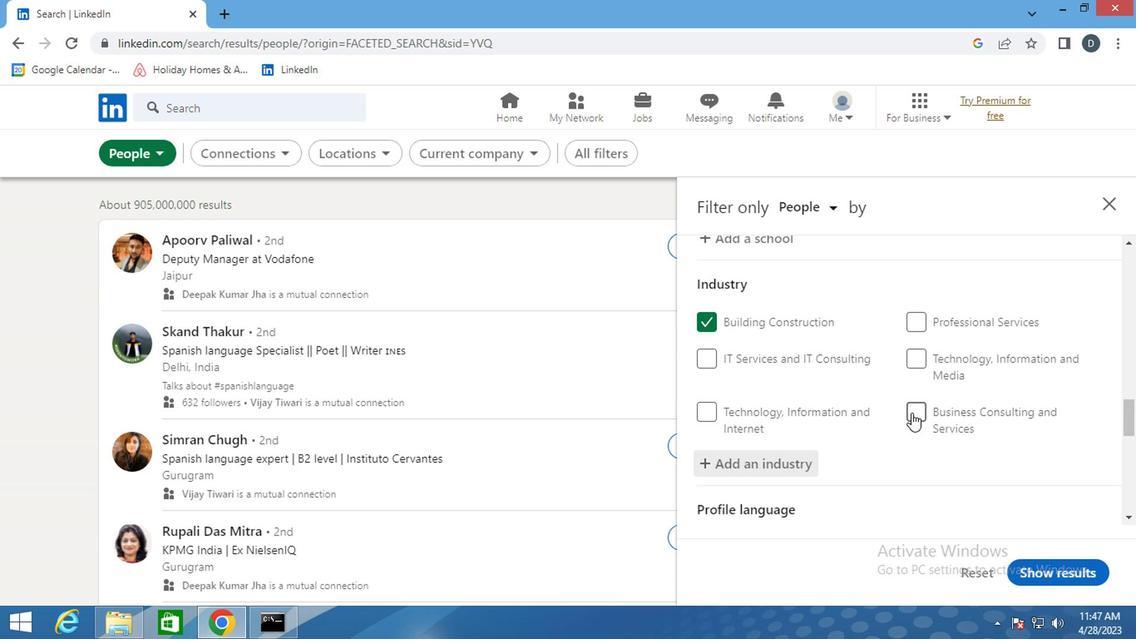 
Action: Mouse scrolled (761, 406) with delta (0, 0)
Screenshot: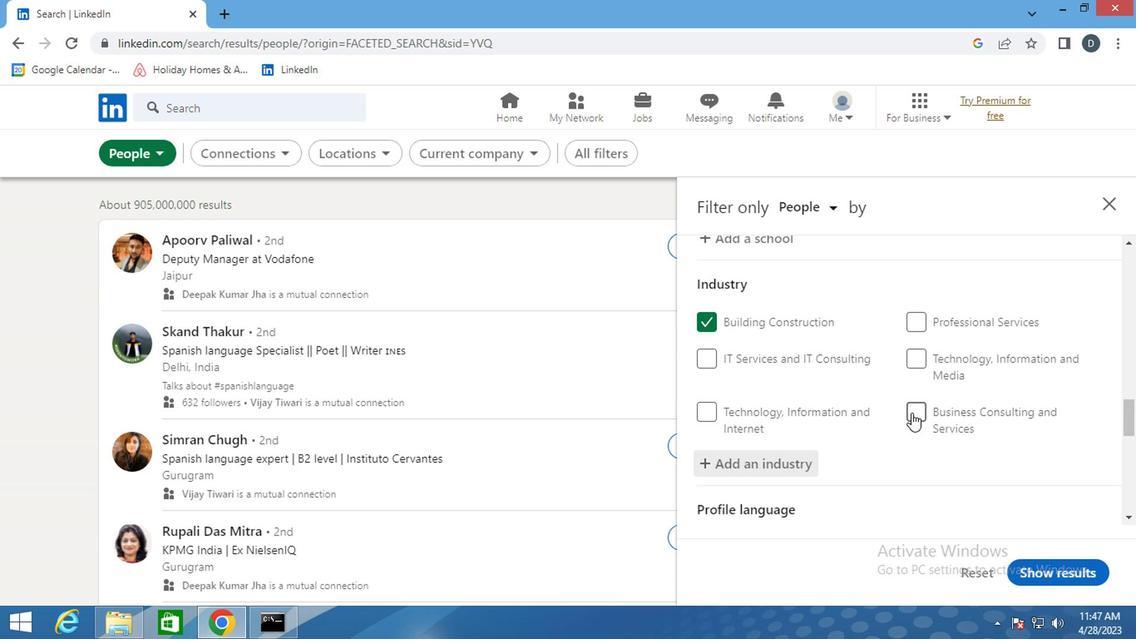 
Action: Mouse scrolled (761, 406) with delta (0, 0)
Screenshot: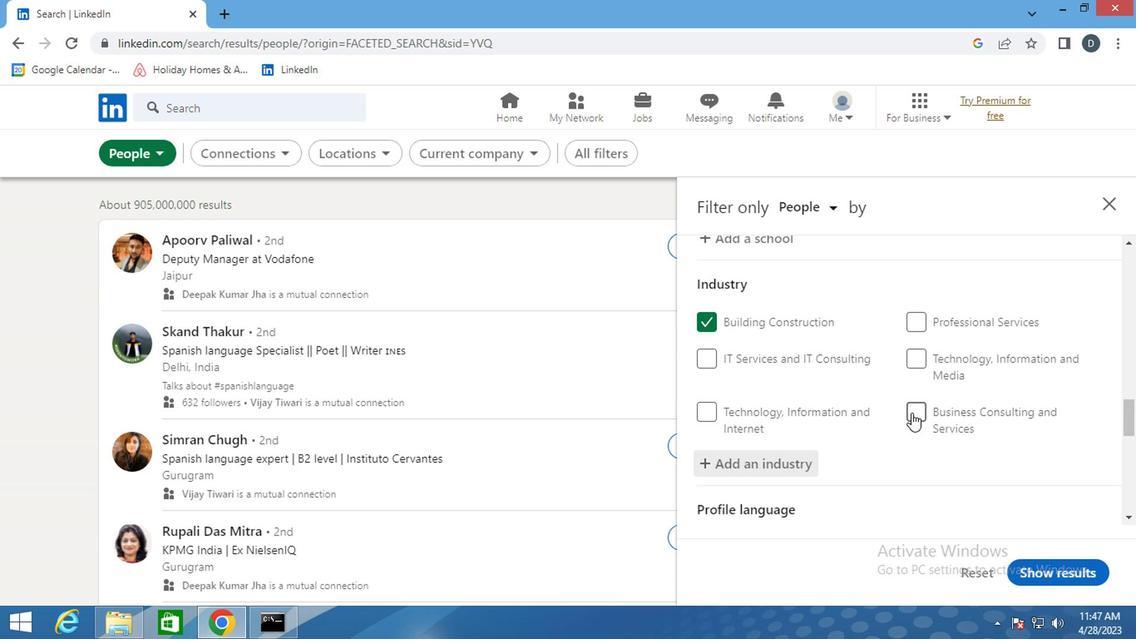 
Action: Mouse moved to (787, 392)
Screenshot: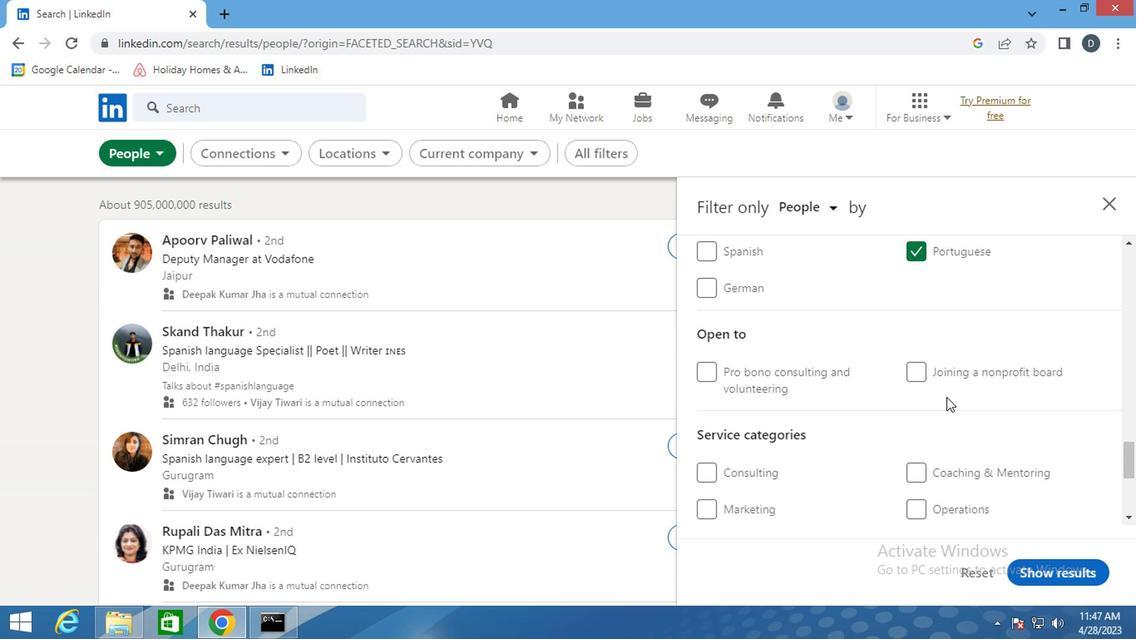 
Action: Mouse scrolled (787, 391) with delta (0, 0)
Screenshot: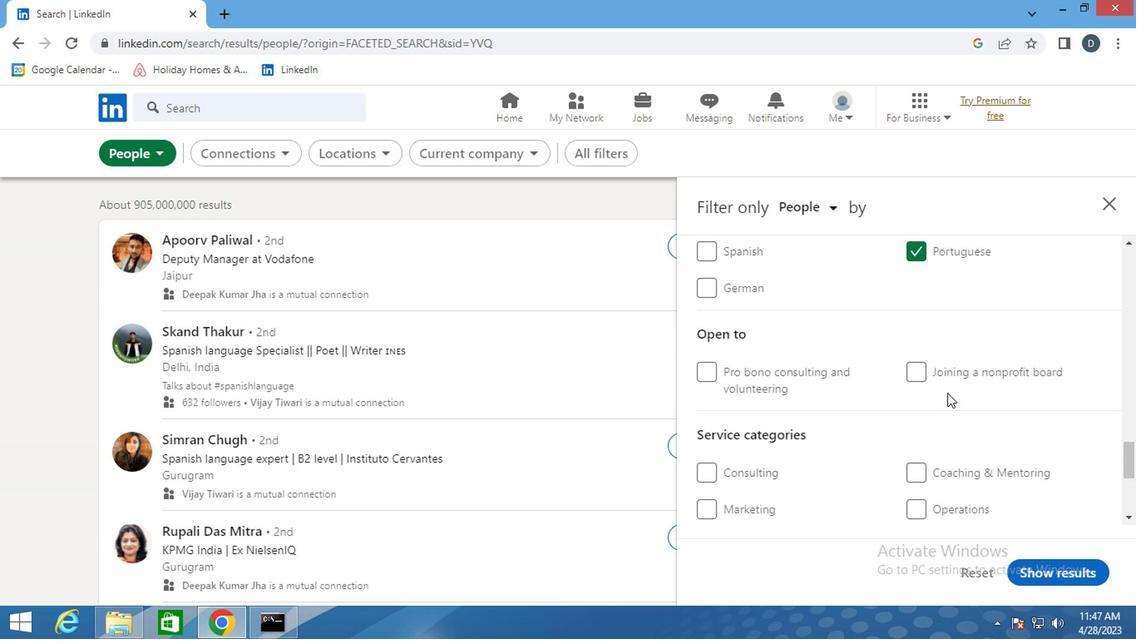 
Action: Mouse scrolled (787, 391) with delta (0, 0)
Screenshot: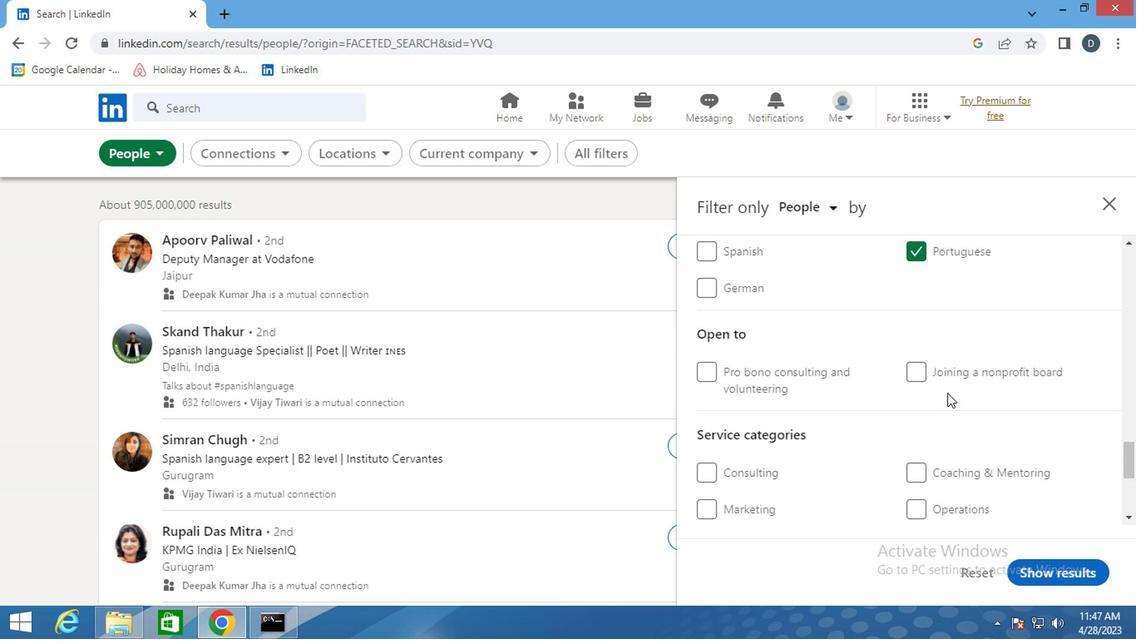 
Action: Mouse scrolled (787, 391) with delta (0, 0)
Screenshot: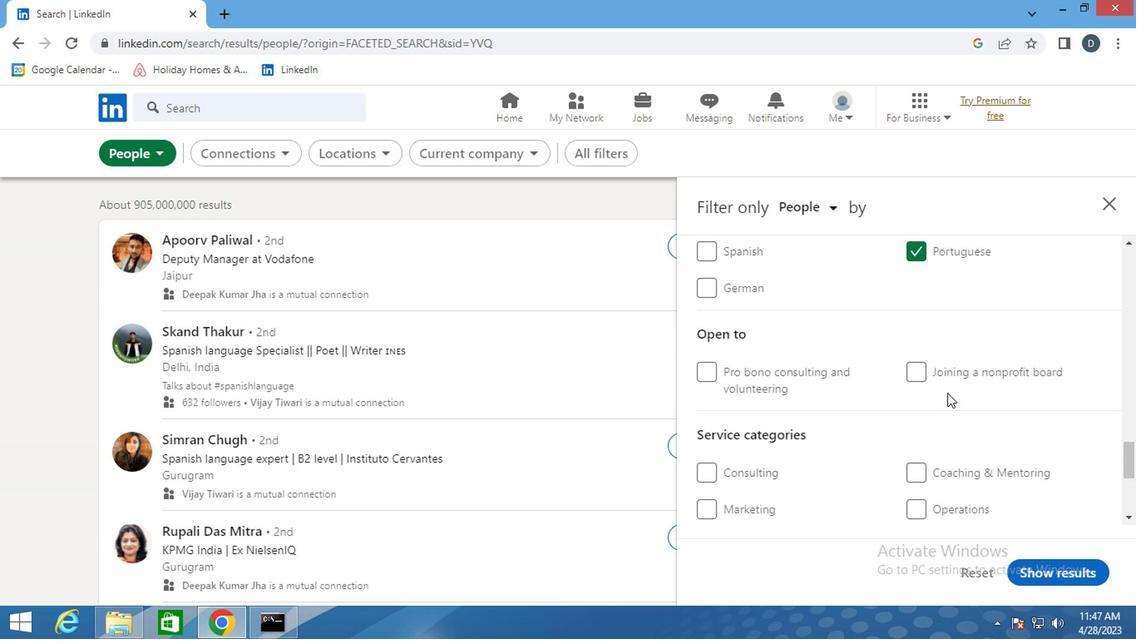 
Action: Mouse moved to (802, 320)
Screenshot: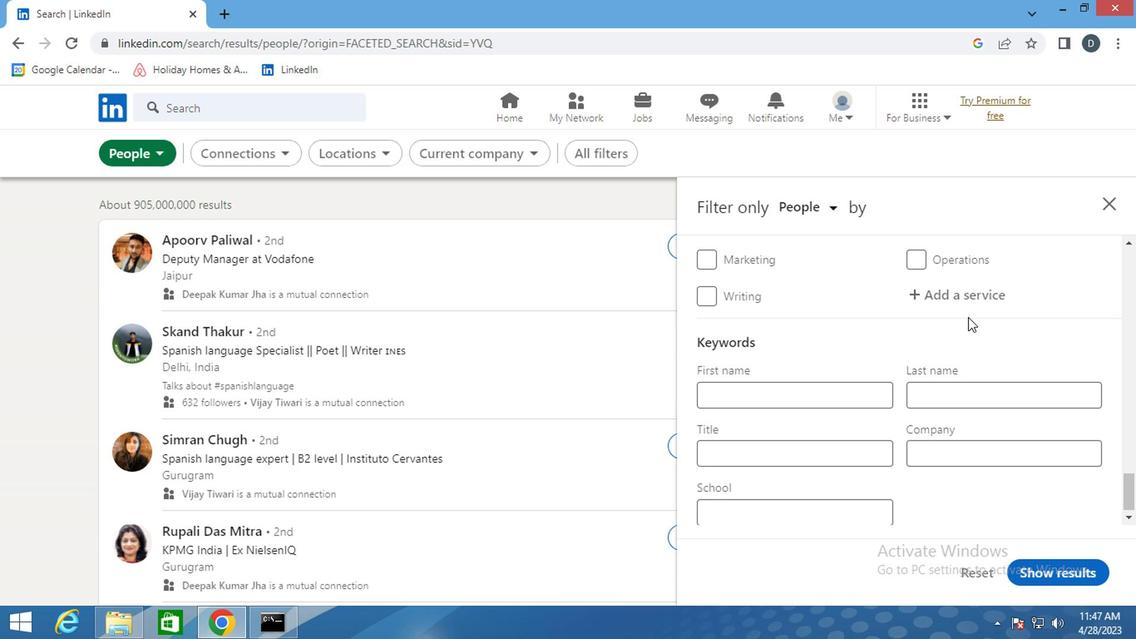 
Action: Mouse pressed left at (802, 320)
Screenshot: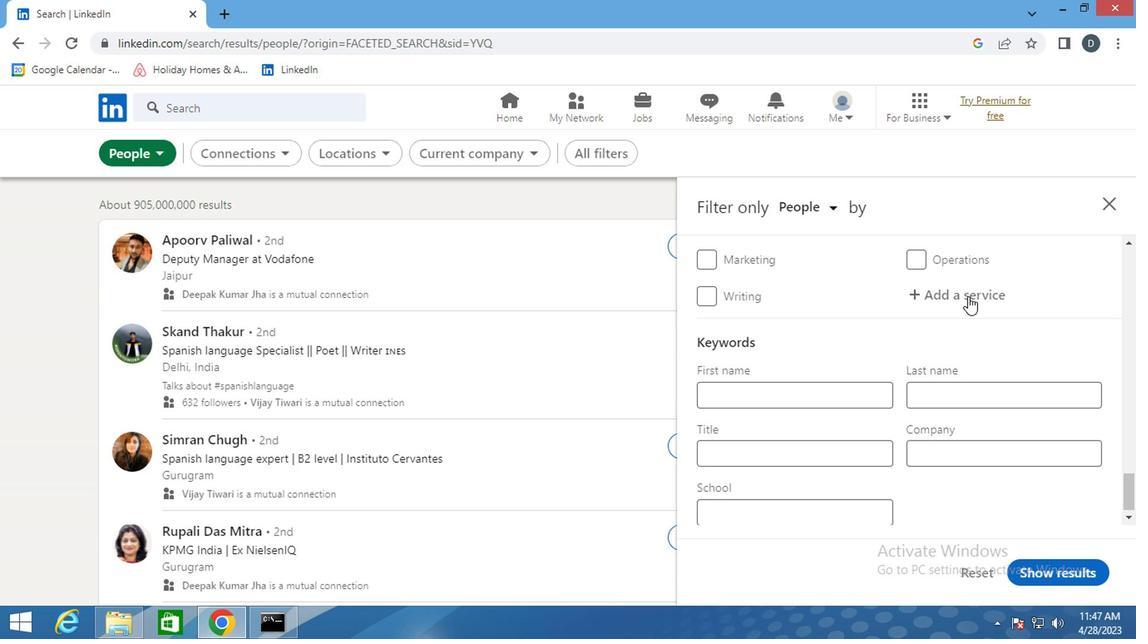 
Action: Key pressed <Key.shift><Key.shift>NETWORK
Screenshot: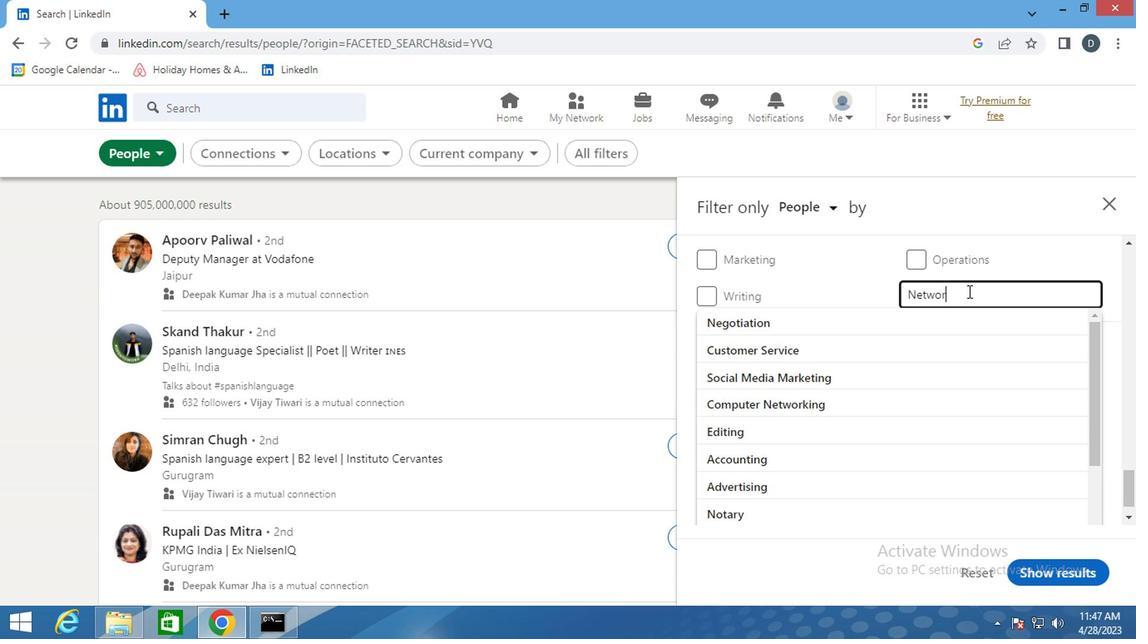 
Action: Mouse moved to (767, 396)
Screenshot: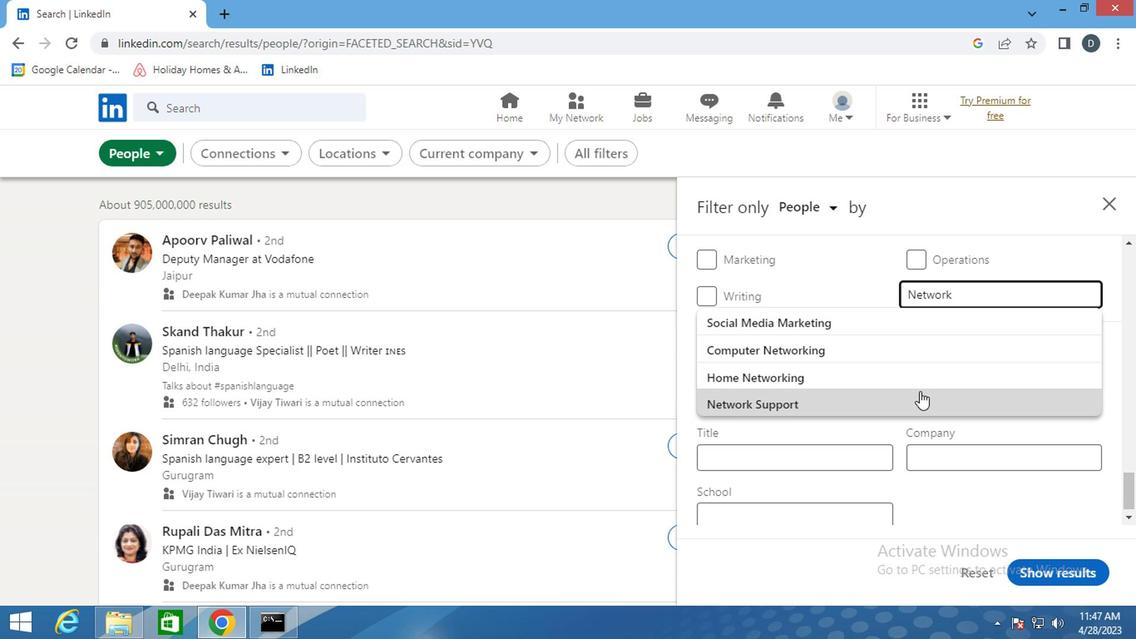 
Action: Mouse pressed left at (767, 396)
Screenshot: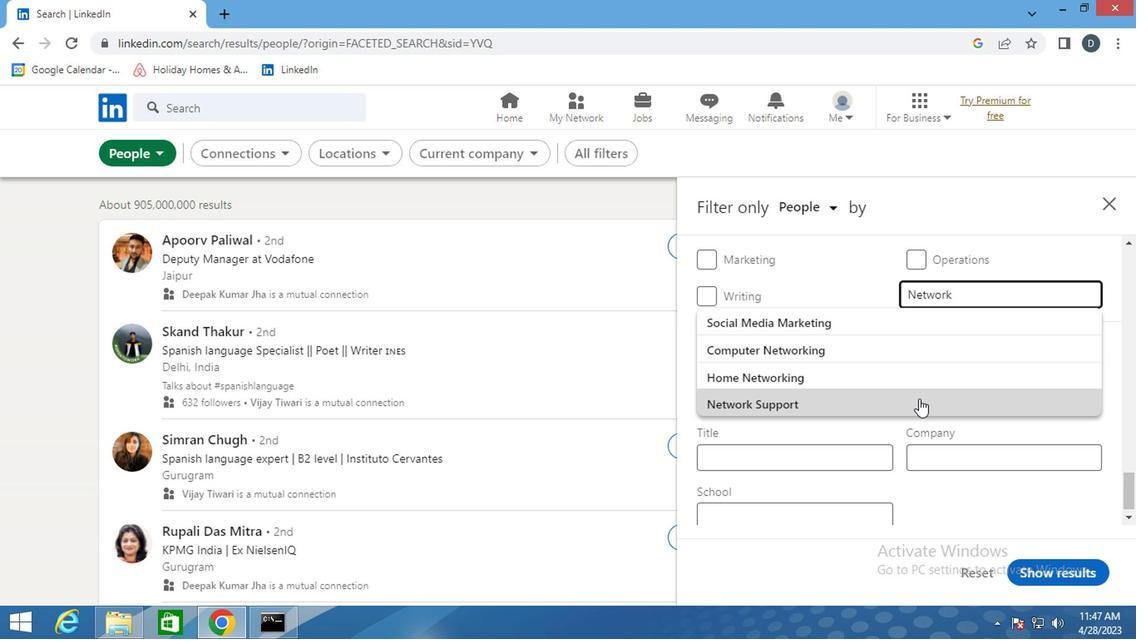 
Action: Mouse scrolled (767, 395) with delta (0, 0)
Screenshot: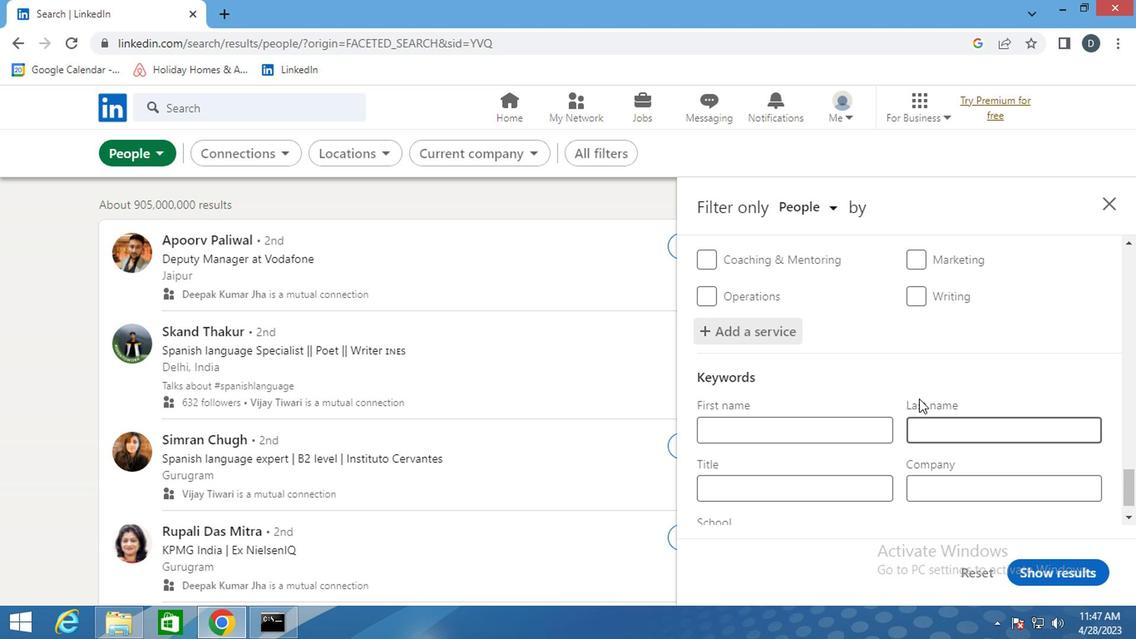 
Action: Mouse scrolled (767, 395) with delta (0, 0)
Screenshot: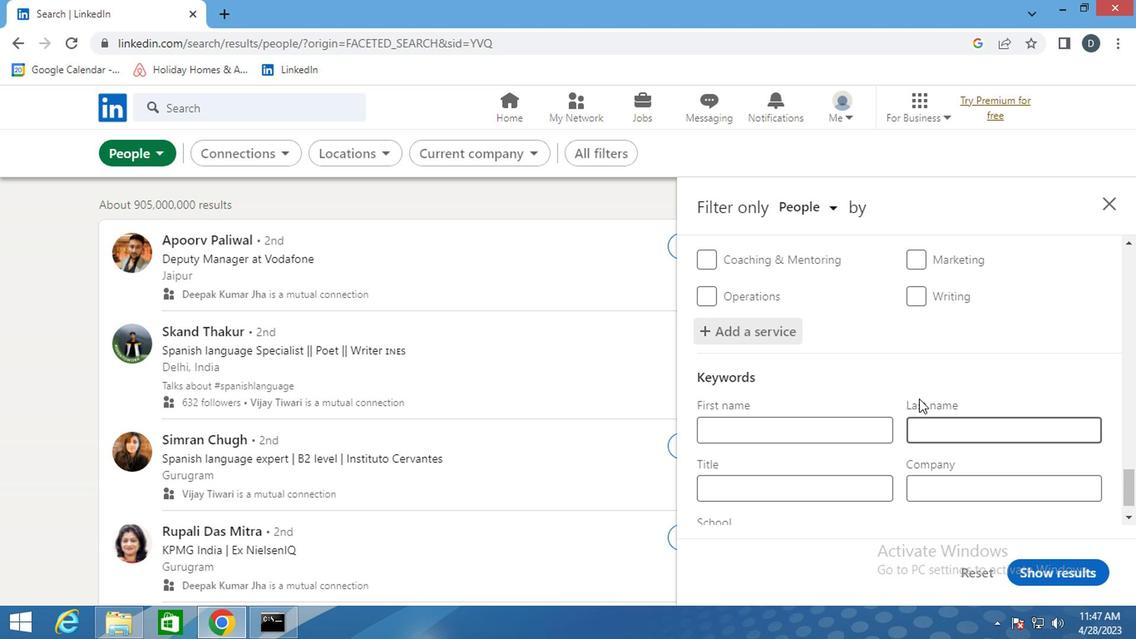 
Action: Mouse scrolled (767, 395) with delta (0, 0)
Screenshot: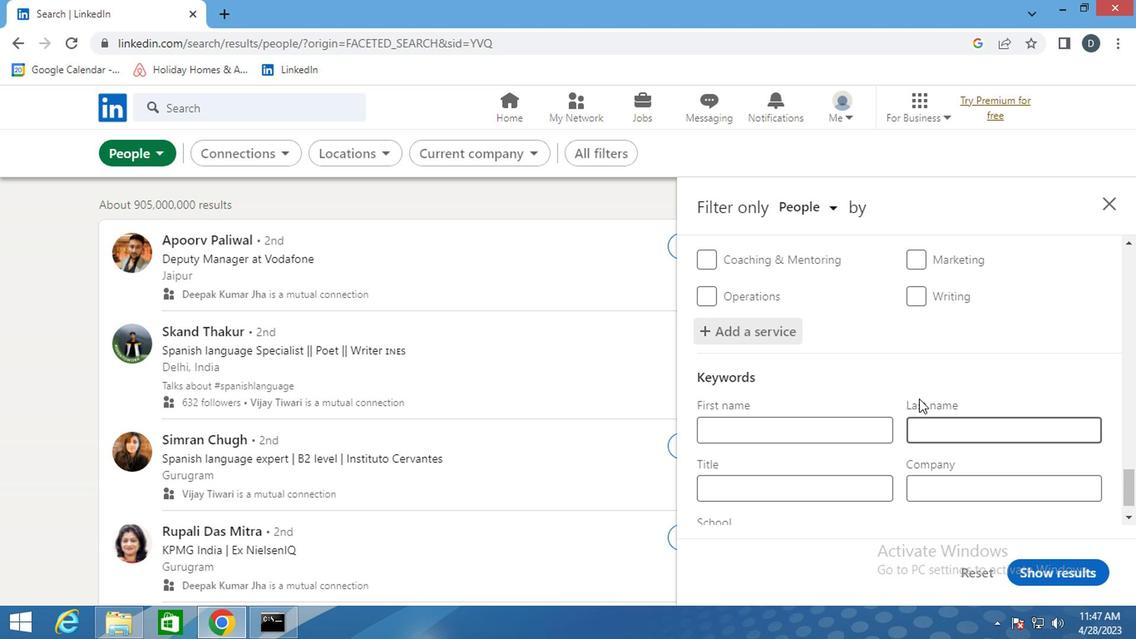 
Action: Mouse scrolled (767, 395) with delta (0, 0)
Screenshot: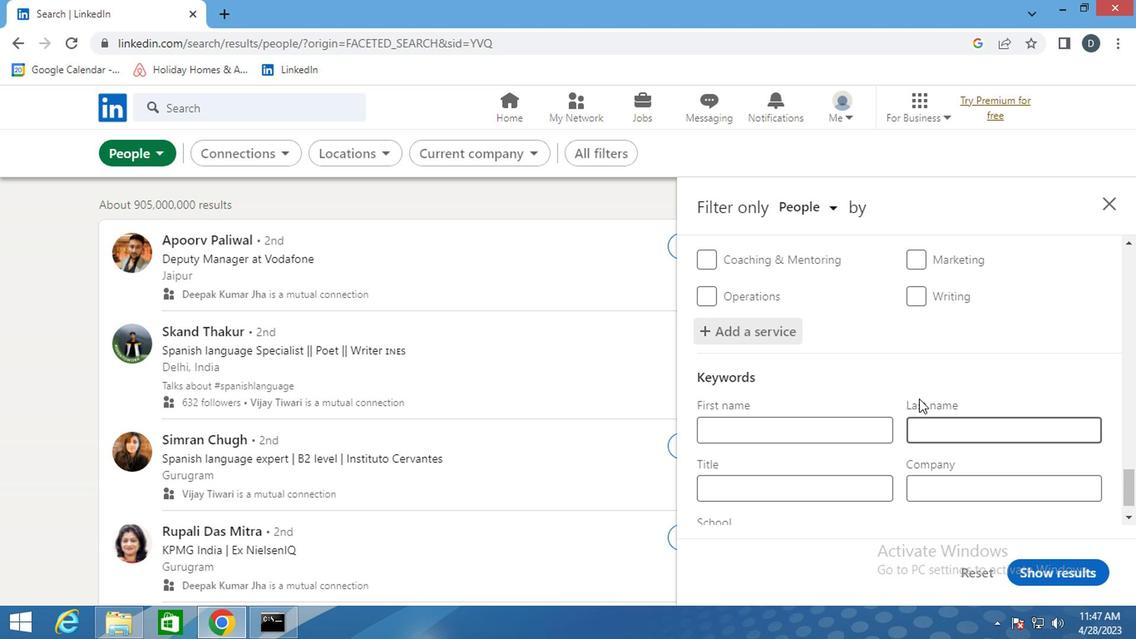 
Action: Mouse moved to (704, 437)
Screenshot: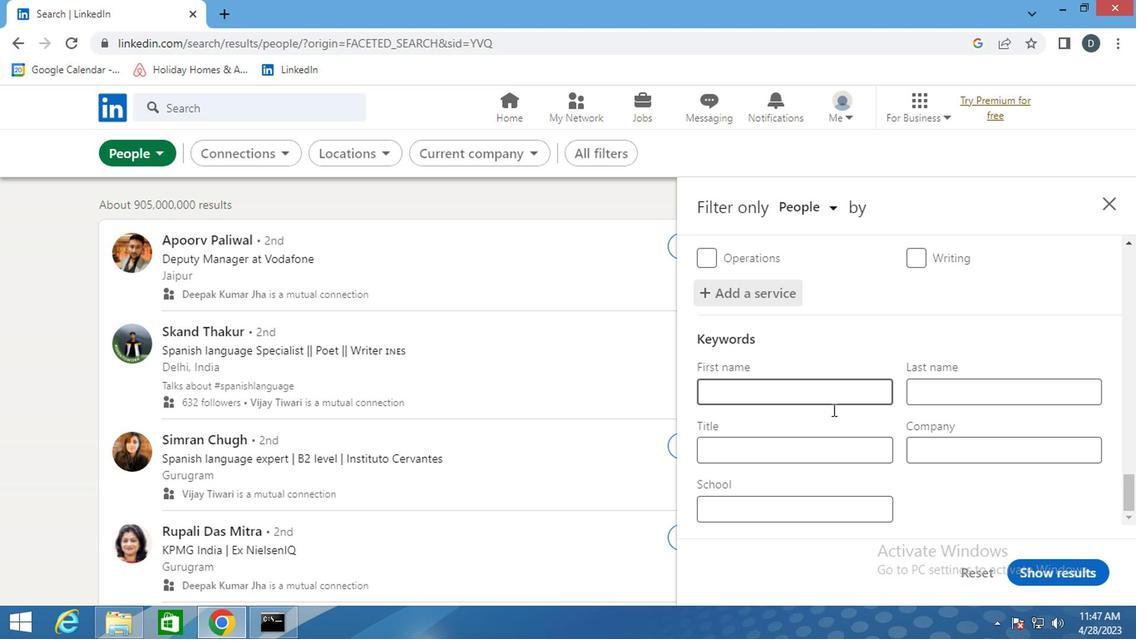 
Action: Mouse pressed left at (704, 437)
Screenshot: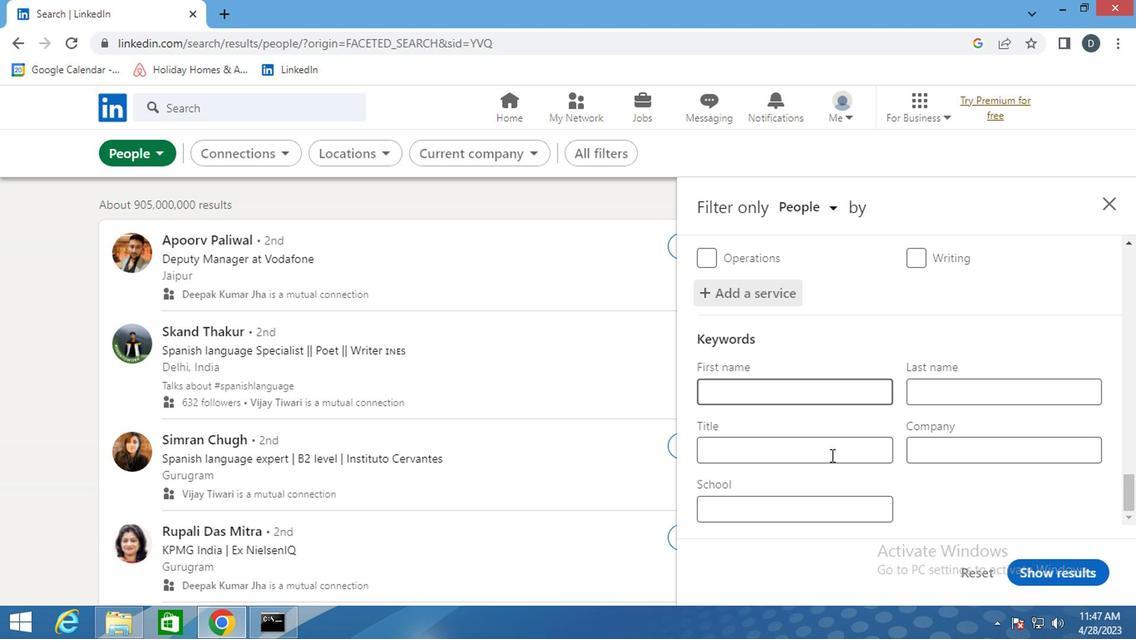 
Action: Mouse moved to (704, 438)
Screenshot: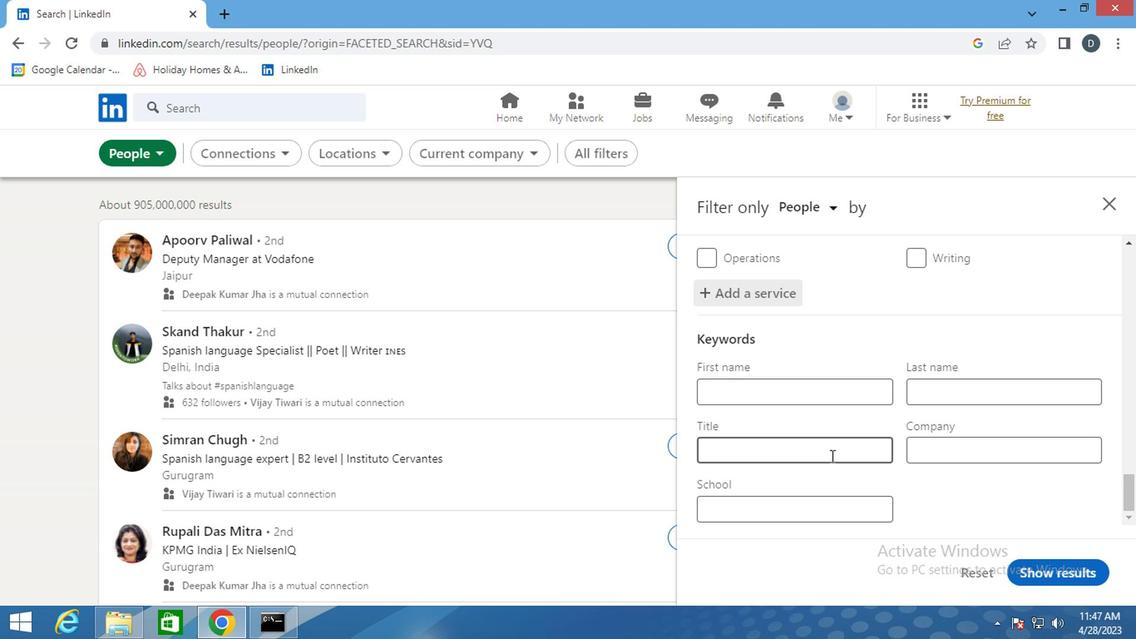 
Action: Key pressed <Key.shift><Key.shift>MANICURIST
Screenshot: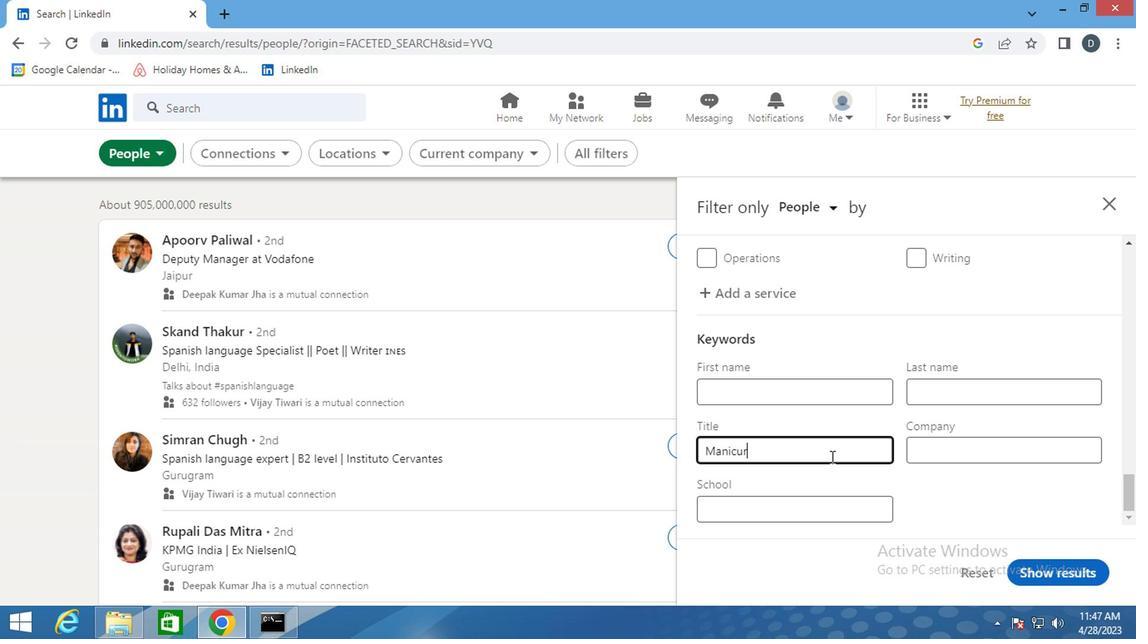
Action: Mouse moved to (851, 513)
Screenshot: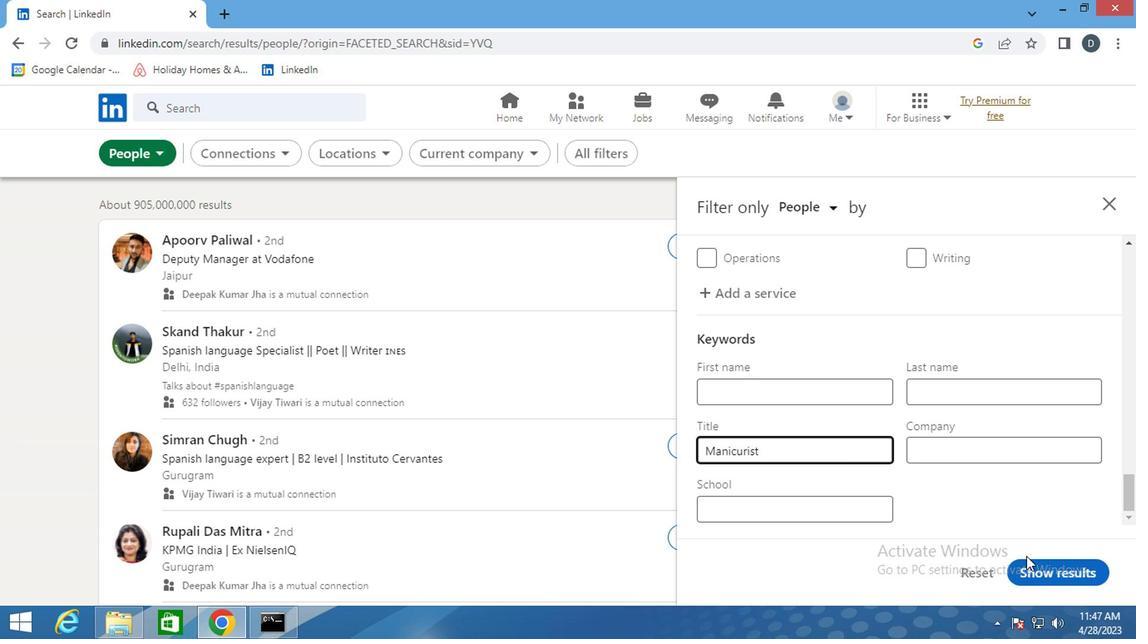 
Action: Mouse pressed left at (851, 513)
Screenshot: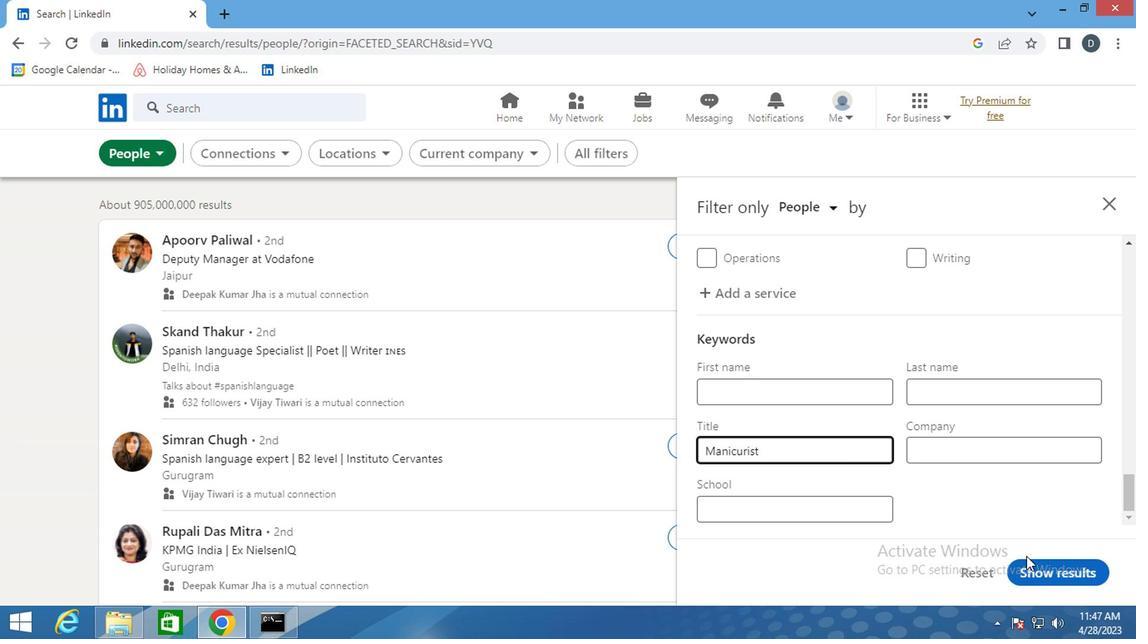 
Action: Mouse moved to (822, 414)
Screenshot: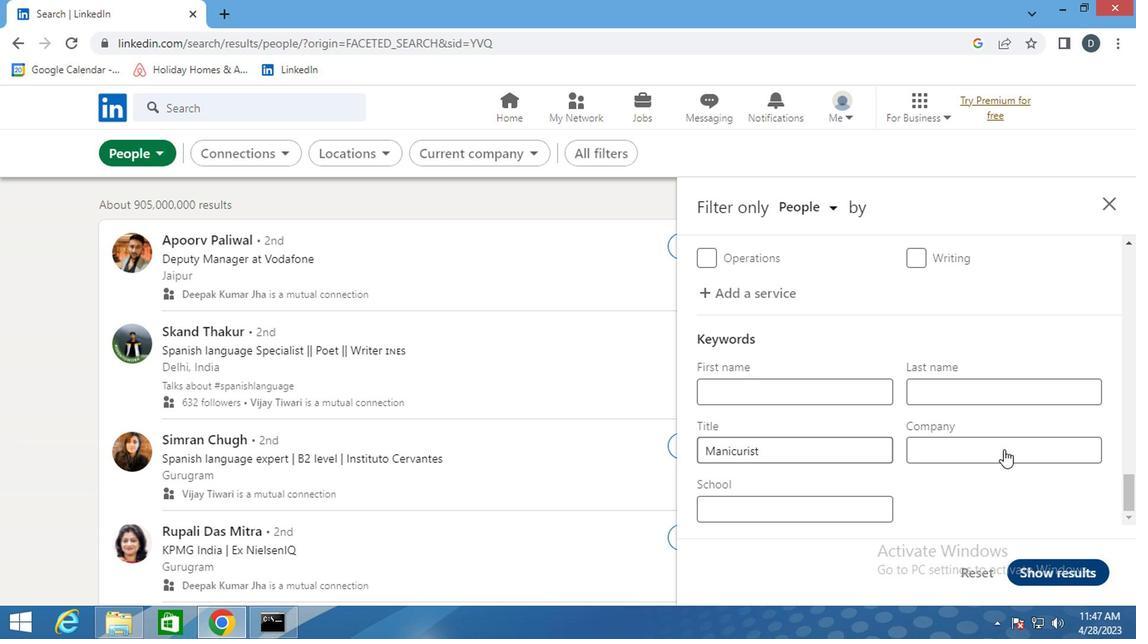 
